 Task: Find a place to stay in Rio Branco do Sul, Brazil from 9th to 16th June for 2 guests, with a price range of ₹8000 to ₹6600+, 1 bedroom, 1 bathroom, self check-in, and house type.
Action: Mouse moved to (415, 122)
Screenshot: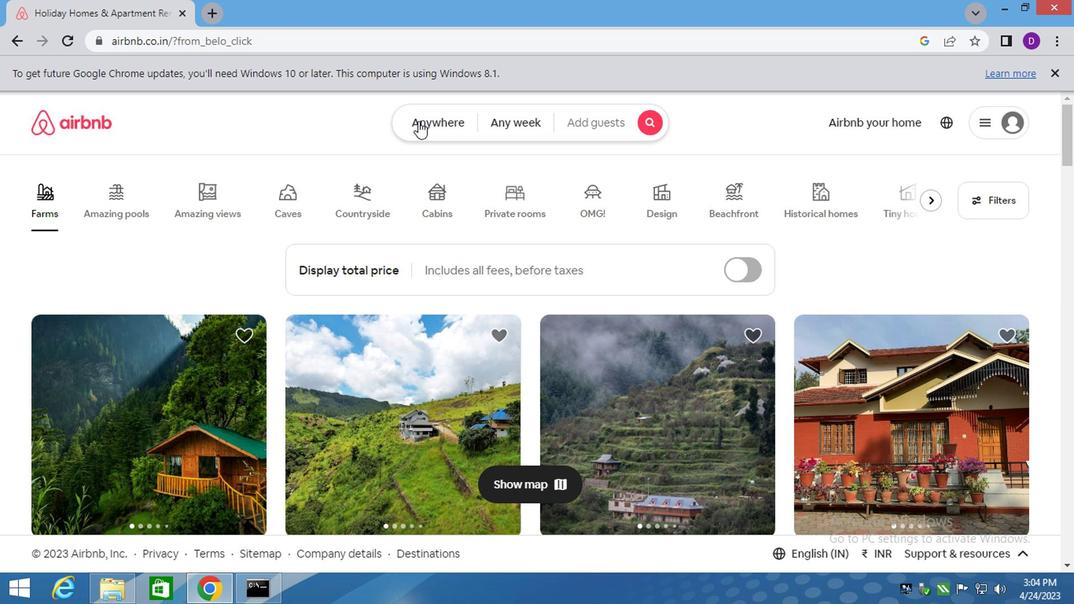 
Action: Mouse pressed left at (415, 122)
Screenshot: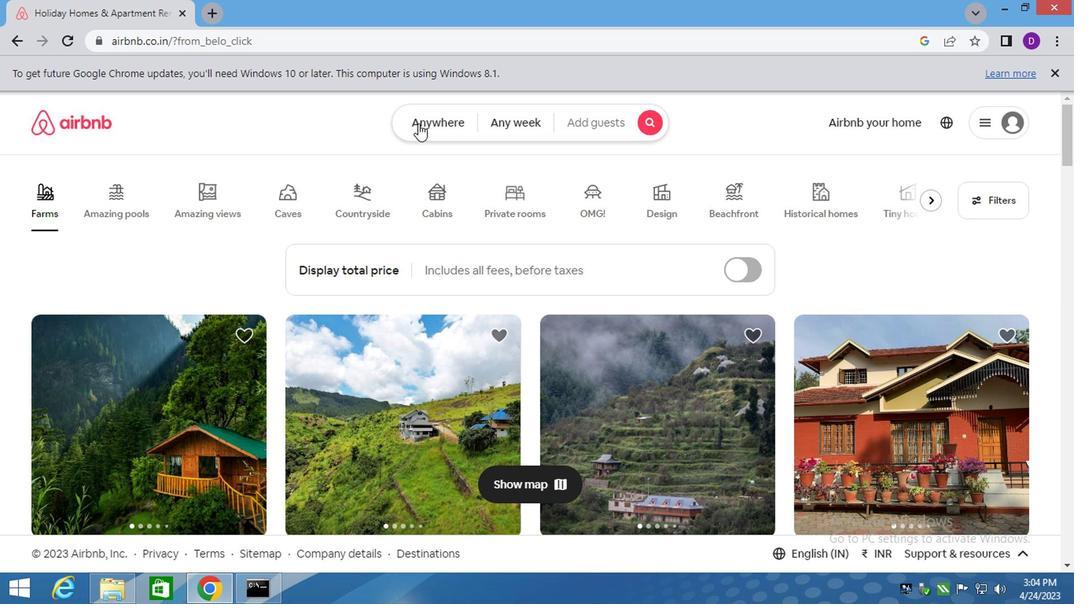 
Action: Mouse moved to (233, 179)
Screenshot: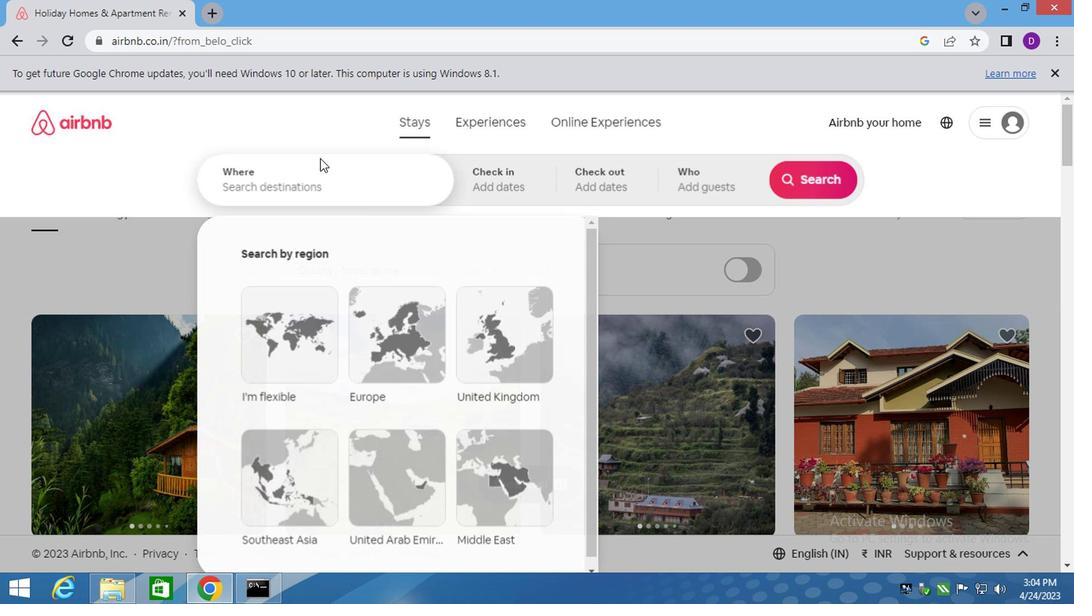 
Action: Mouse pressed left at (233, 179)
Screenshot: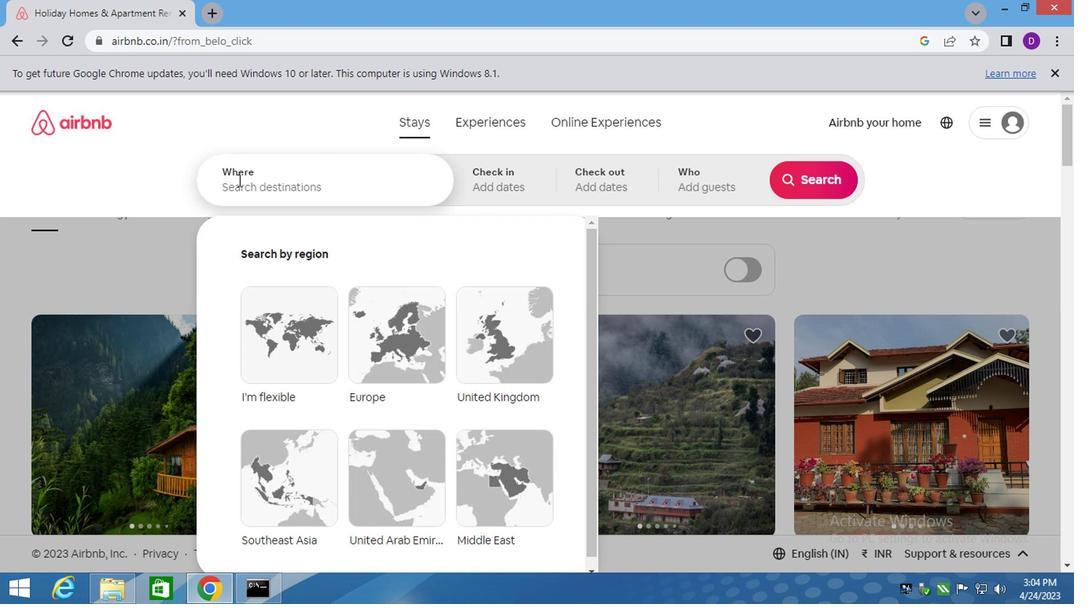 
Action: Key pressed <Key.shift>RIO<Key.space>BRANCO,<Key.space><Key.shift>B<Key.backspace><Key.backspace><Key.backspace><Key.space>DO<Key.space>SUL;,<Key.space>BAR<Key.backspace><Key.backspace><Key.backspace><Key.backspace><Key.backspace><Key.backspace>,<Key.space>B<Key.backspace><Key.shift>BRAZIL<Key.enter>
Screenshot: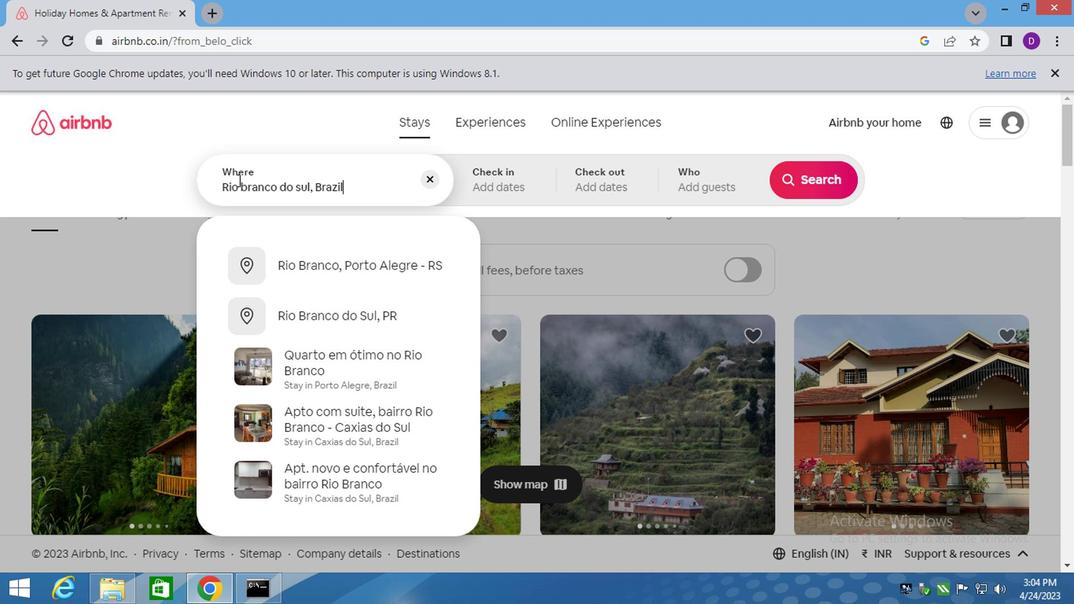 
Action: Mouse moved to (801, 307)
Screenshot: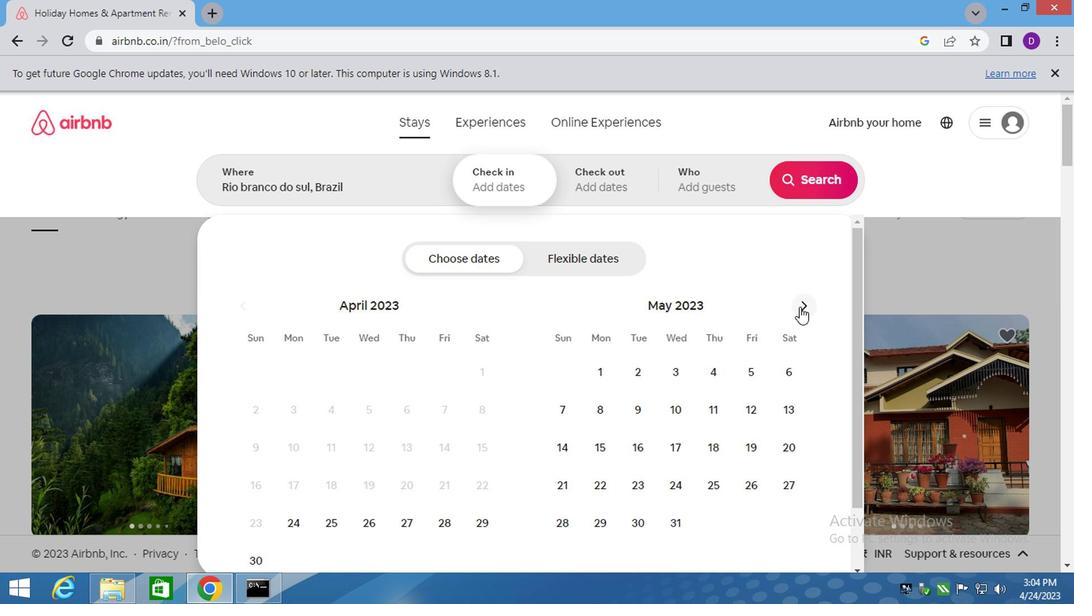
Action: Mouse pressed left at (801, 307)
Screenshot: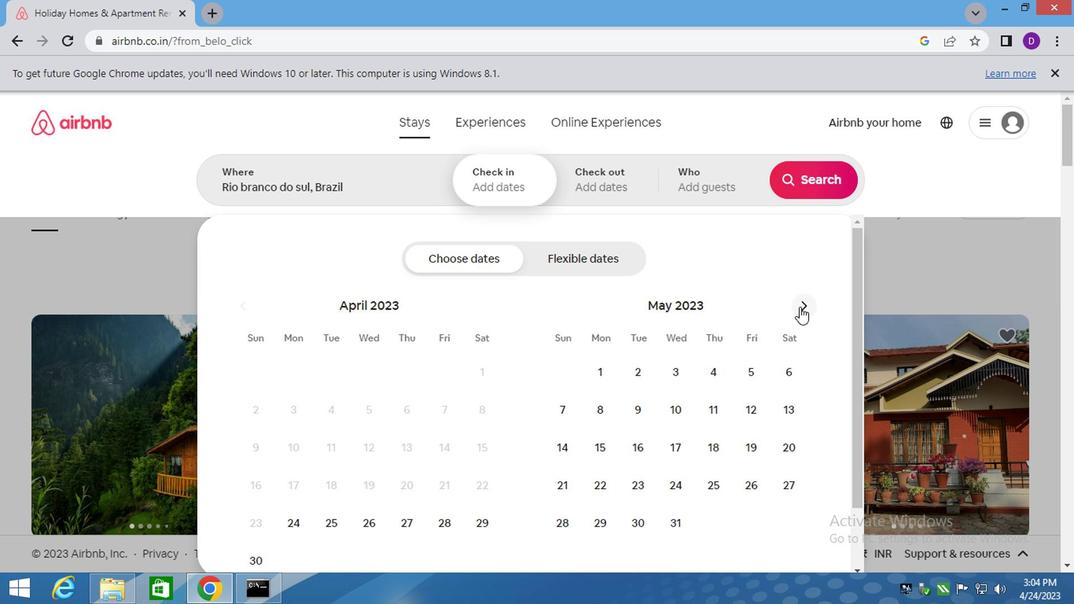 
Action: Mouse moved to (754, 420)
Screenshot: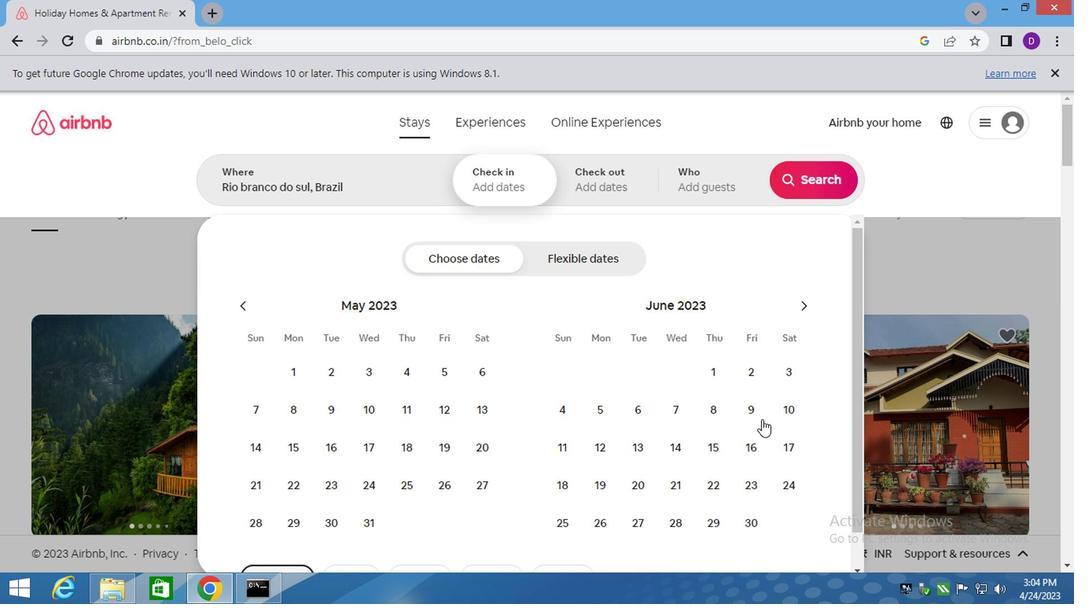 
Action: Mouse pressed left at (754, 420)
Screenshot: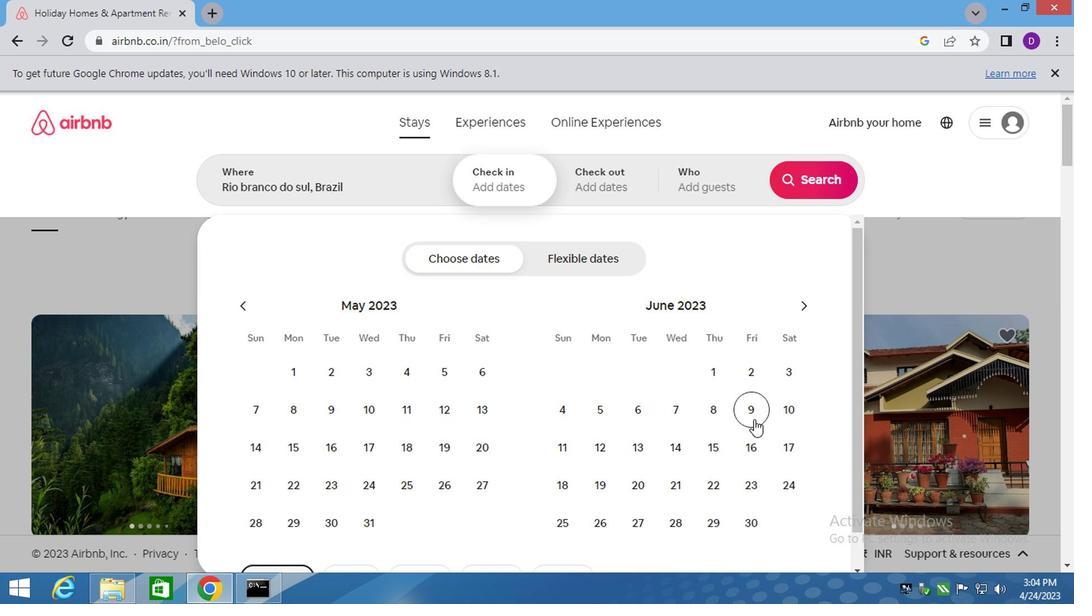 
Action: Mouse moved to (758, 456)
Screenshot: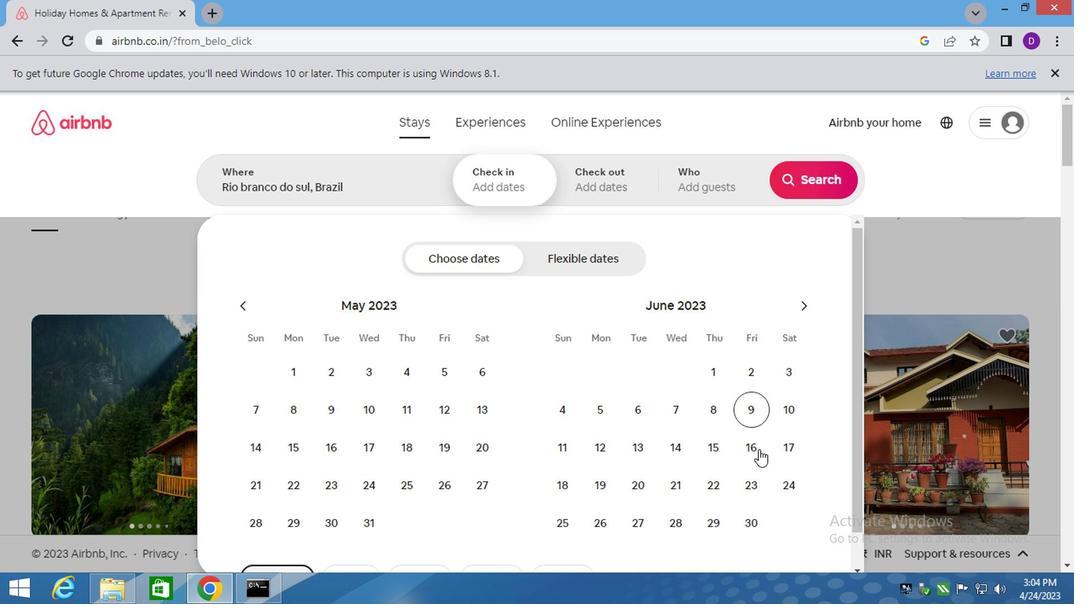 
Action: Mouse pressed left at (758, 456)
Screenshot: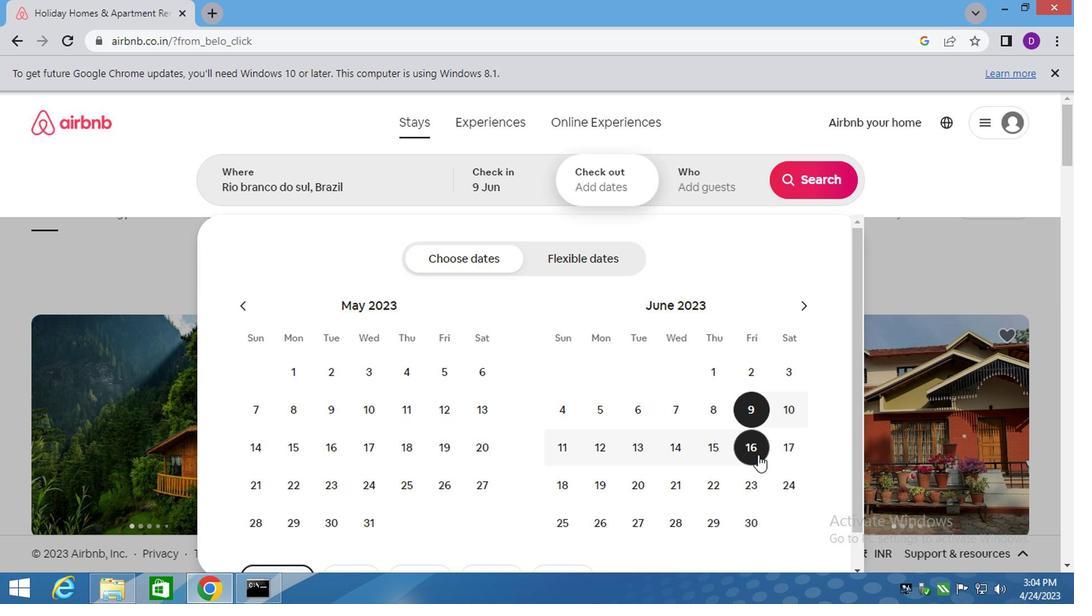 
Action: Mouse moved to (699, 179)
Screenshot: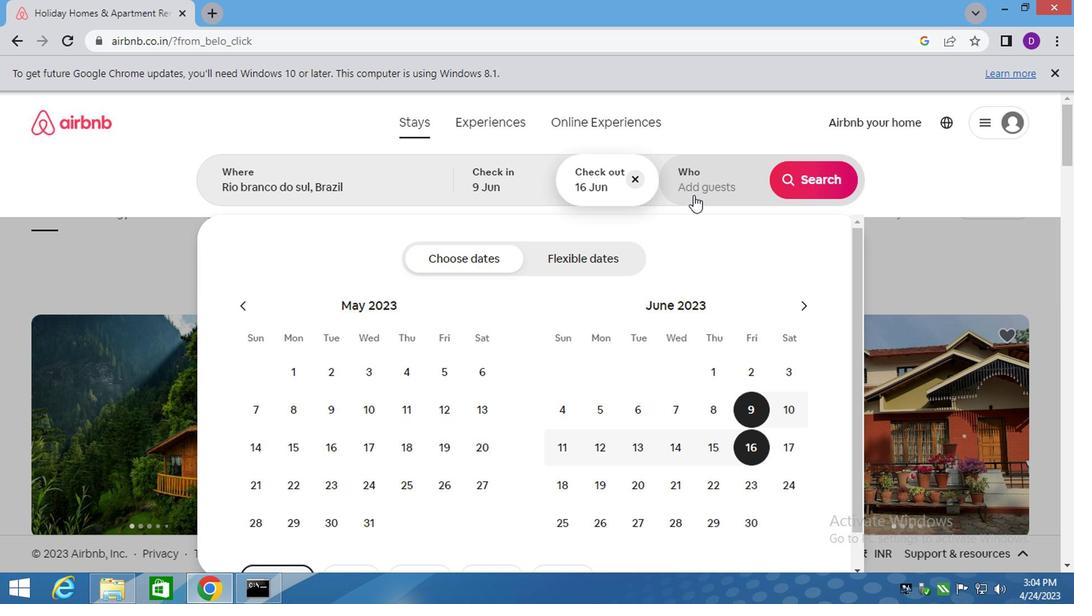 
Action: Mouse pressed left at (699, 179)
Screenshot: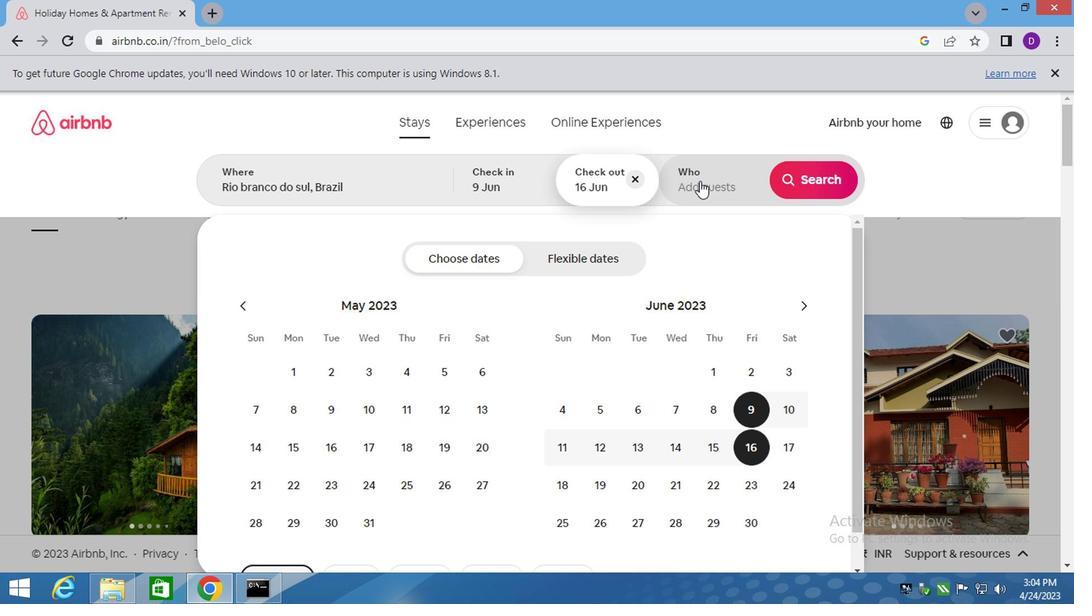 
Action: Mouse moved to (821, 259)
Screenshot: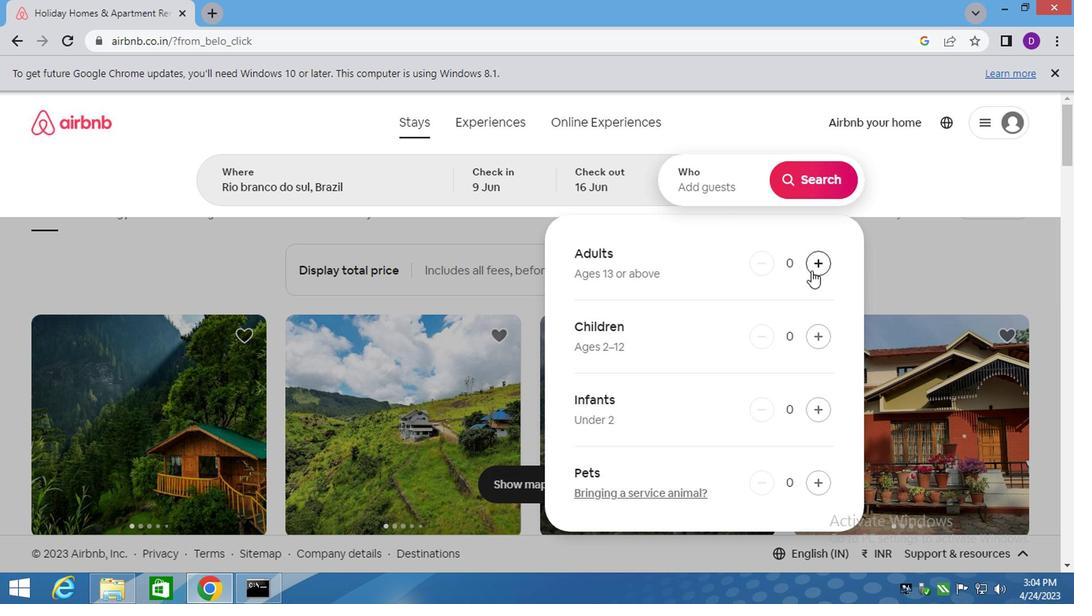 
Action: Mouse pressed left at (821, 259)
Screenshot: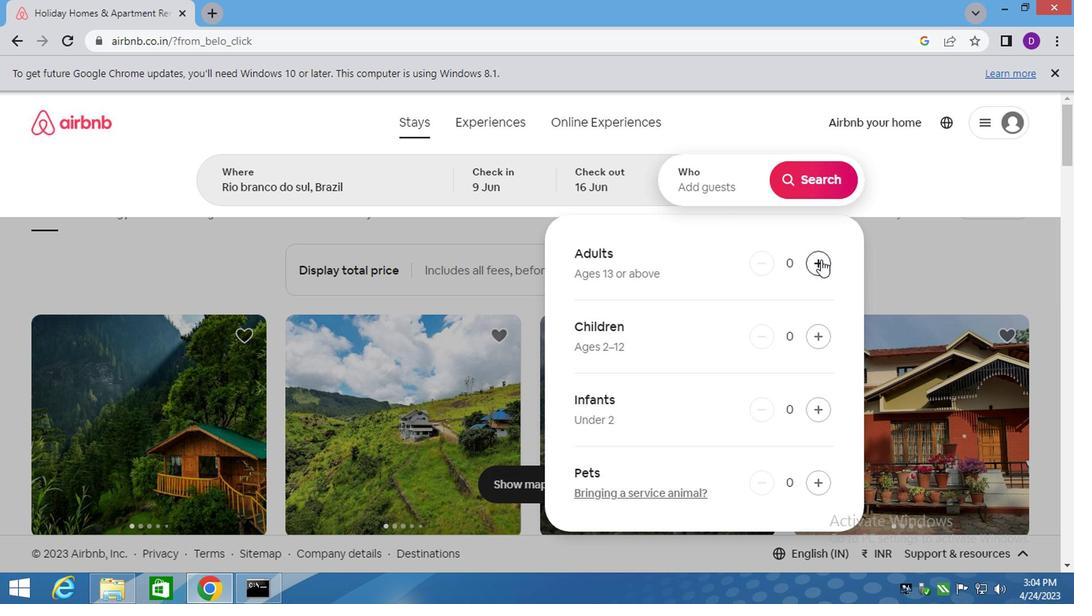 
Action: Mouse pressed left at (821, 259)
Screenshot: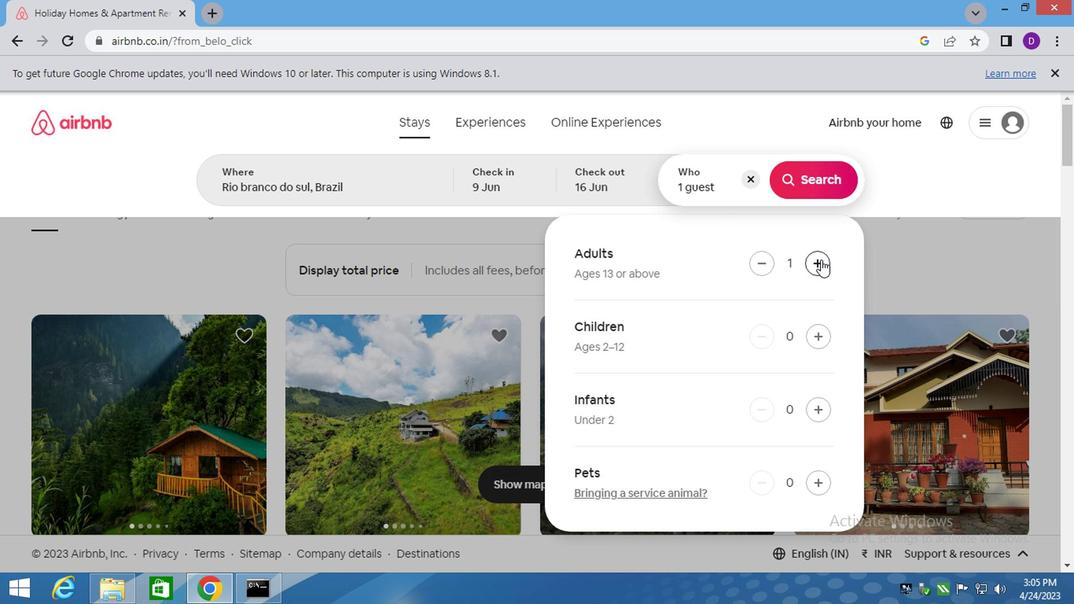 
Action: Mouse moved to (798, 193)
Screenshot: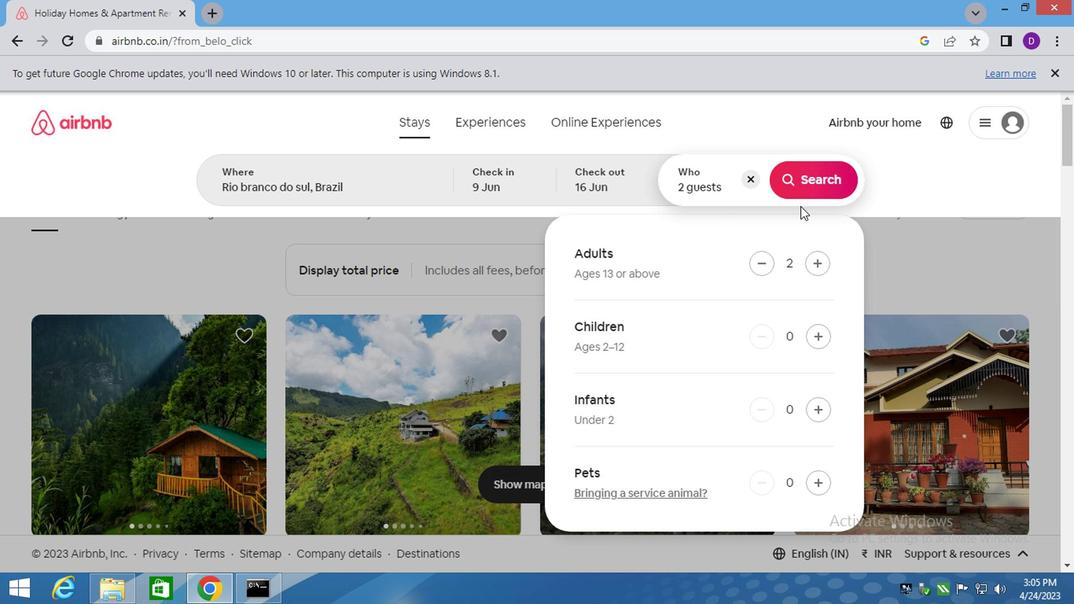 
Action: Mouse pressed left at (798, 193)
Screenshot: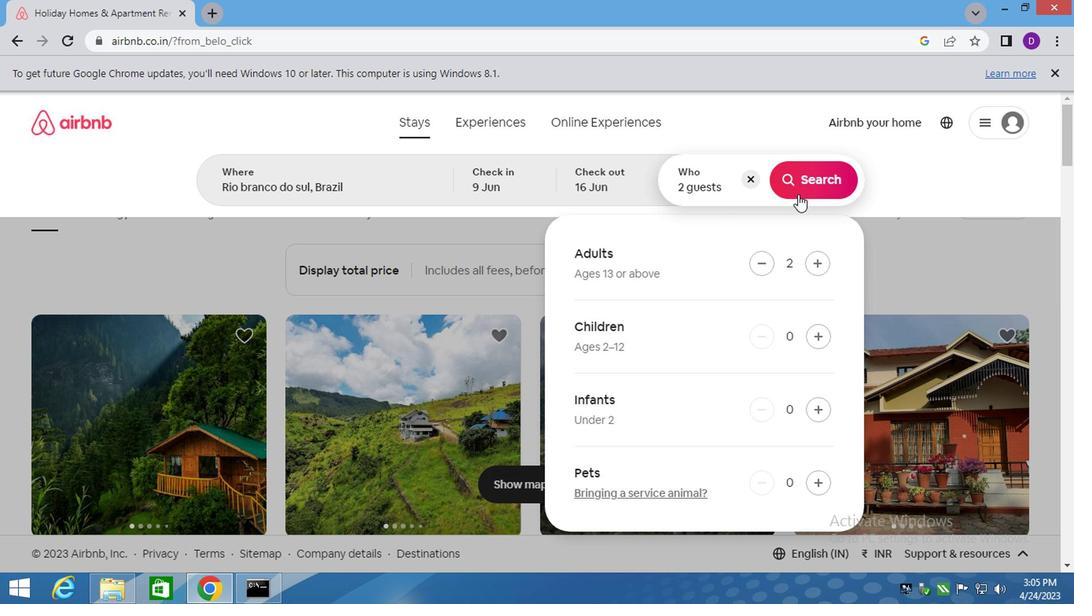 
Action: Mouse moved to (1009, 182)
Screenshot: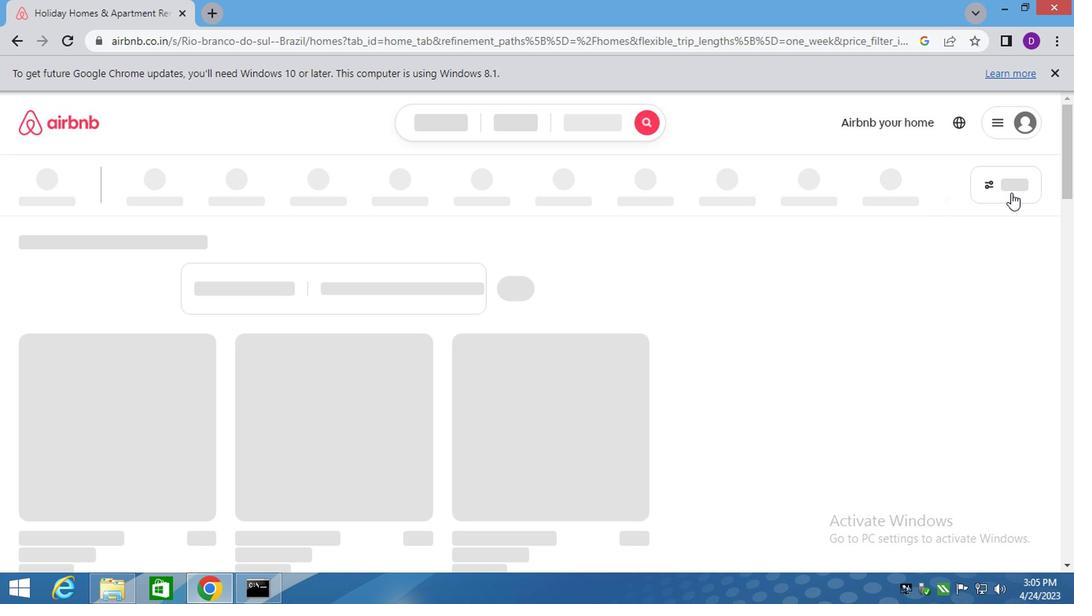 
Action: Mouse pressed left at (1009, 182)
Screenshot: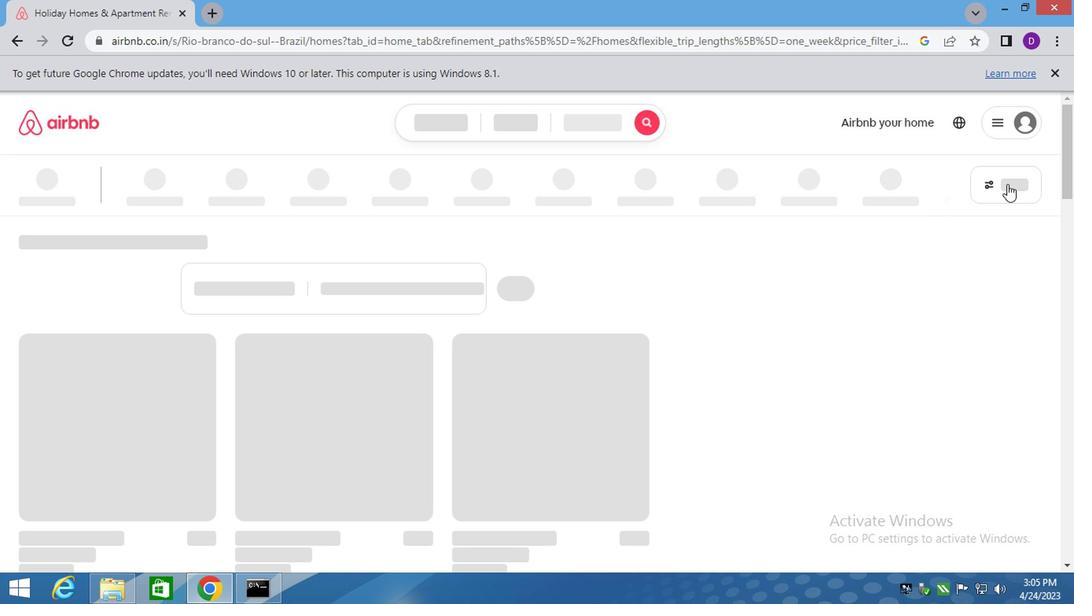 
Action: Mouse moved to (354, 389)
Screenshot: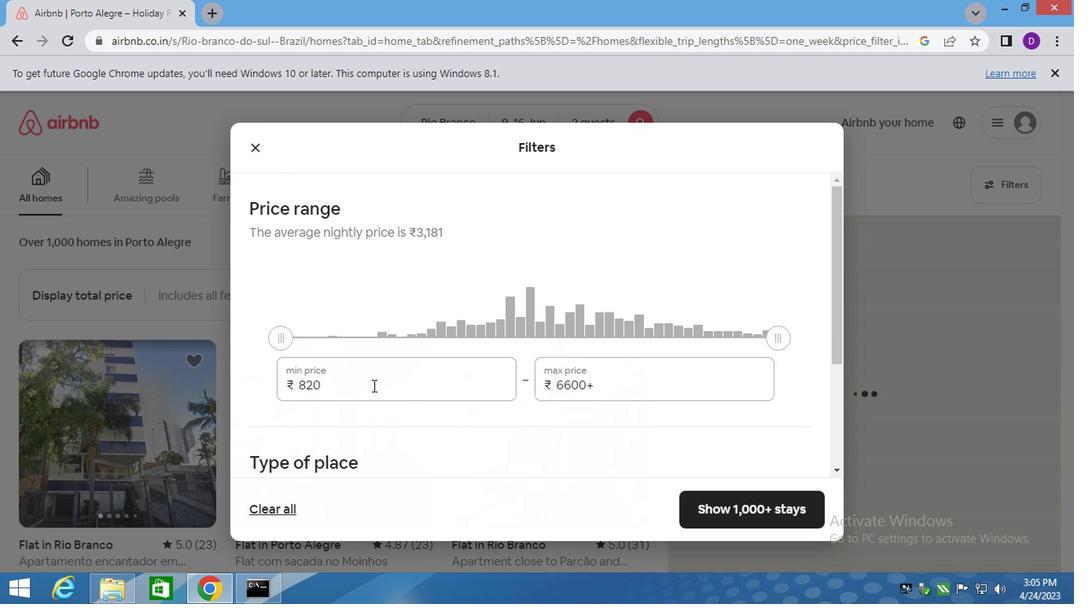
Action: Mouse pressed left at (354, 389)
Screenshot: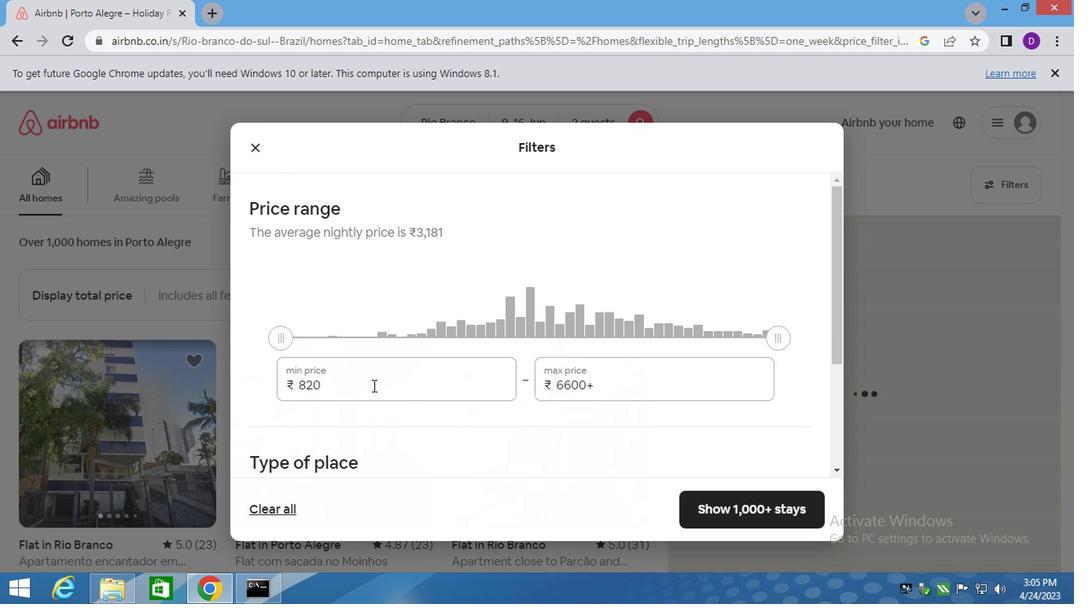 
Action: Mouse pressed left at (354, 389)
Screenshot: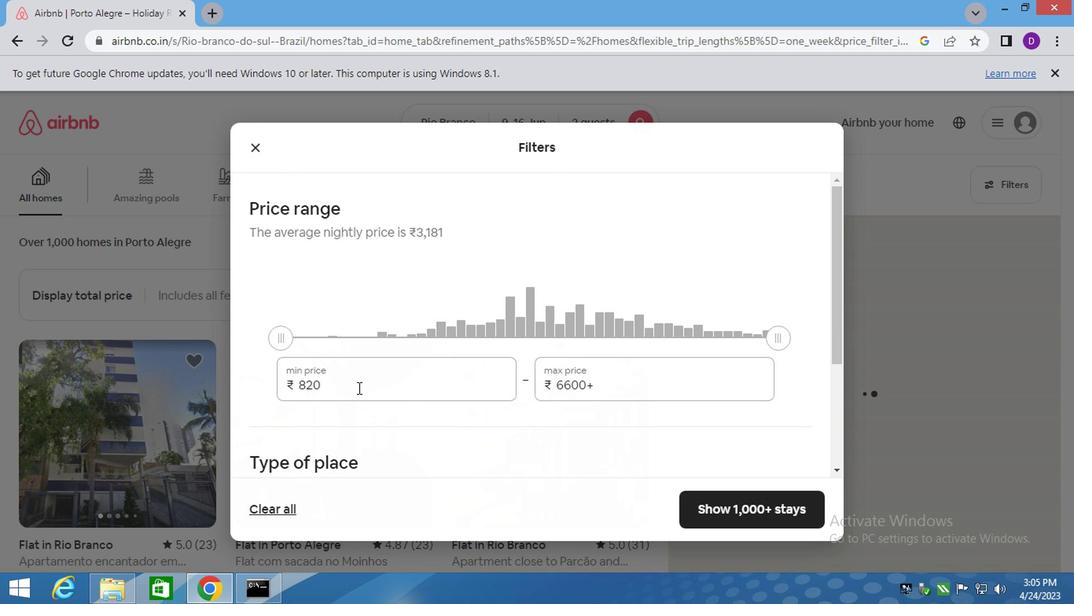 
Action: Mouse pressed left at (354, 389)
Screenshot: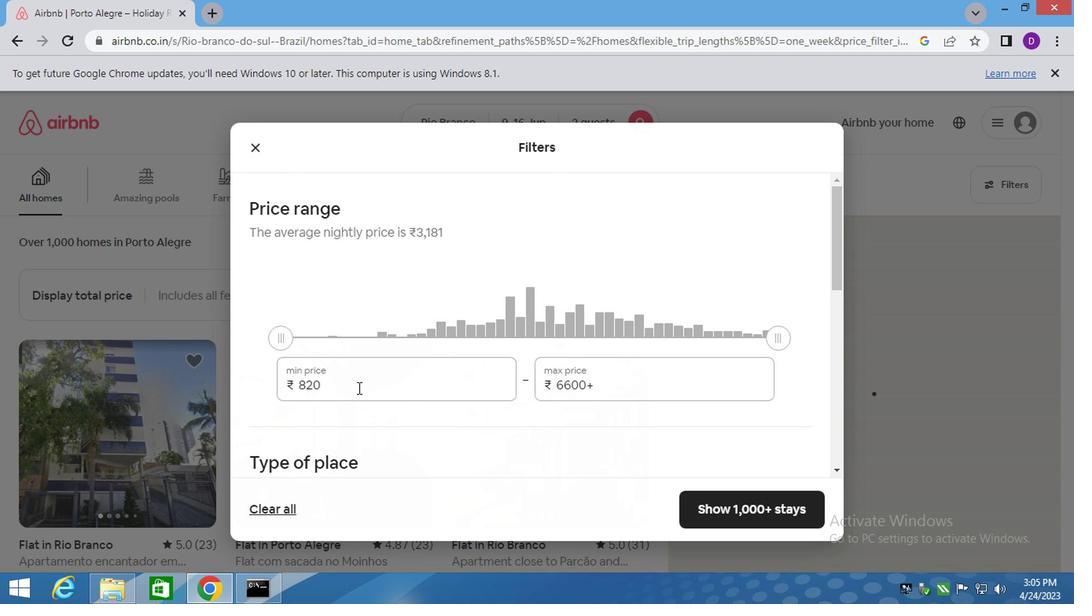 
Action: Key pressed 800
Screenshot: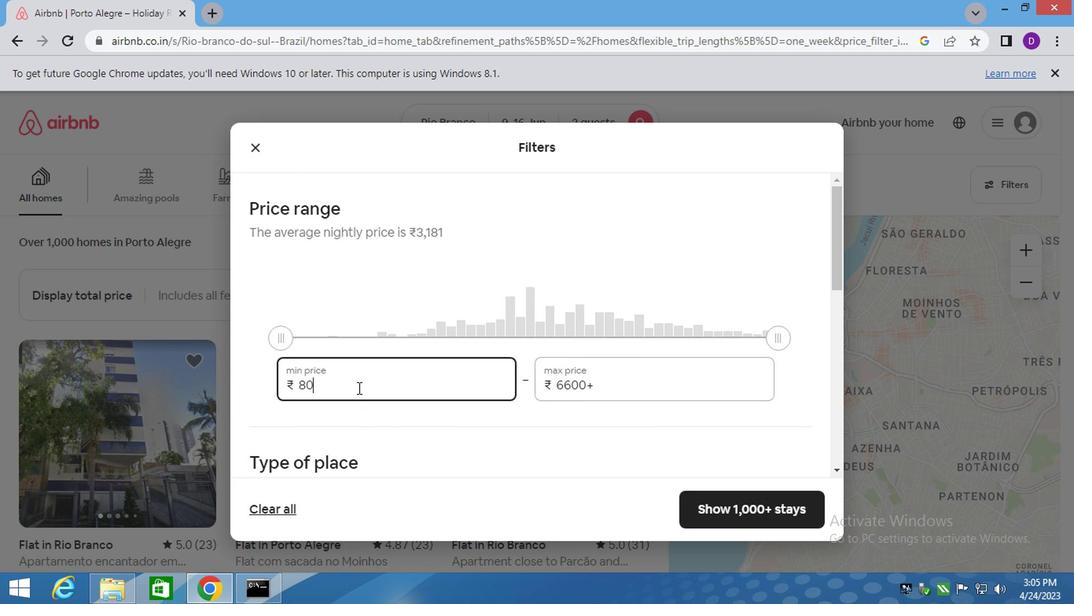
Action: Mouse moved to (374, 386)
Screenshot: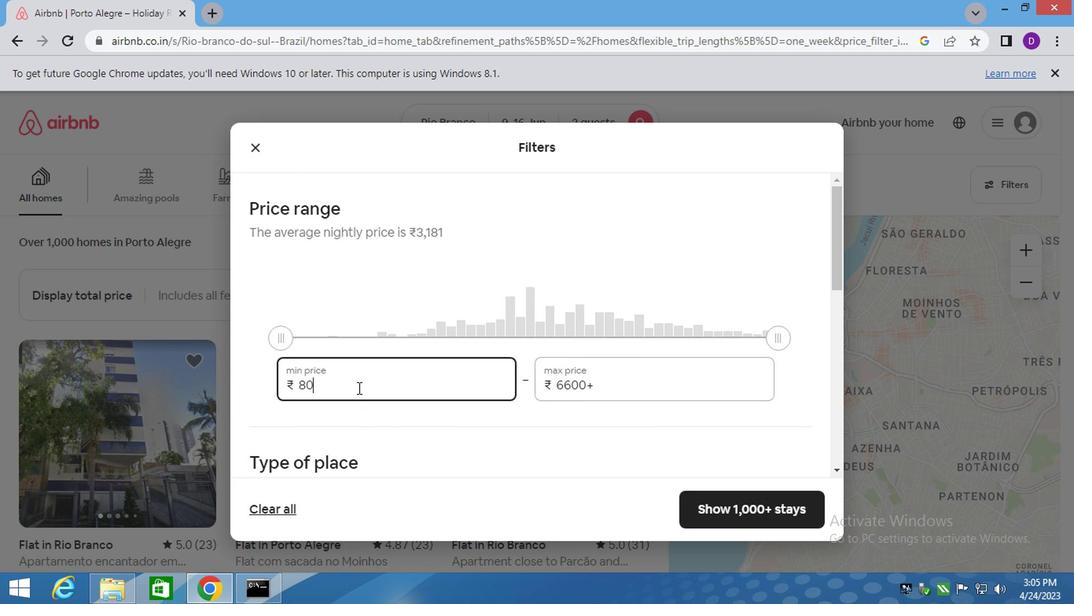 
Action: Key pressed 0
Screenshot: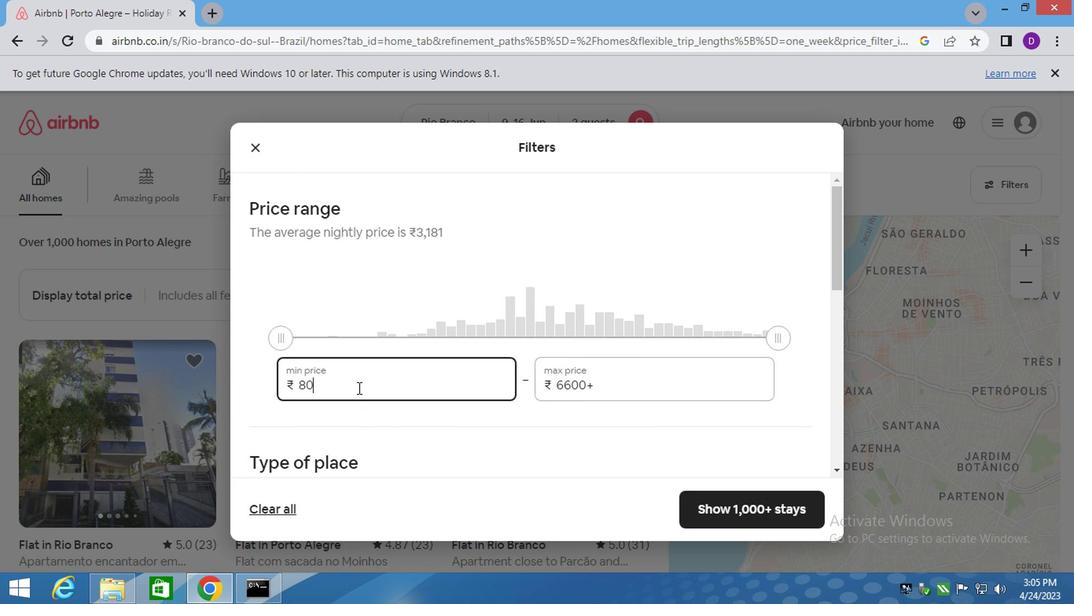 
Action: Mouse moved to (580, 383)
Screenshot: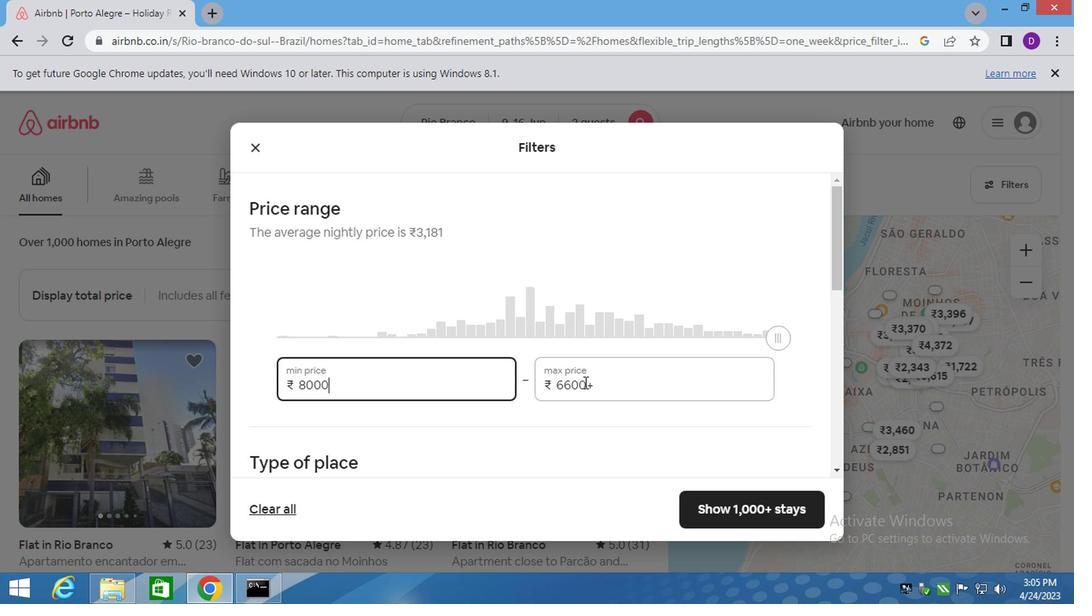 
Action: Mouse pressed left at (580, 383)
Screenshot: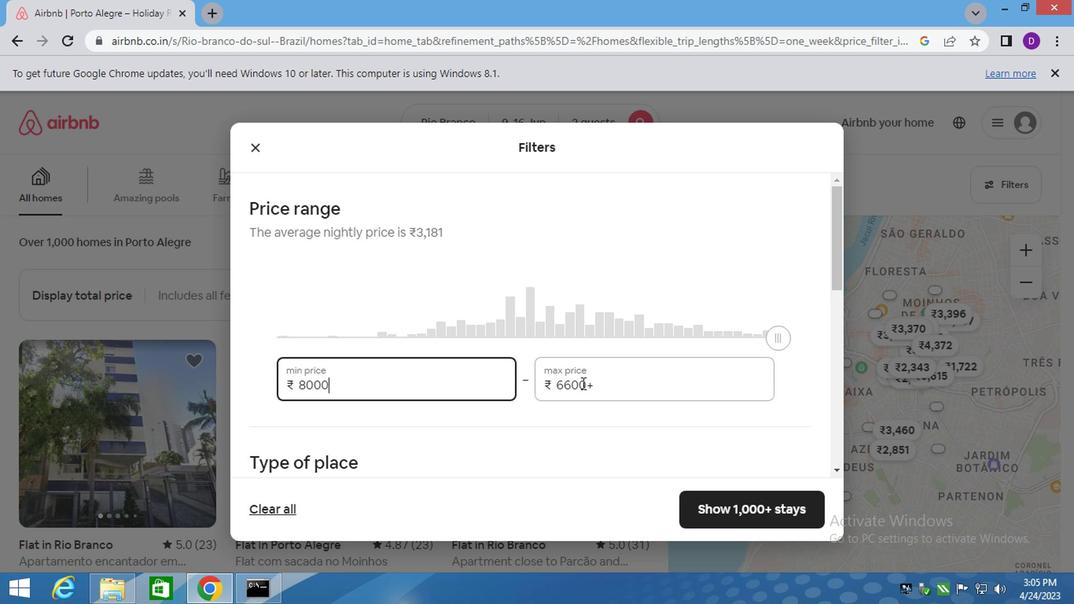 
Action: Mouse pressed left at (580, 383)
Screenshot: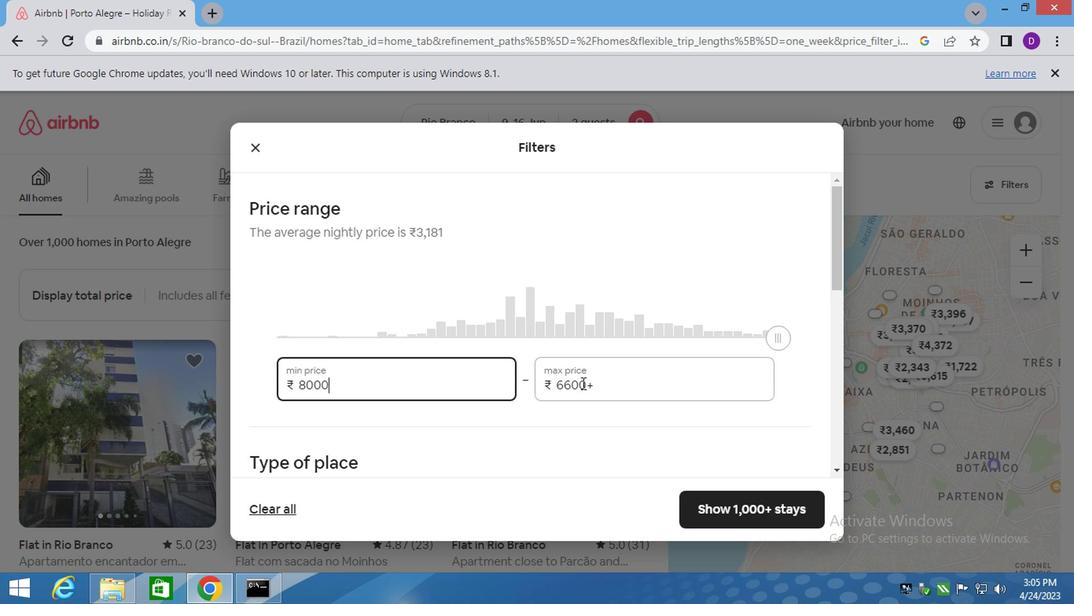 
Action: Mouse pressed left at (580, 383)
Screenshot: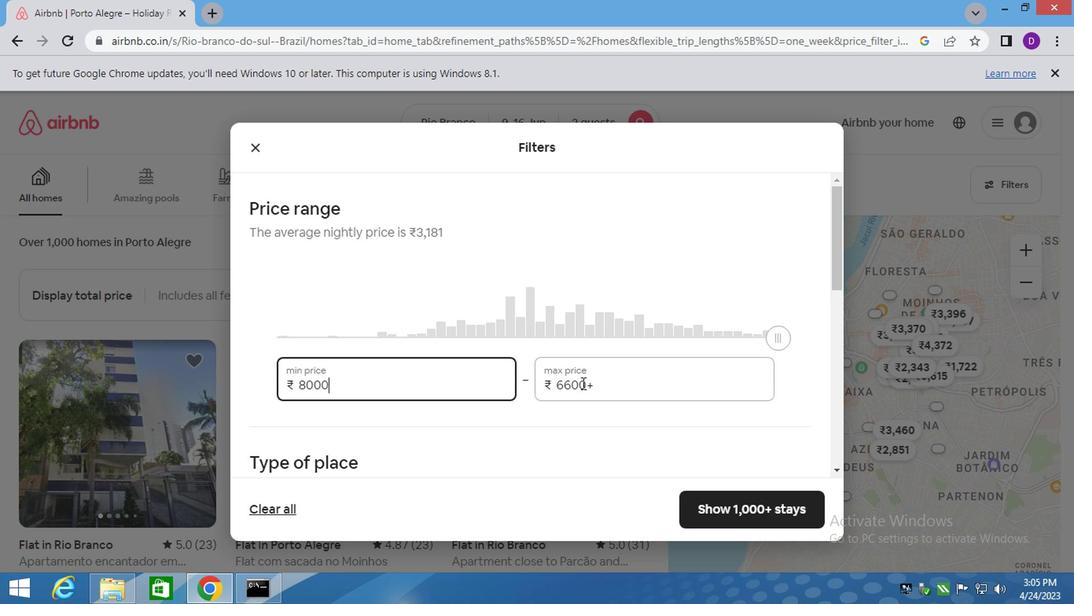 
Action: Mouse moved to (319, 382)
Screenshot: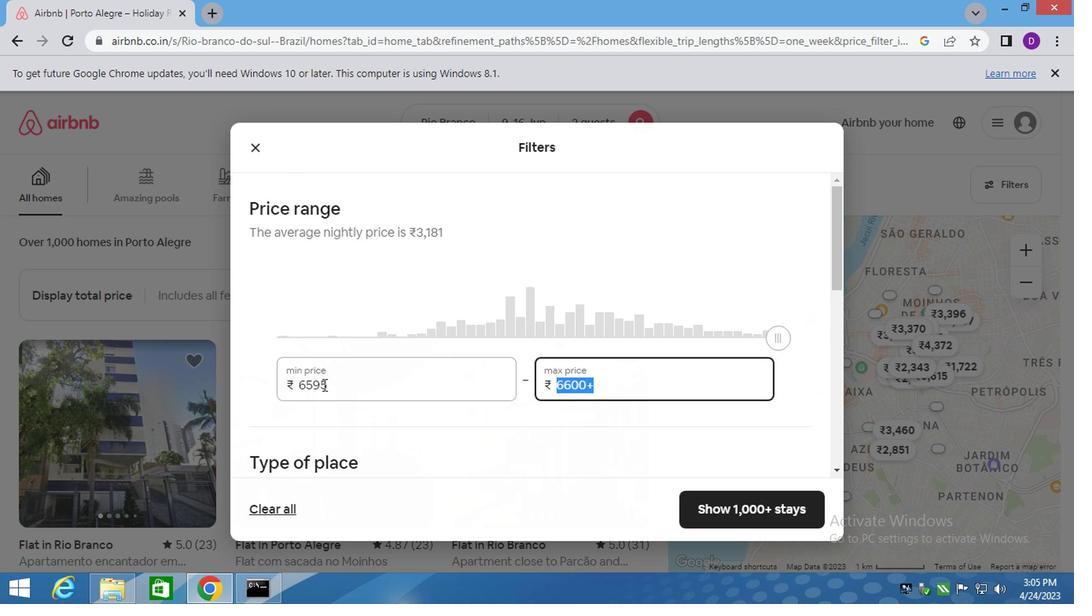 
Action: Mouse pressed left at (319, 382)
Screenshot: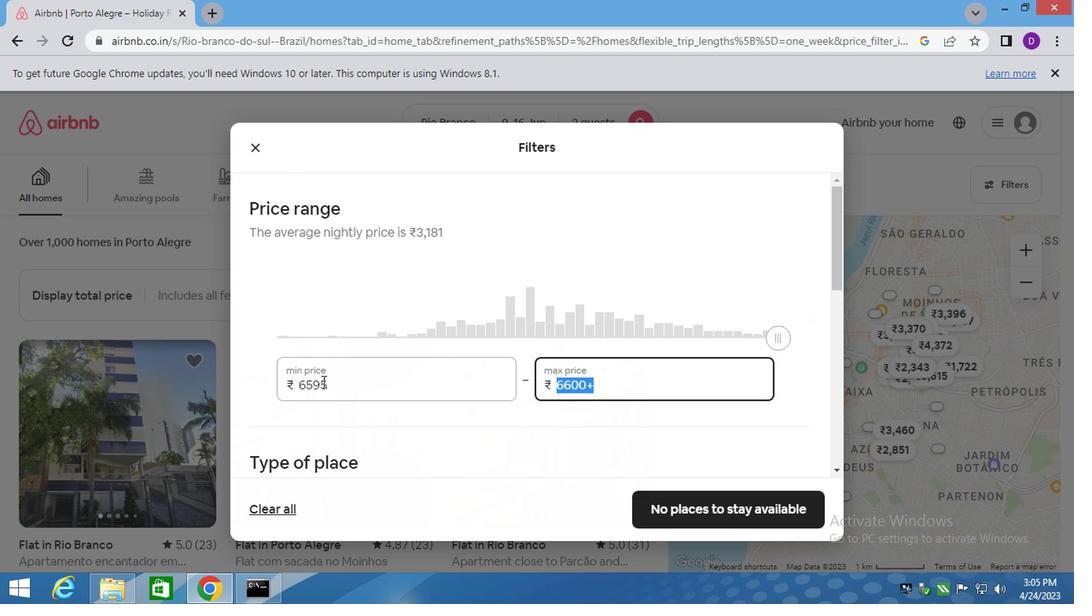 
Action: Mouse pressed left at (319, 382)
Screenshot: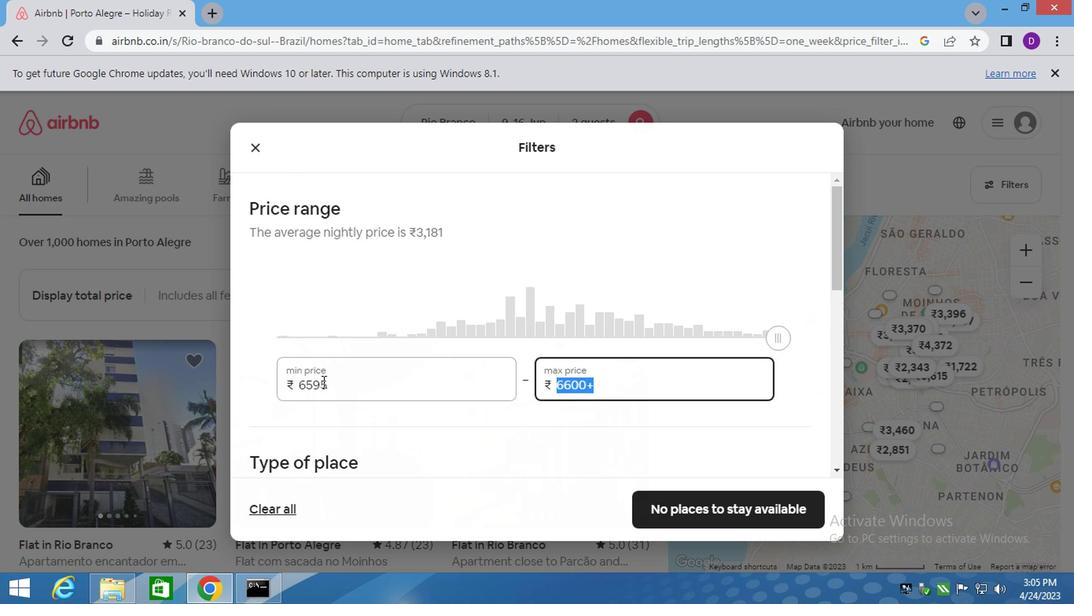 
Action: Mouse pressed left at (319, 382)
Screenshot: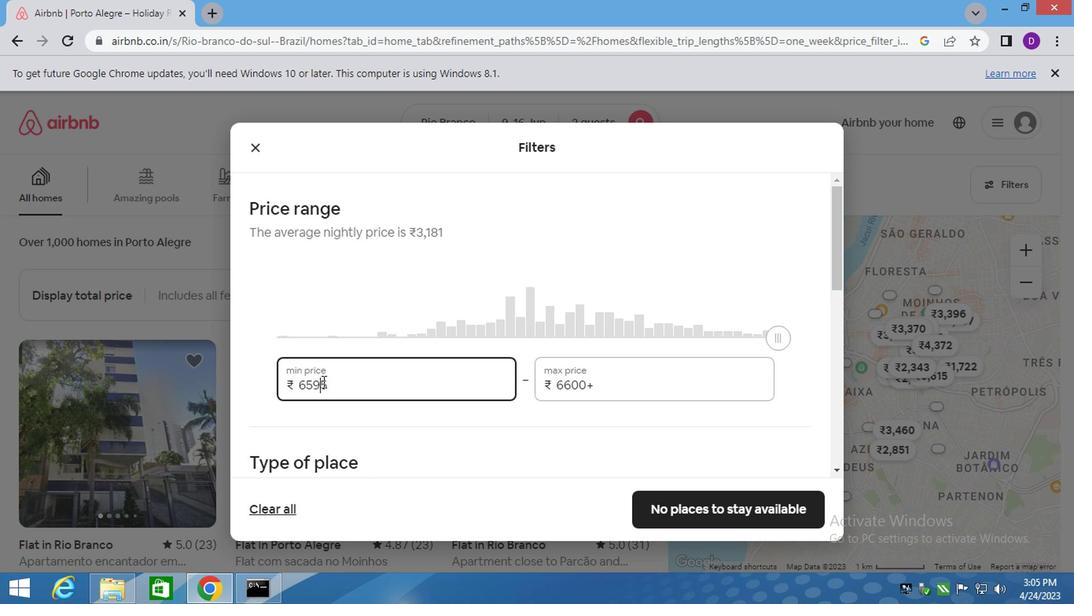 
Action: Key pressed 8000
Screenshot: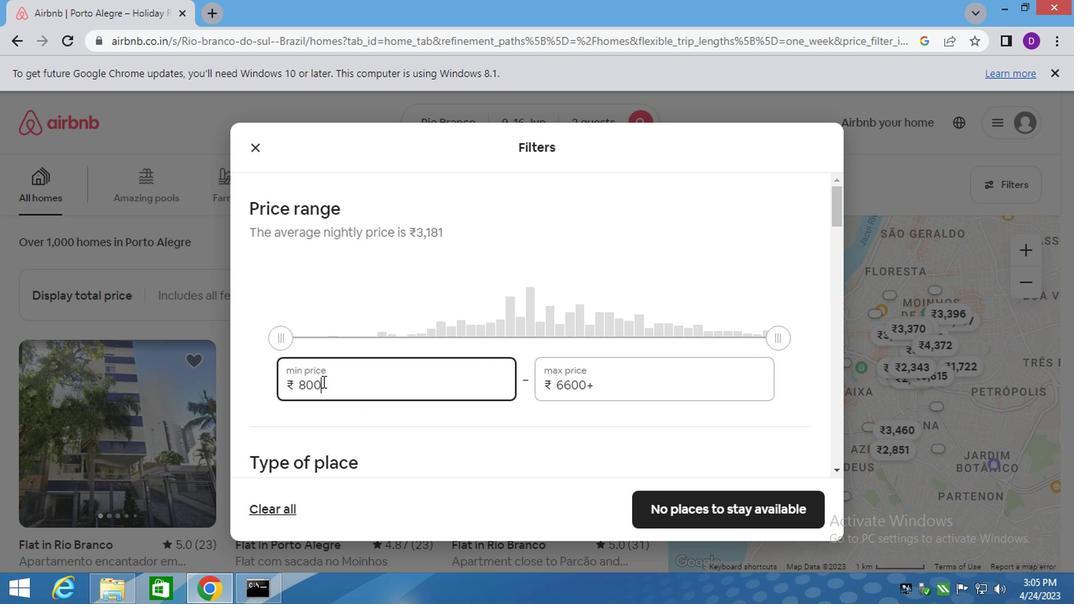 
Action: Mouse moved to (559, 385)
Screenshot: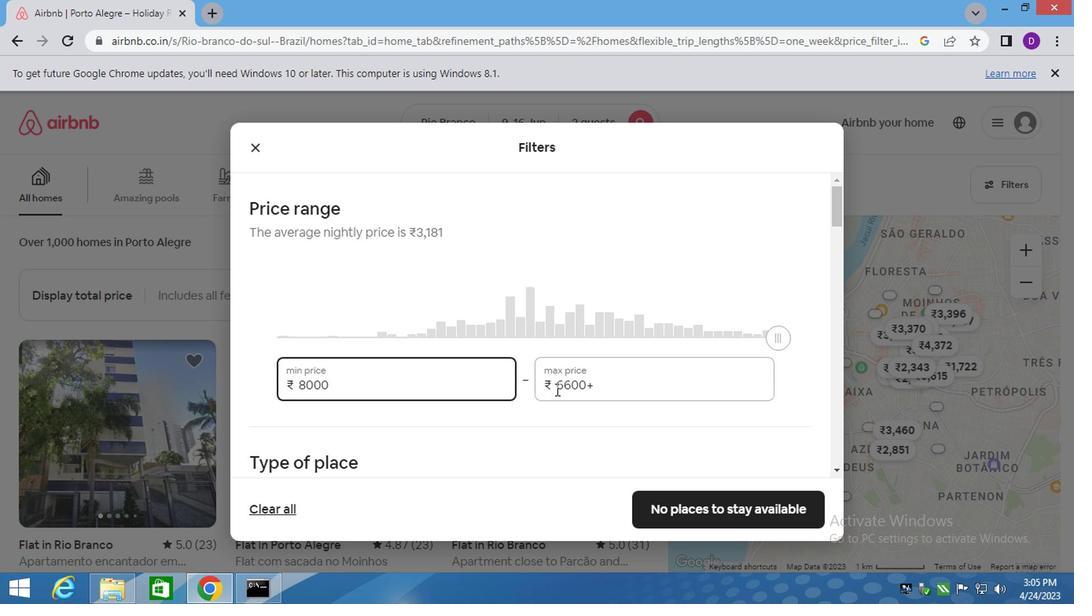 
Action: Mouse pressed left at (559, 385)
Screenshot: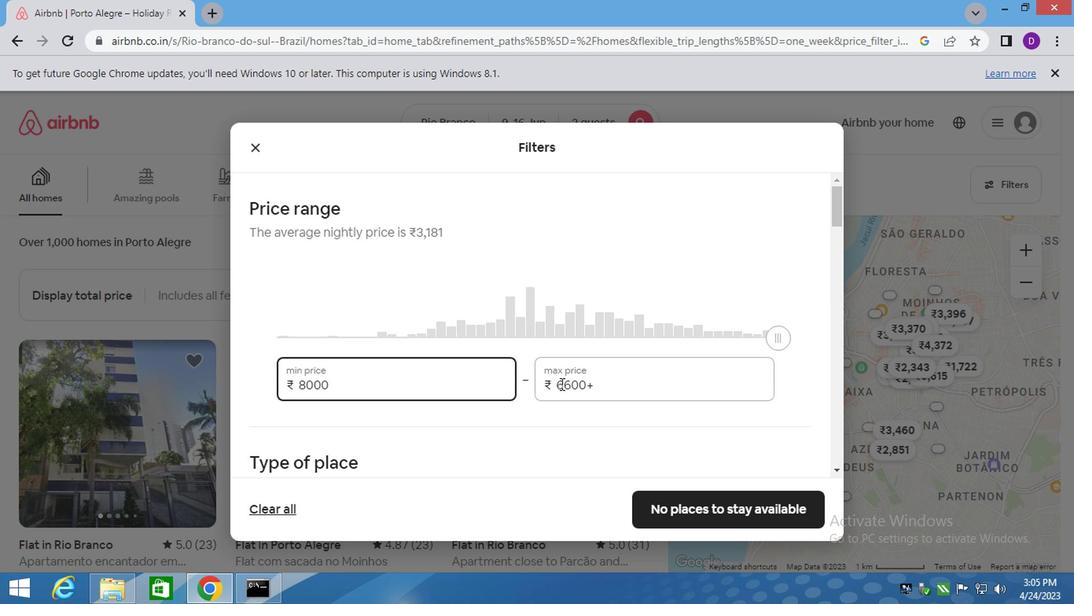 
Action: Mouse pressed left at (559, 385)
Screenshot: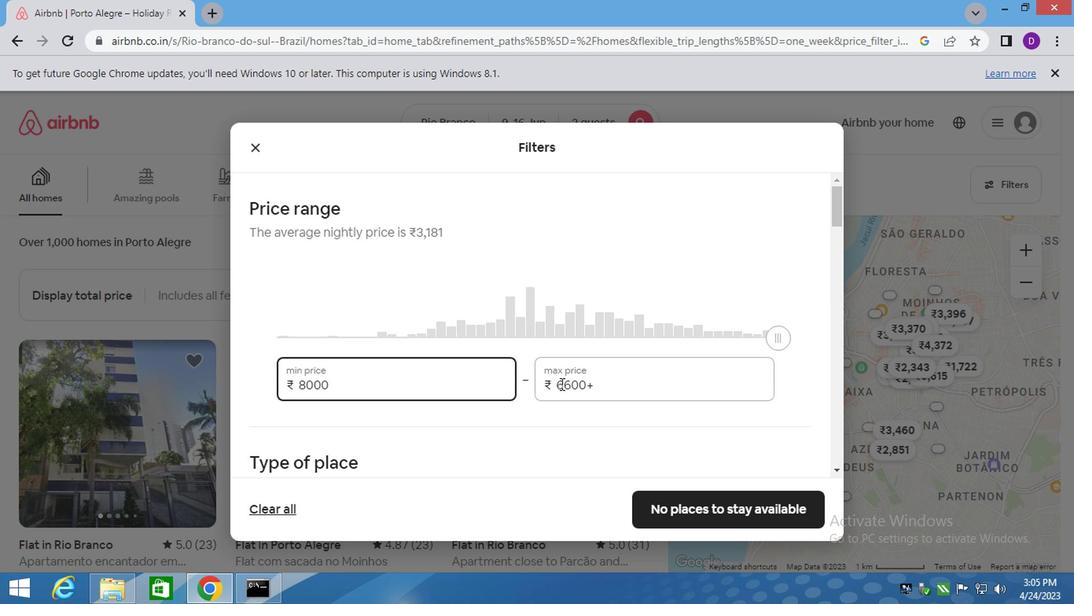 
Action: Mouse pressed left at (559, 385)
Screenshot: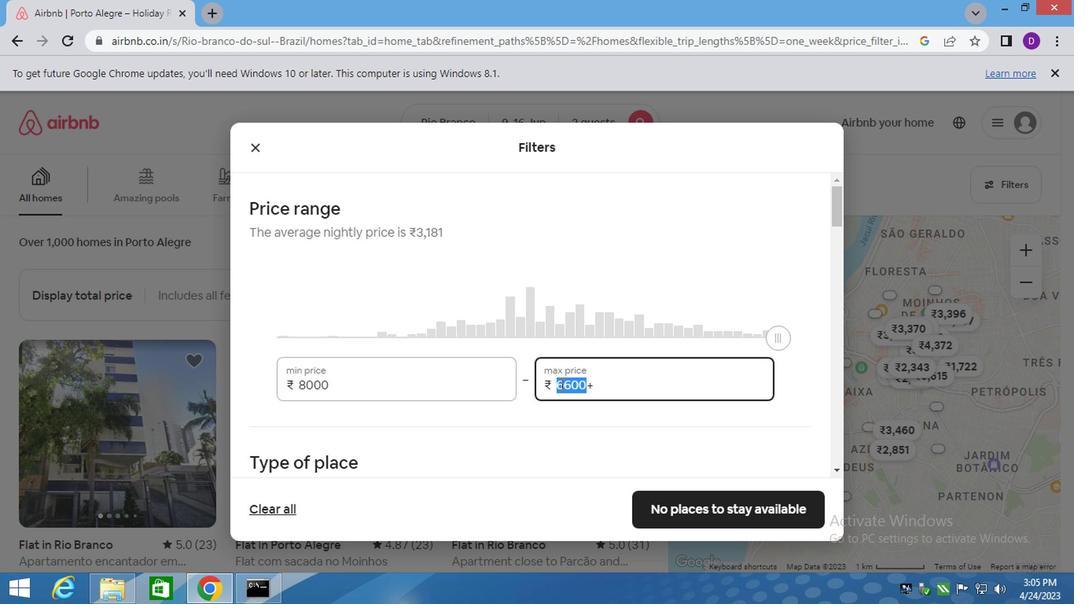 
Action: Mouse moved to (560, 385)
Screenshot: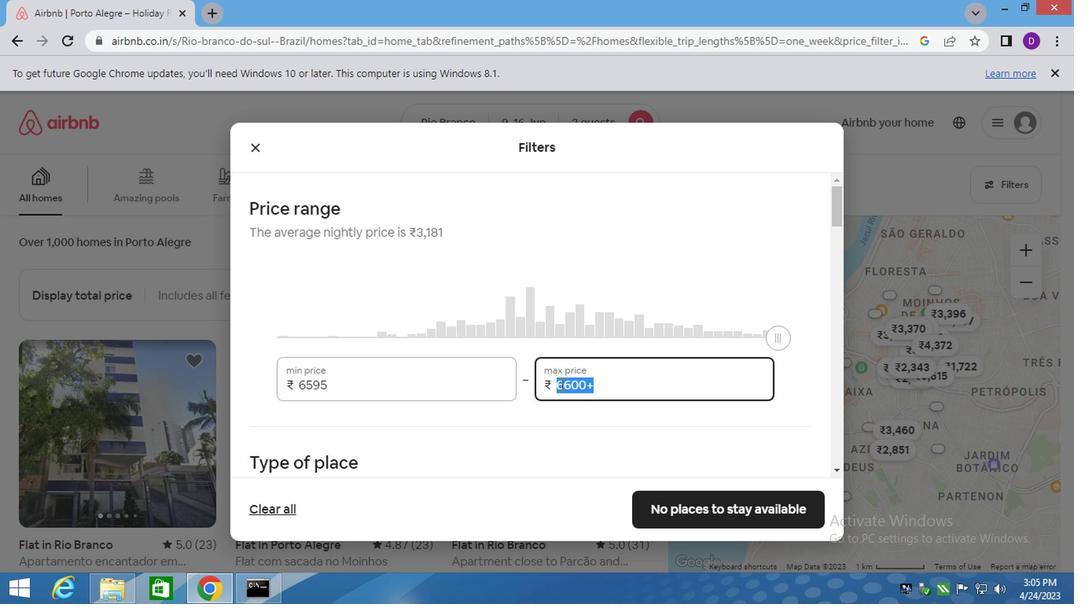 
Action: Key pressed 16000
Screenshot: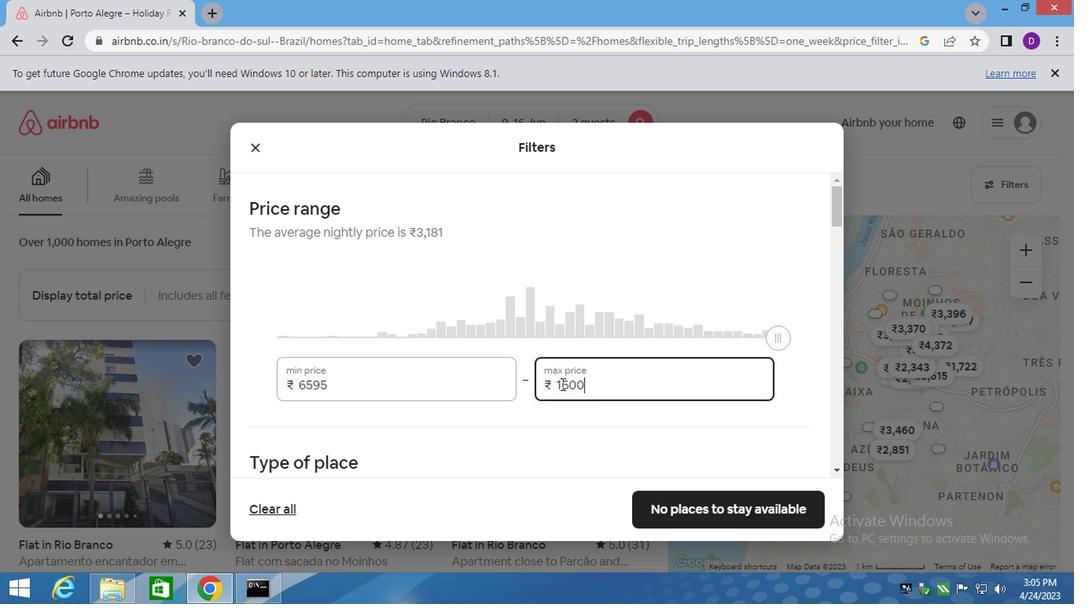 
Action: Mouse moved to (560, 383)
Screenshot: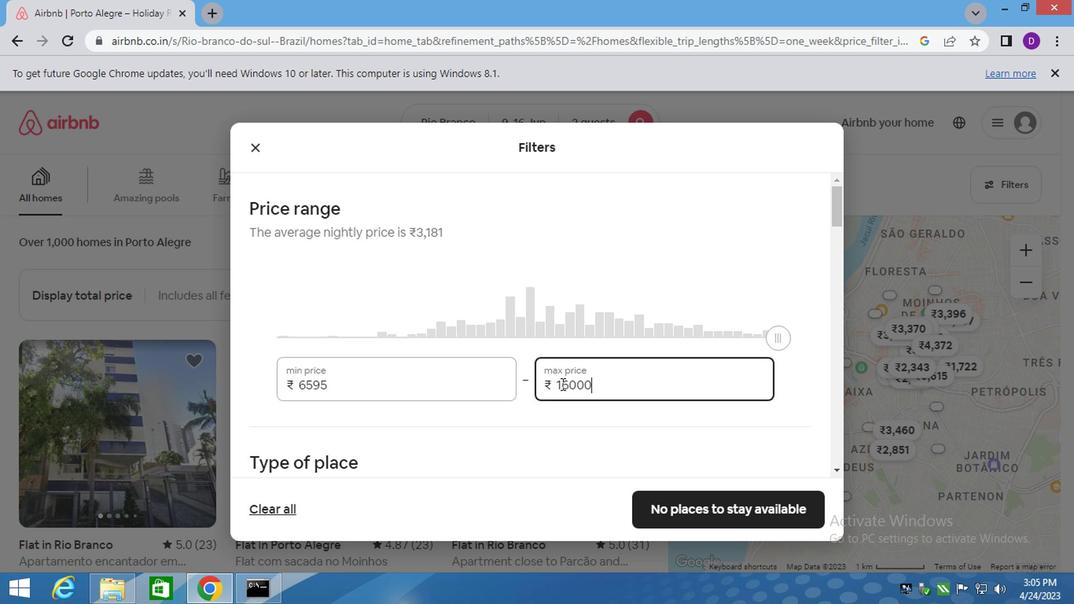 
Action: Mouse scrolled (560, 383) with delta (0, 0)
Screenshot: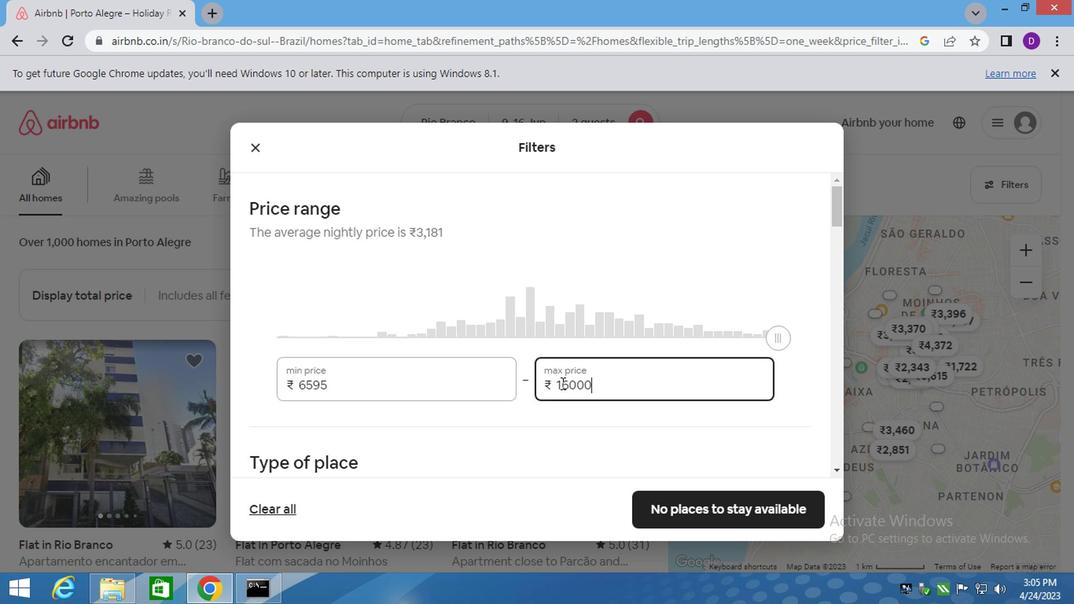 
Action: Mouse moved to (331, 430)
Screenshot: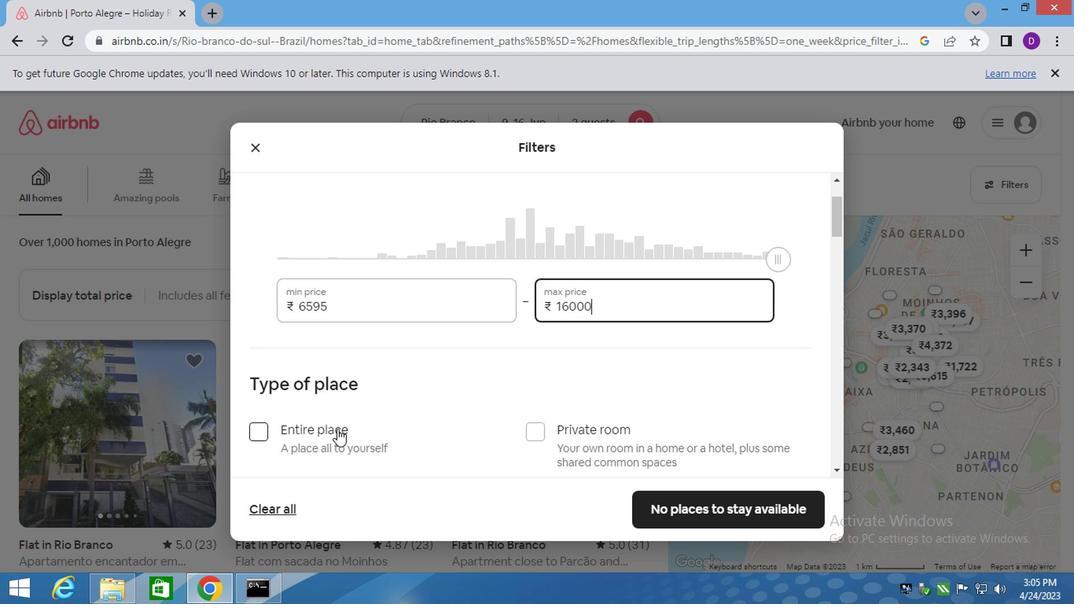 
Action: Mouse pressed left at (331, 430)
Screenshot: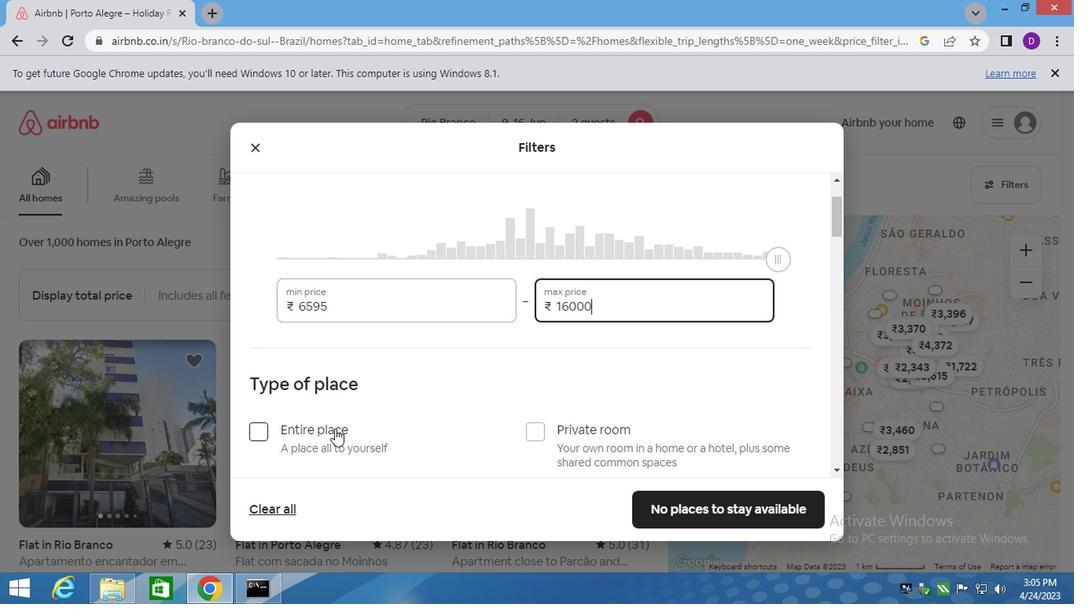 
Action: Mouse moved to (469, 364)
Screenshot: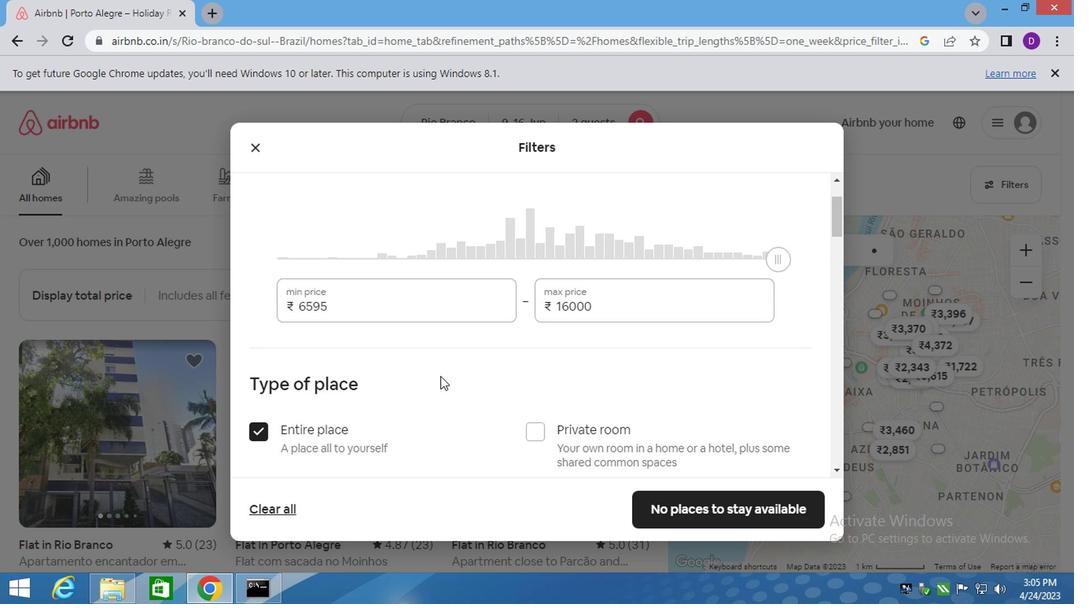 
Action: Mouse scrolled (469, 364) with delta (0, 0)
Screenshot: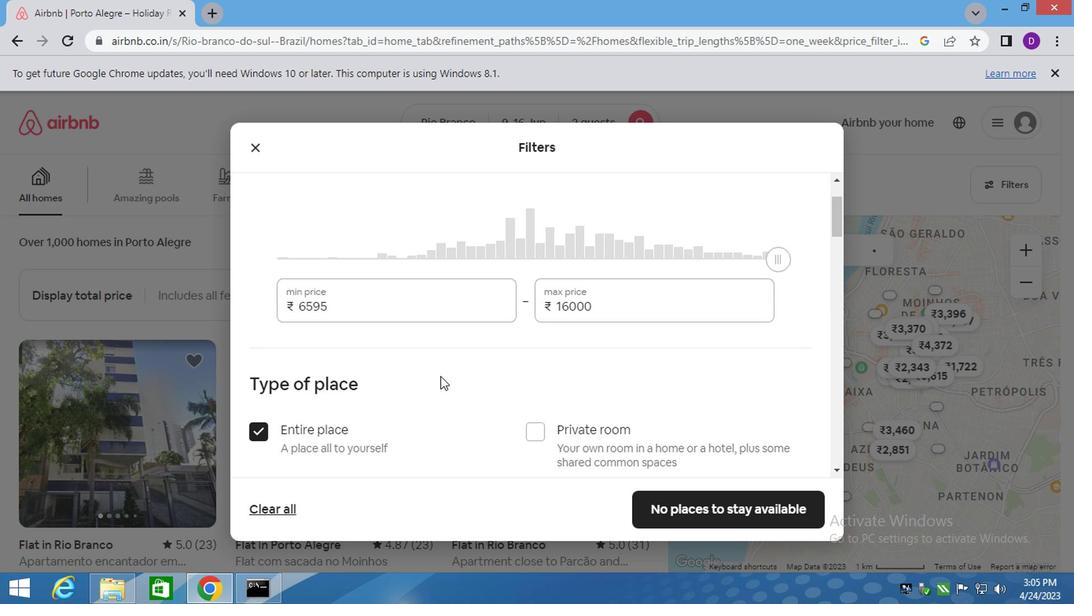 
Action: Mouse scrolled (469, 364) with delta (0, 0)
Screenshot: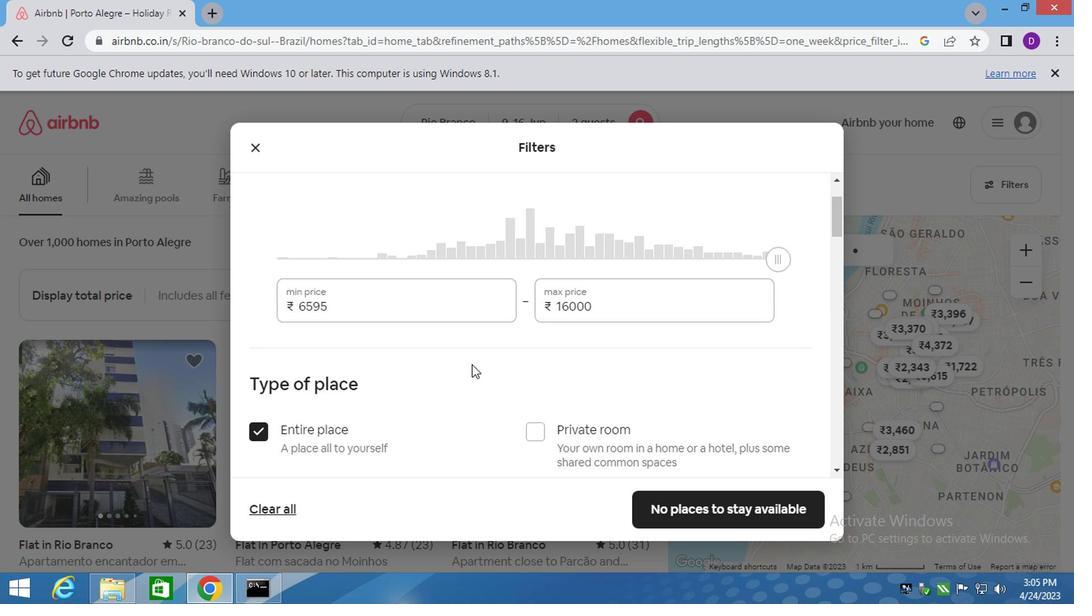 
Action: Mouse scrolled (469, 364) with delta (0, 0)
Screenshot: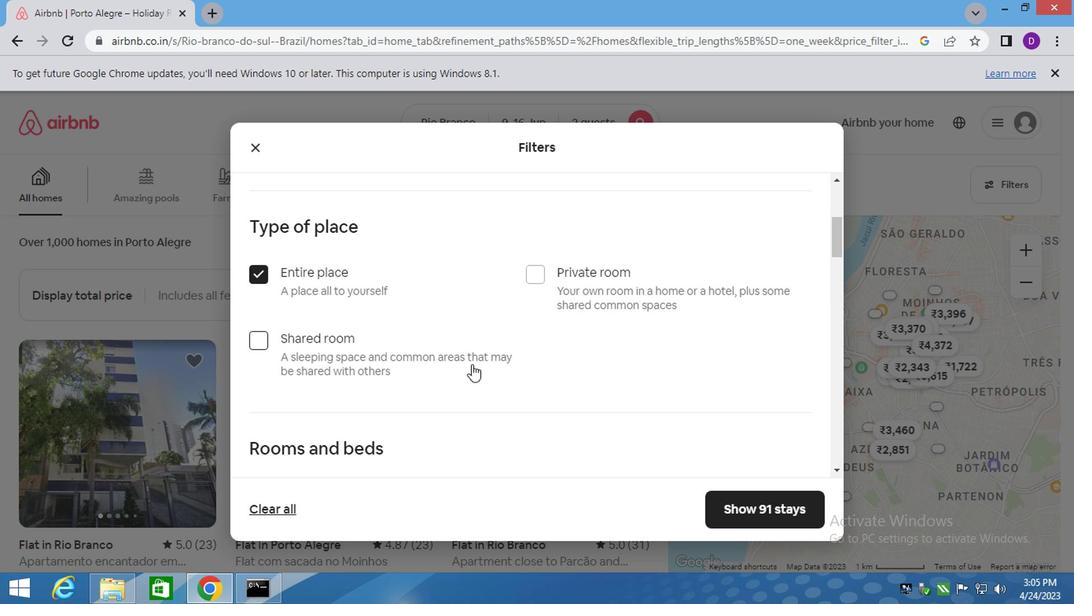 
Action: Mouse scrolled (469, 364) with delta (0, 0)
Screenshot: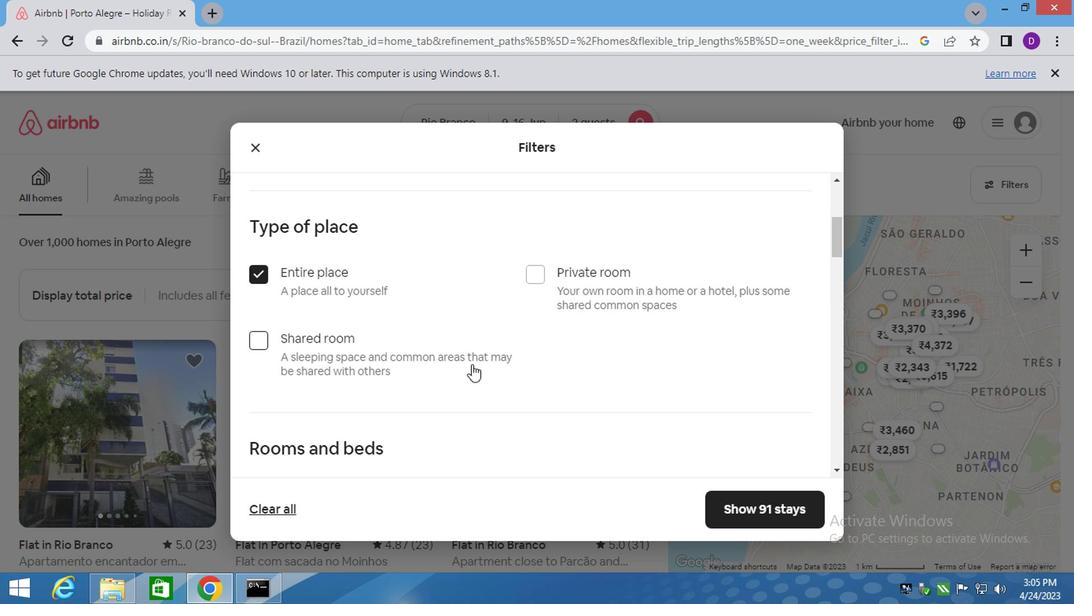 
Action: Mouse scrolled (469, 364) with delta (0, 0)
Screenshot: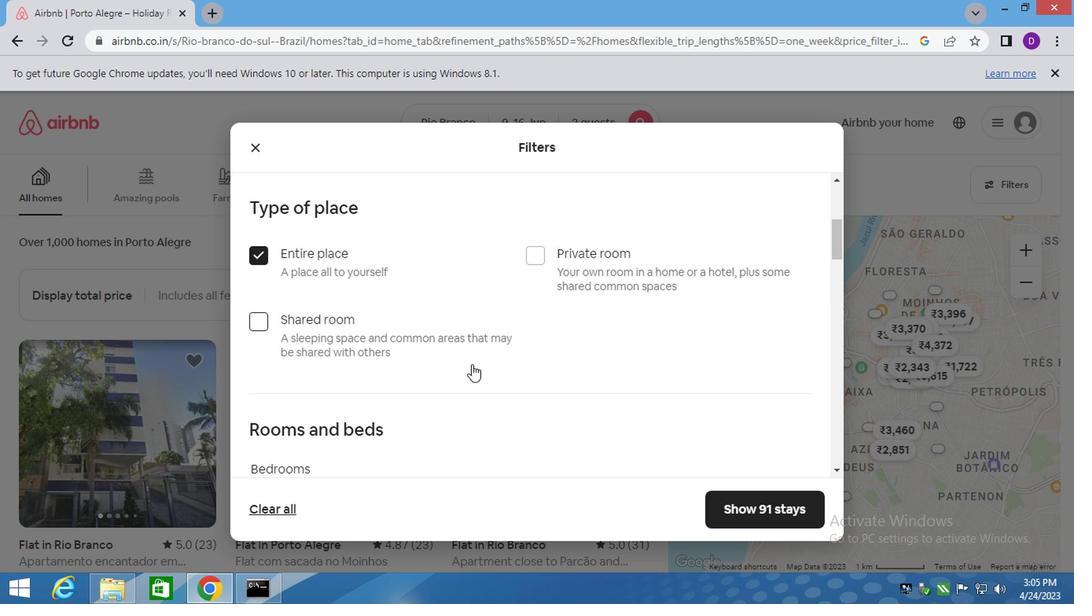 
Action: Mouse scrolled (469, 364) with delta (0, 0)
Screenshot: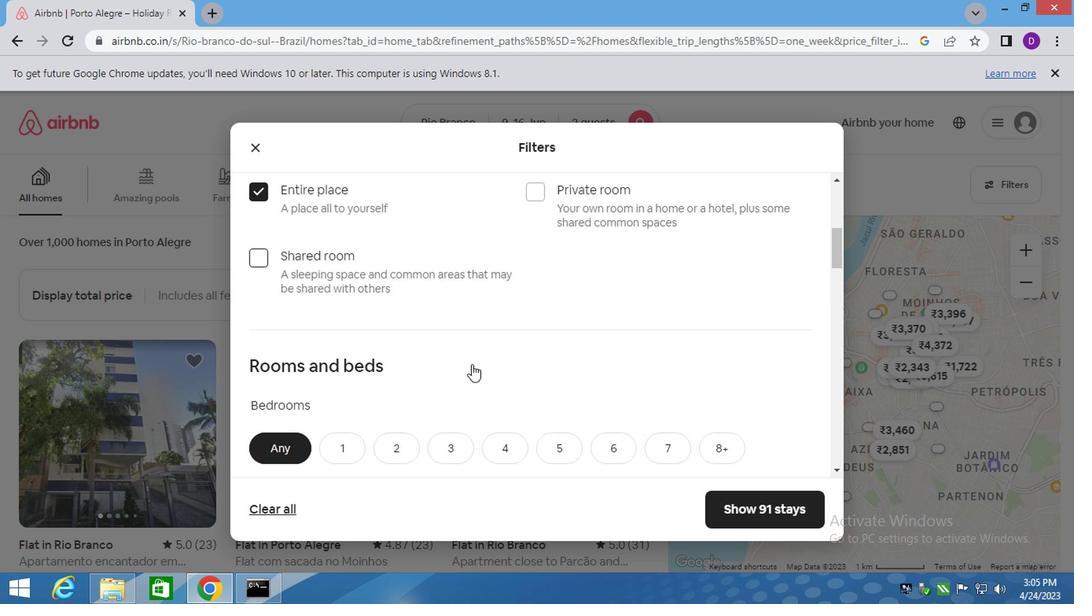 
Action: Mouse moved to (366, 216)
Screenshot: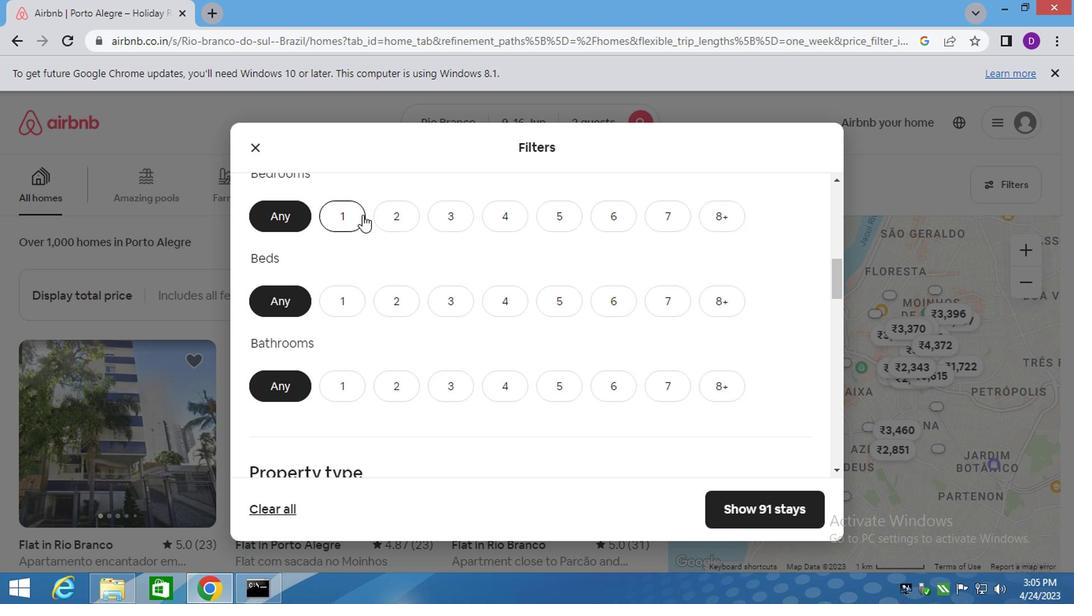 
Action: Mouse pressed left at (366, 216)
Screenshot: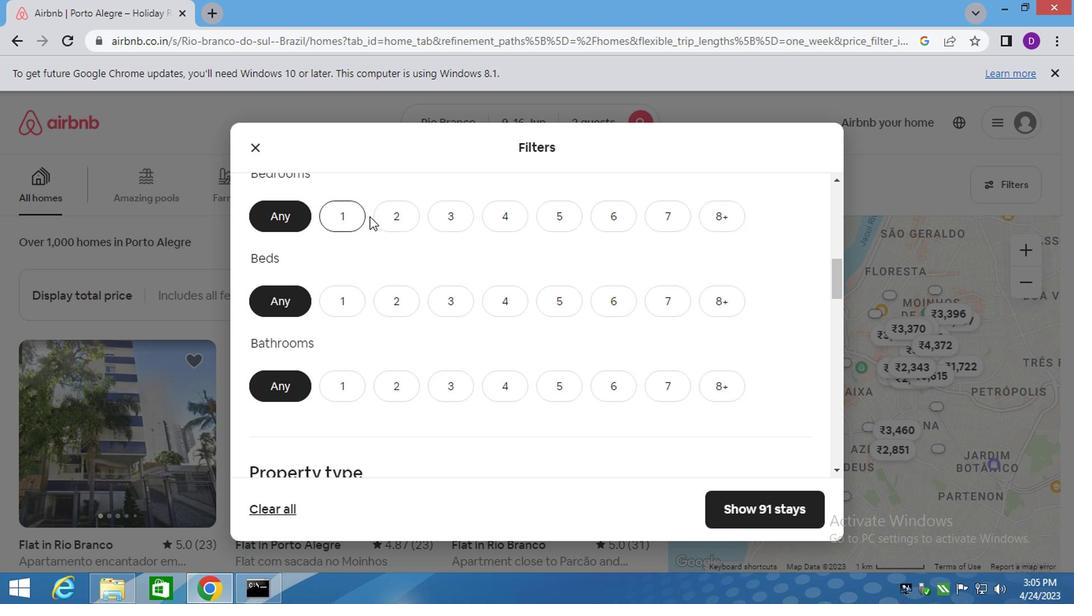 
Action: Mouse moved to (391, 222)
Screenshot: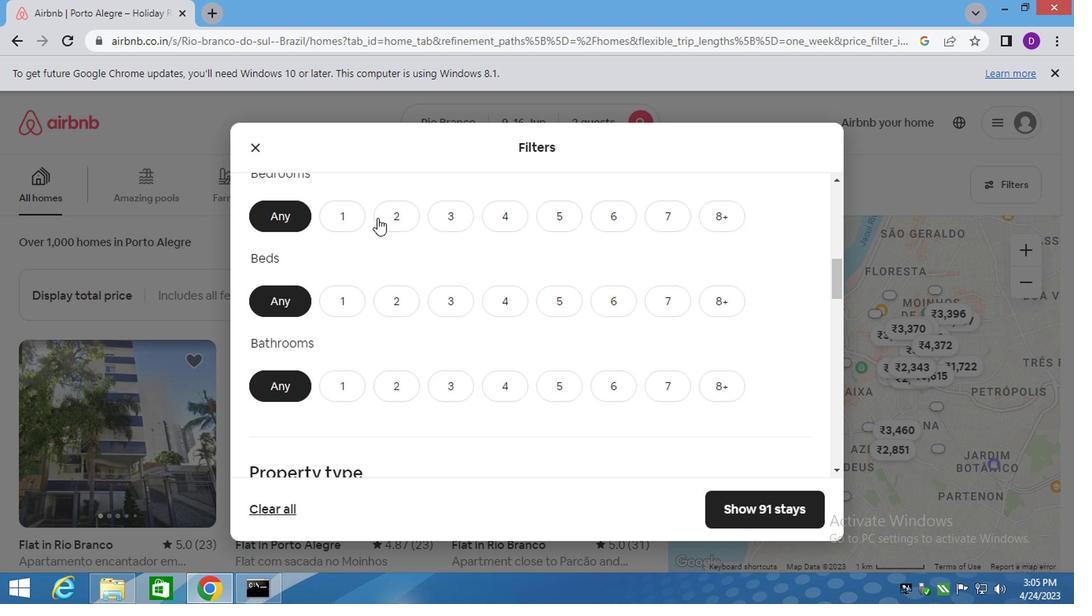 
Action: Mouse pressed left at (391, 222)
Screenshot: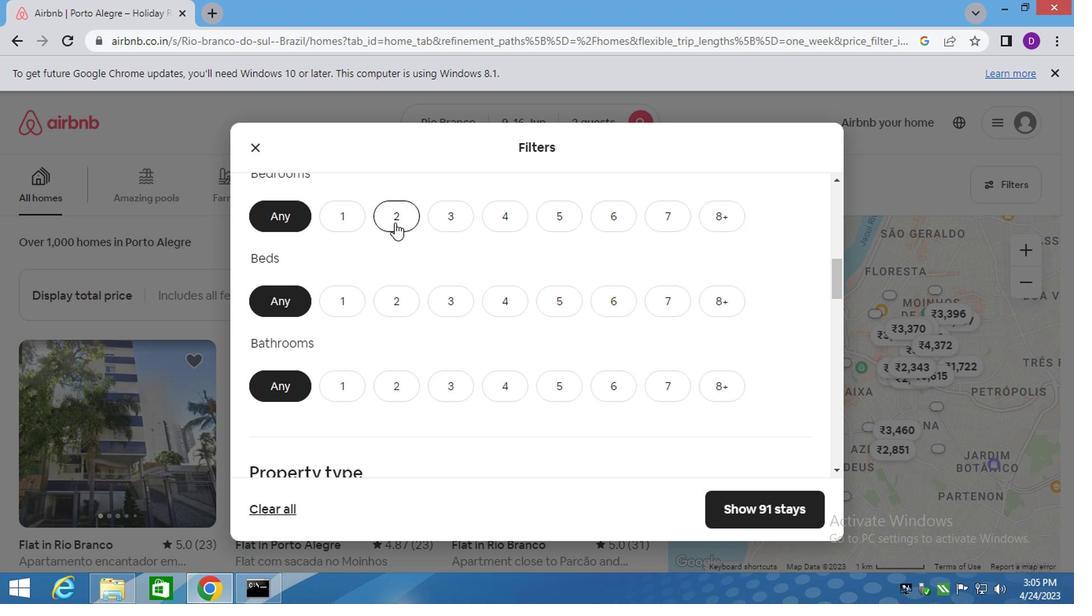 
Action: Mouse moved to (405, 306)
Screenshot: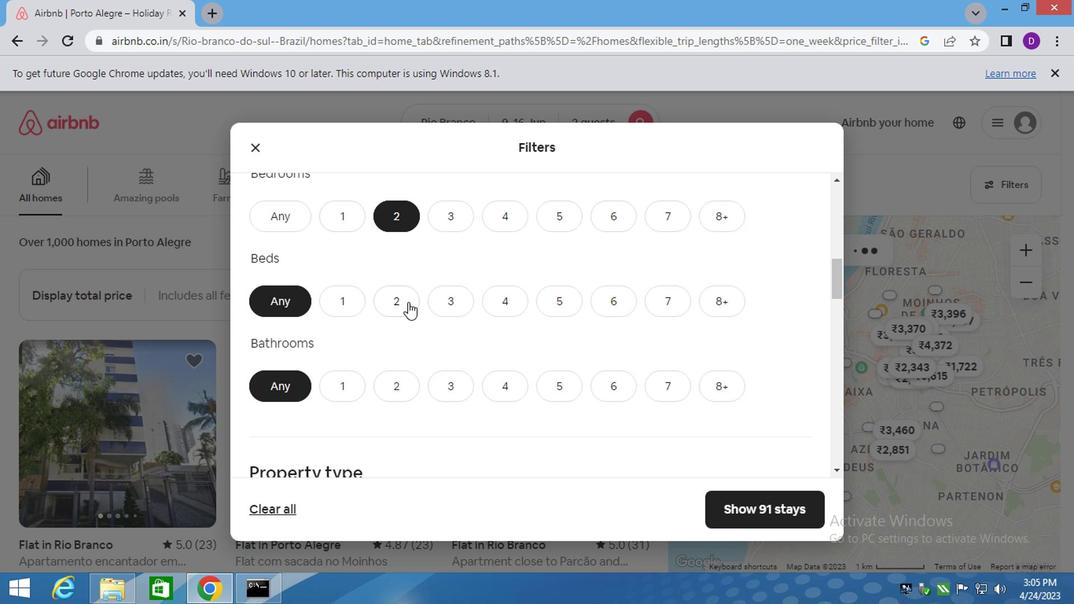 
Action: Mouse pressed left at (405, 306)
Screenshot: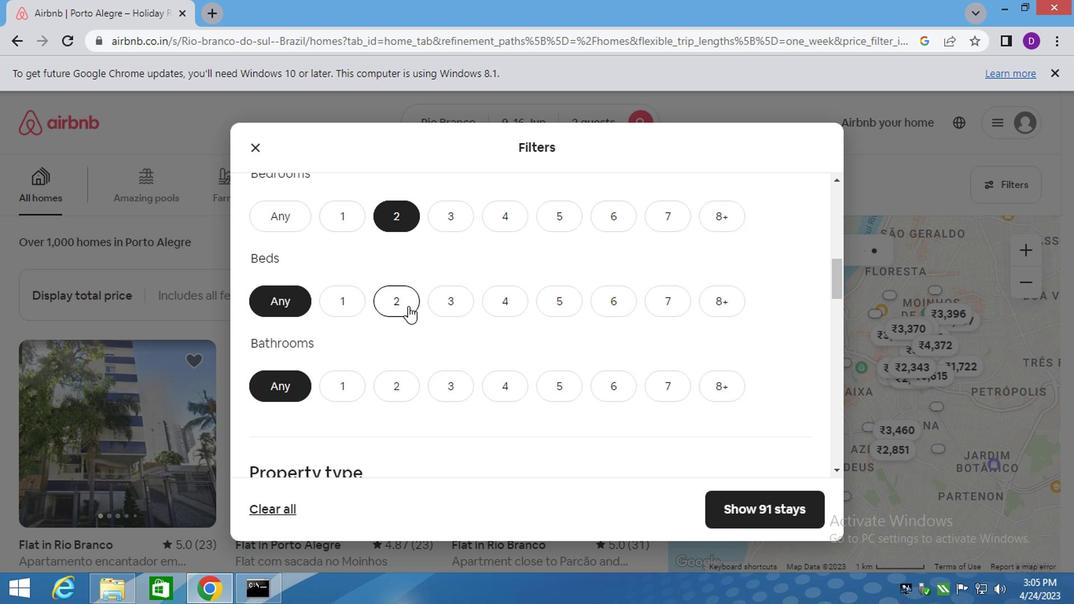 
Action: Mouse moved to (336, 383)
Screenshot: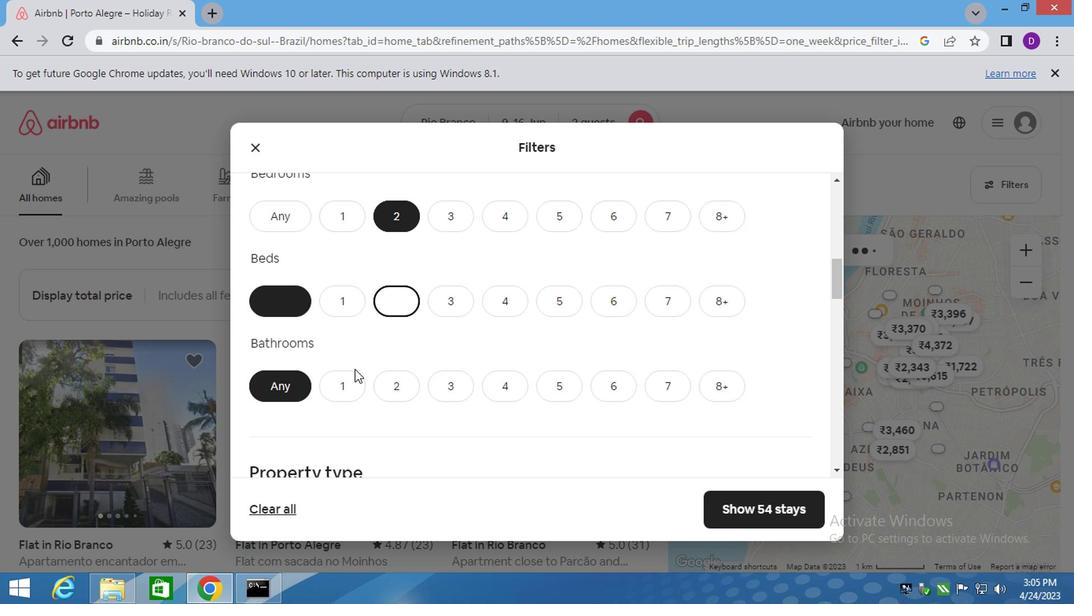 
Action: Mouse pressed left at (336, 383)
Screenshot: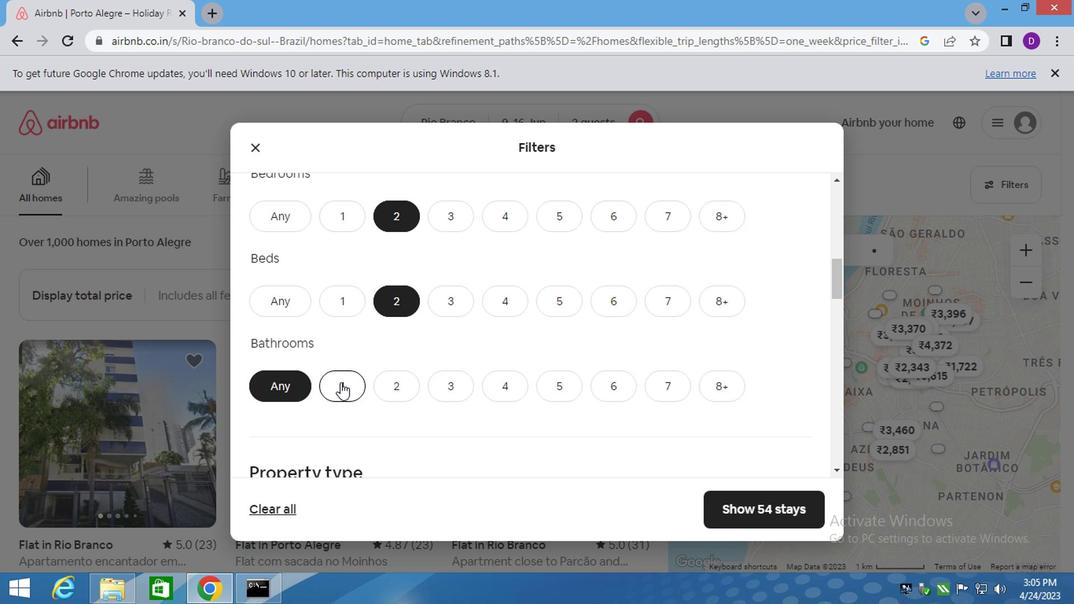 
Action: Mouse scrolled (336, 382) with delta (0, 0)
Screenshot: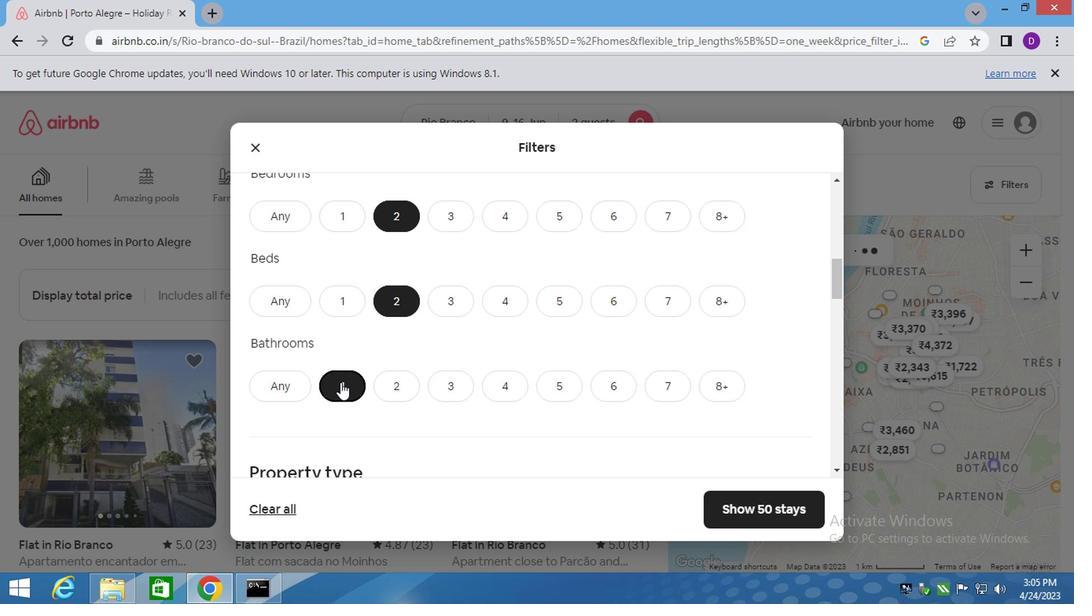 
Action: Mouse scrolled (336, 382) with delta (0, 0)
Screenshot: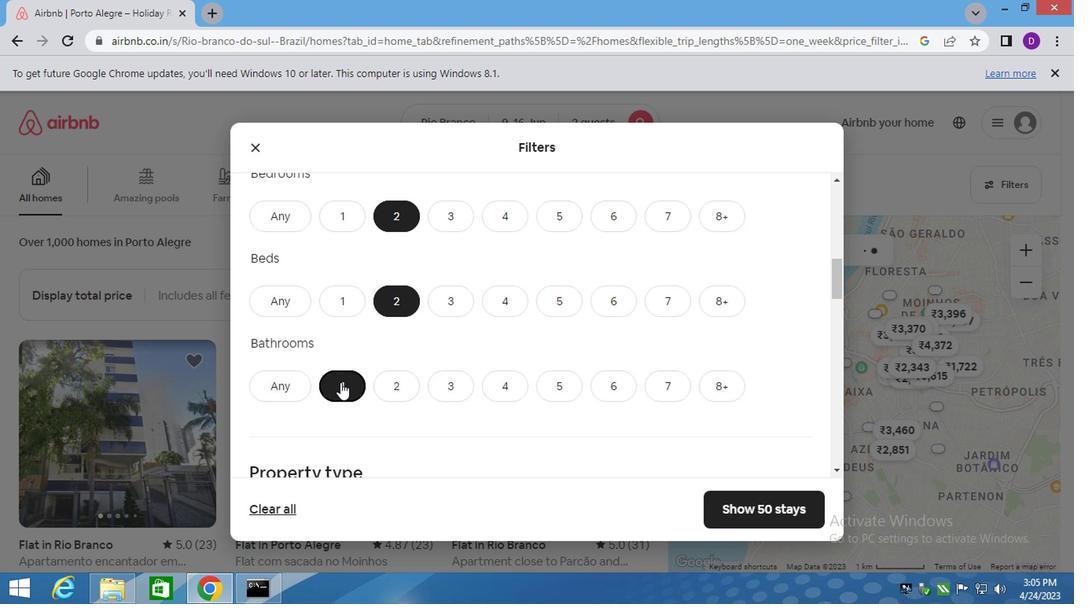 
Action: Mouse moved to (322, 383)
Screenshot: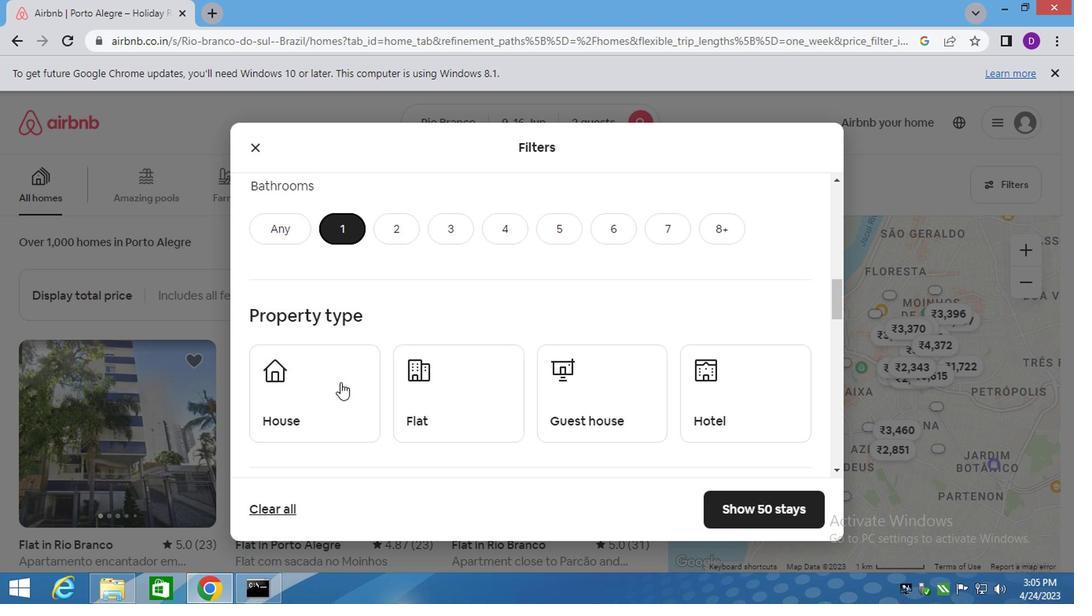 
Action: Mouse pressed left at (322, 383)
Screenshot: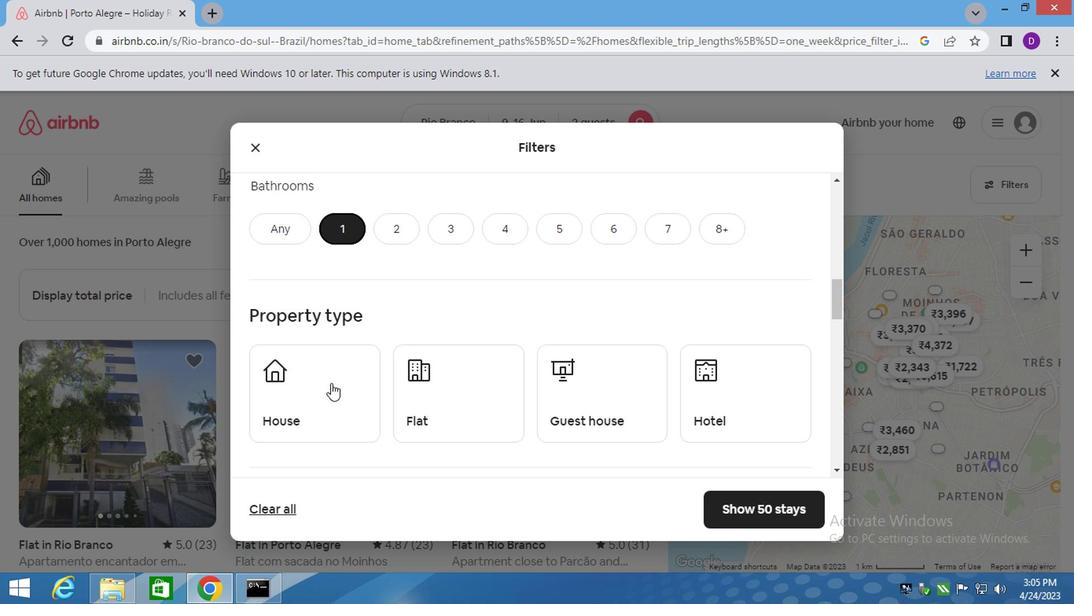 
Action: Mouse moved to (431, 392)
Screenshot: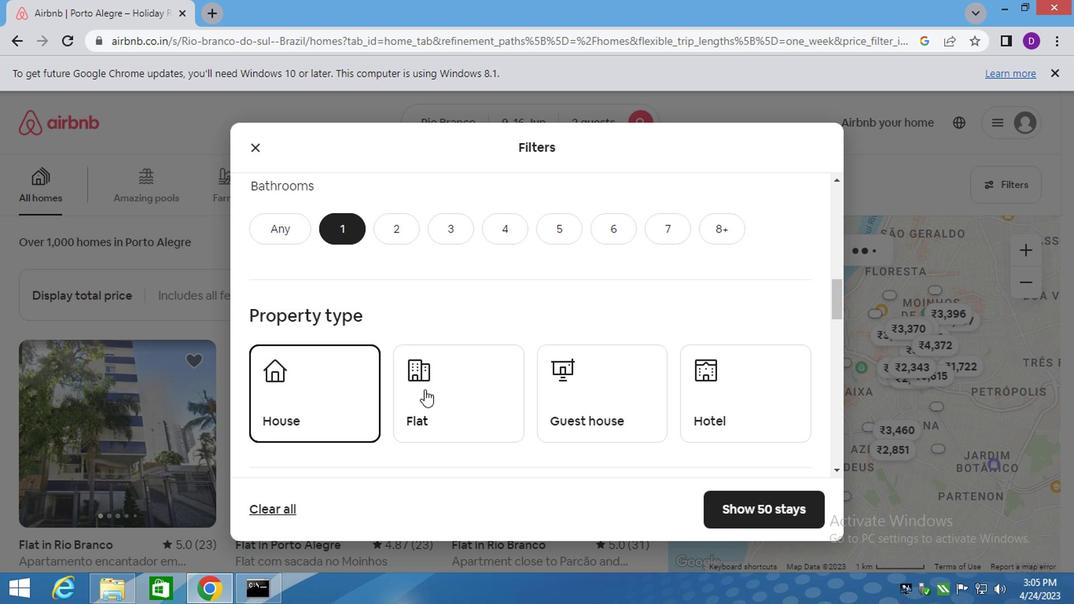
Action: Mouse pressed left at (431, 392)
Screenshot: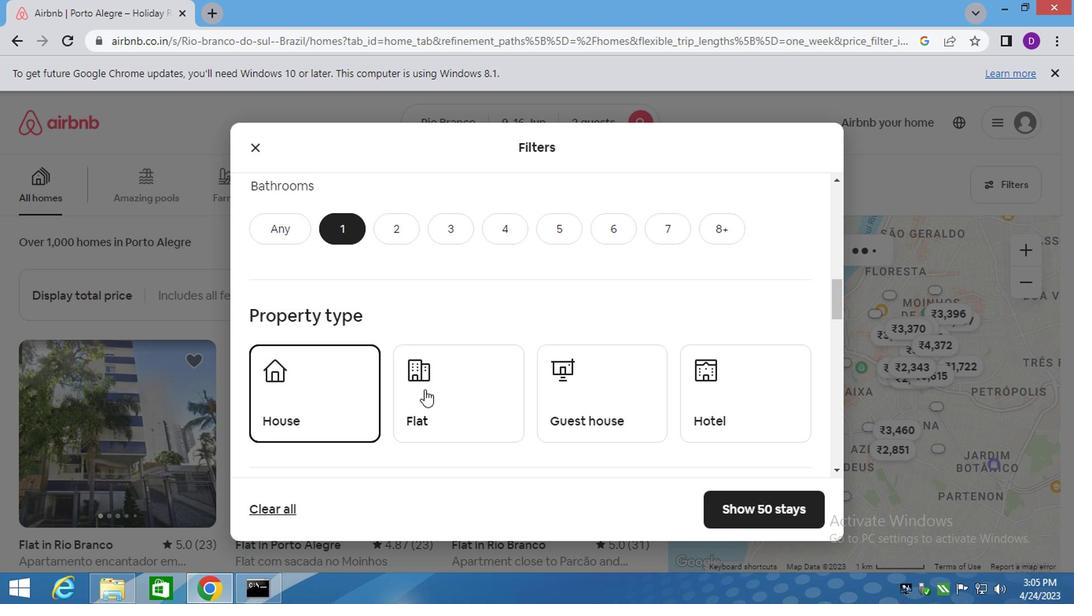 
Action: Mouse moved to (564, 404)
Screenshot: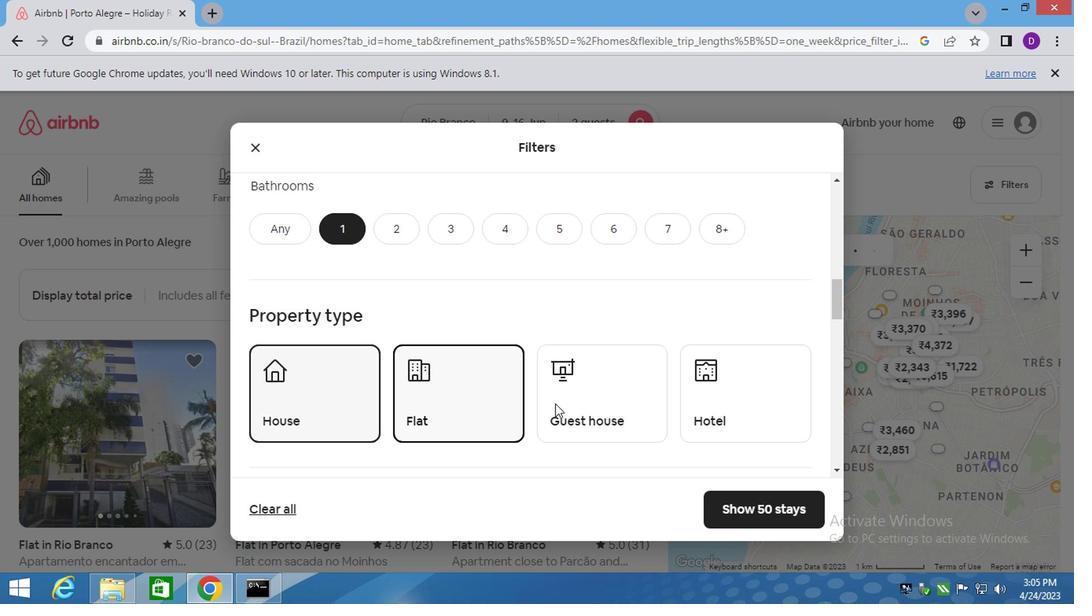 
Action: Mouse pressed left at (564, 404)
Screenshot: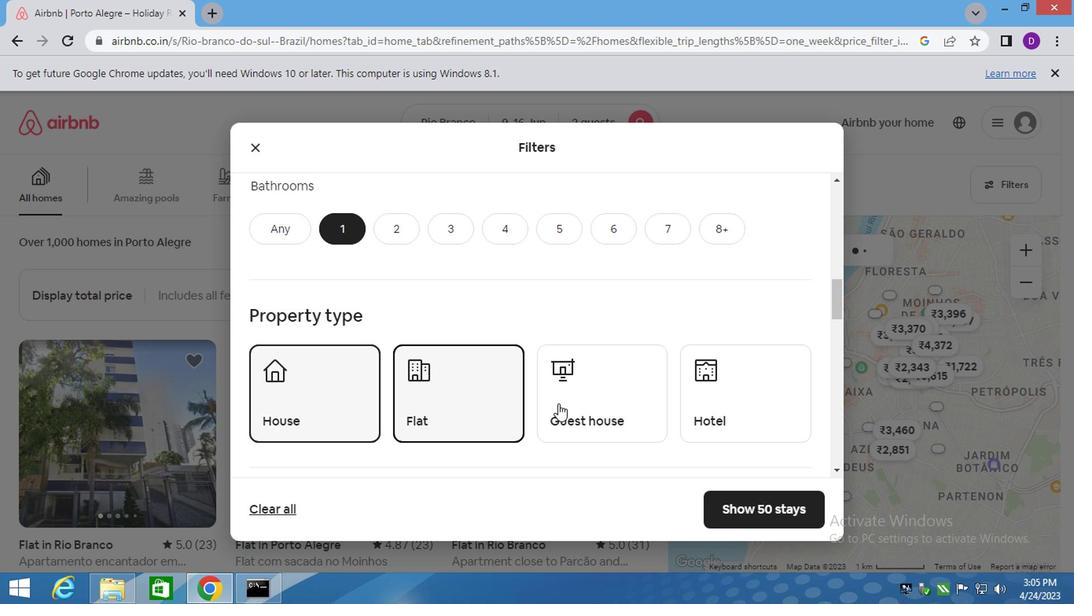 
Action: Mouse scrolled (564, 404) with delta (0, 0)
Screenshot: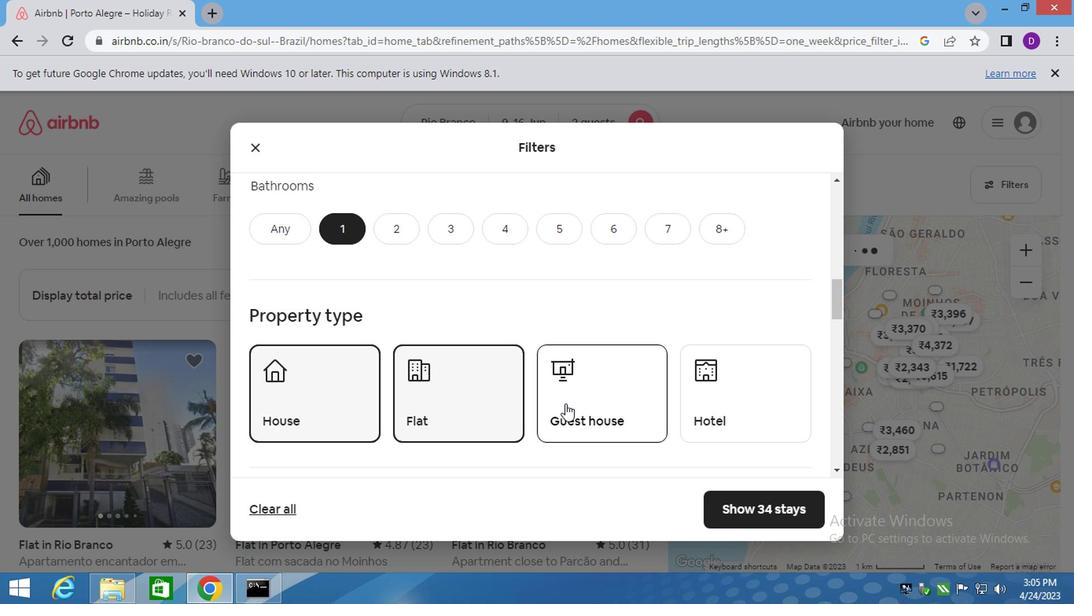 
Action: Mouse scrolled (564, 404) with delta (0, 0)
Screenshot: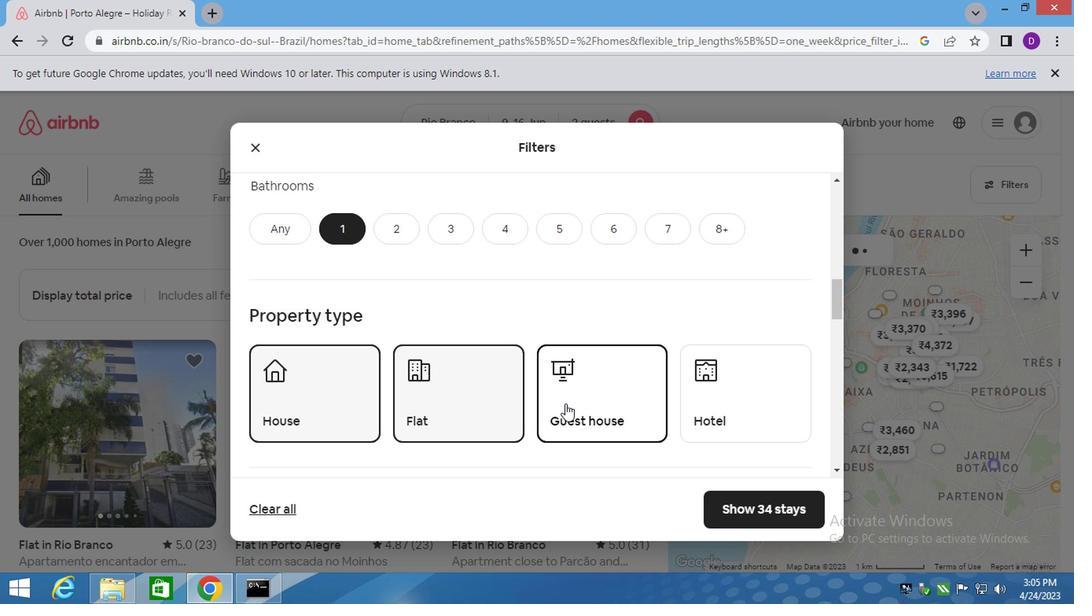 
Action: Mouse scrolled (564, 404) with delta (0, 0)
Screenshot: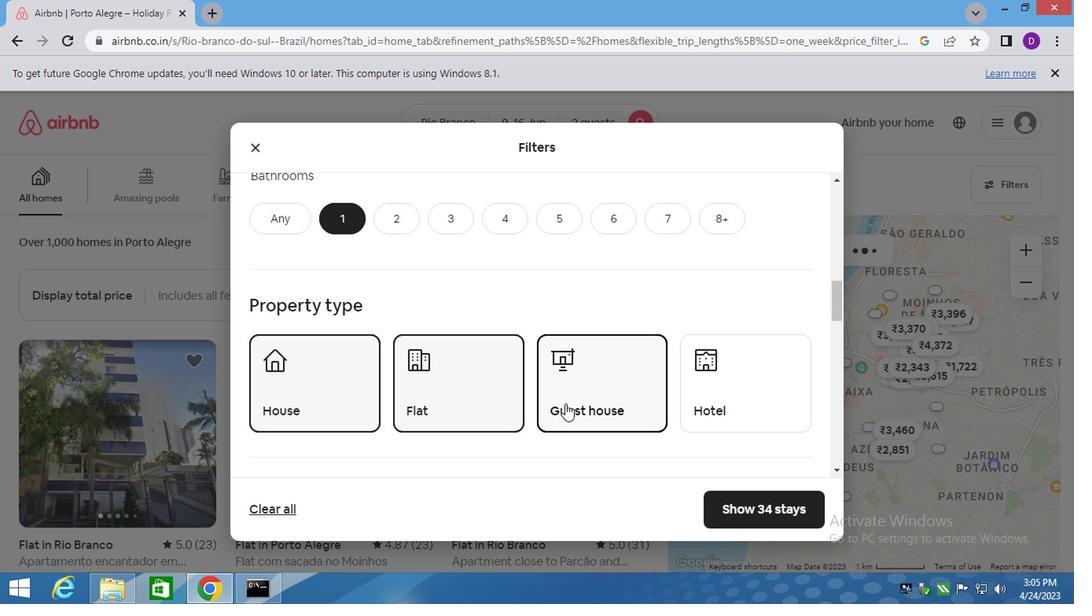 
Action: Mouse scrolled (564, 404) with delta (0, 0)
Screenshot: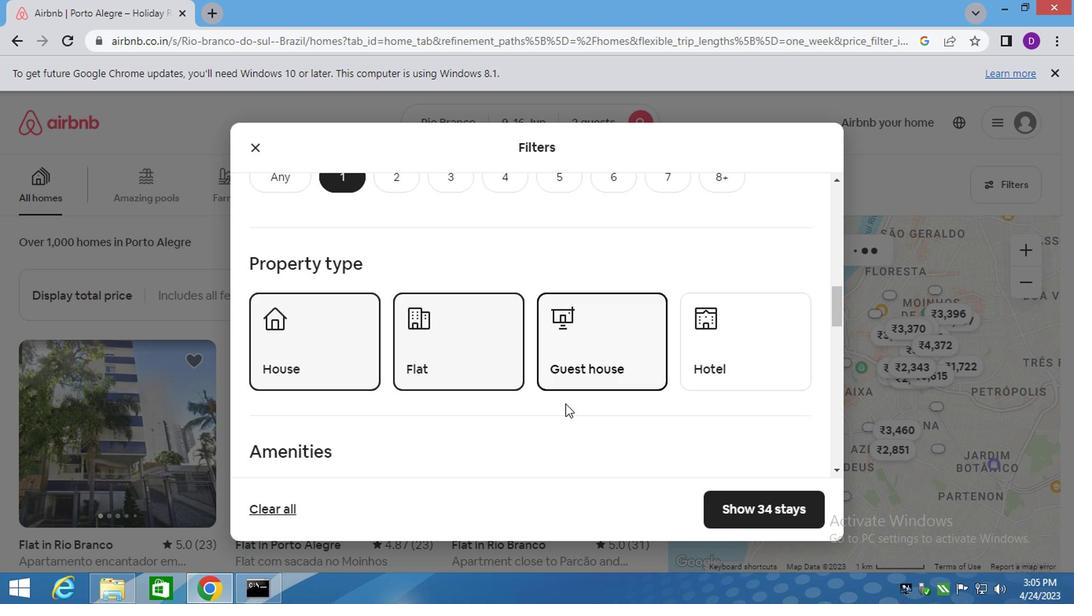 
Action: Mouse moved to (591, 402)
Screenshot: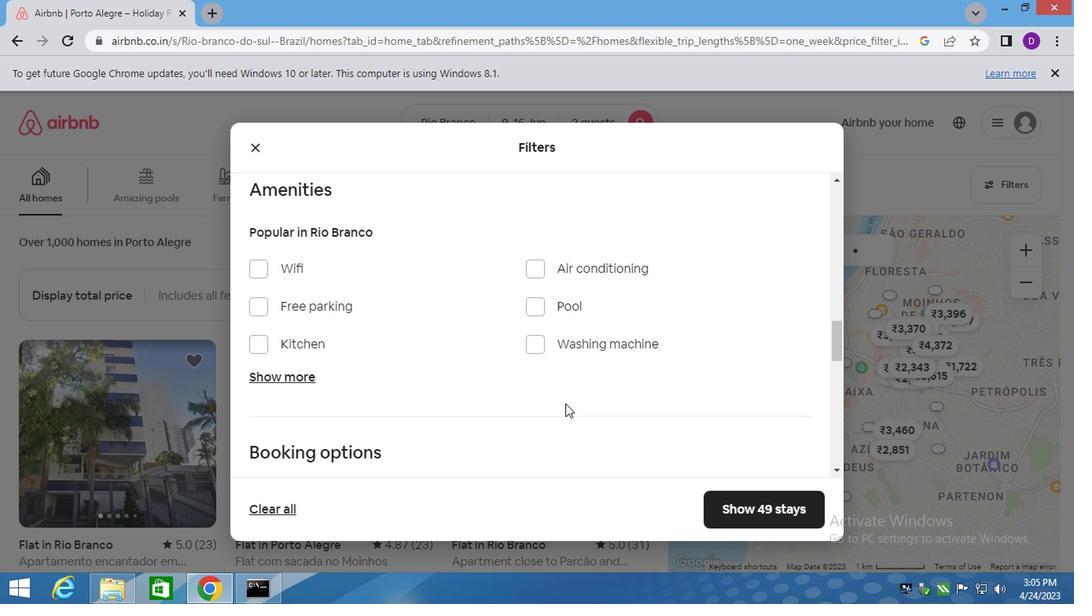 
Action: Mouse scrolled (587, 401) with delta (0, 0)
Screenshot: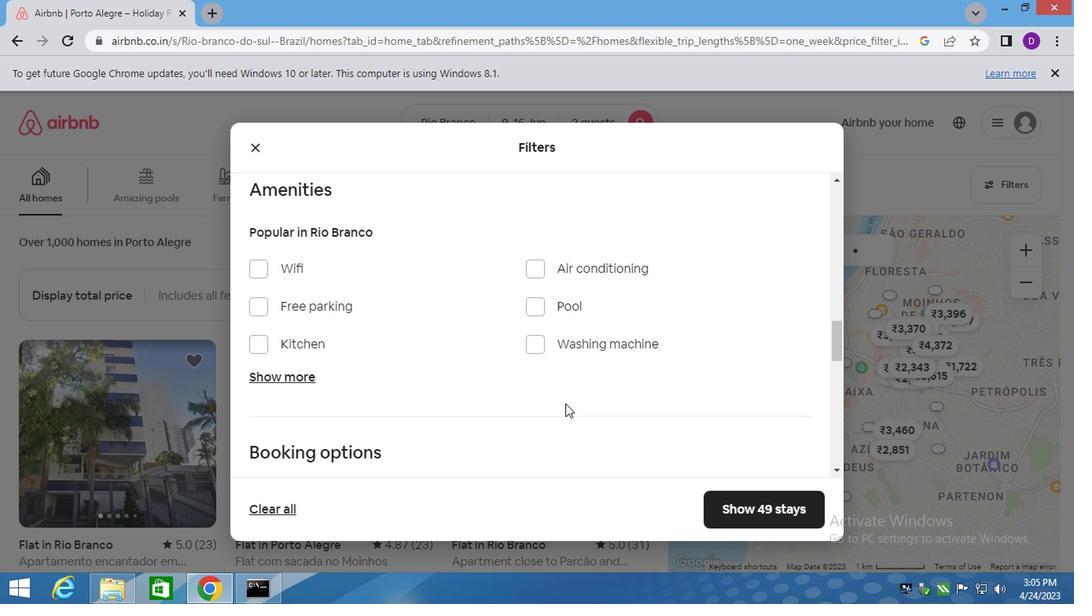 
Action: Mouse moved to (594, 402)
Screenshot: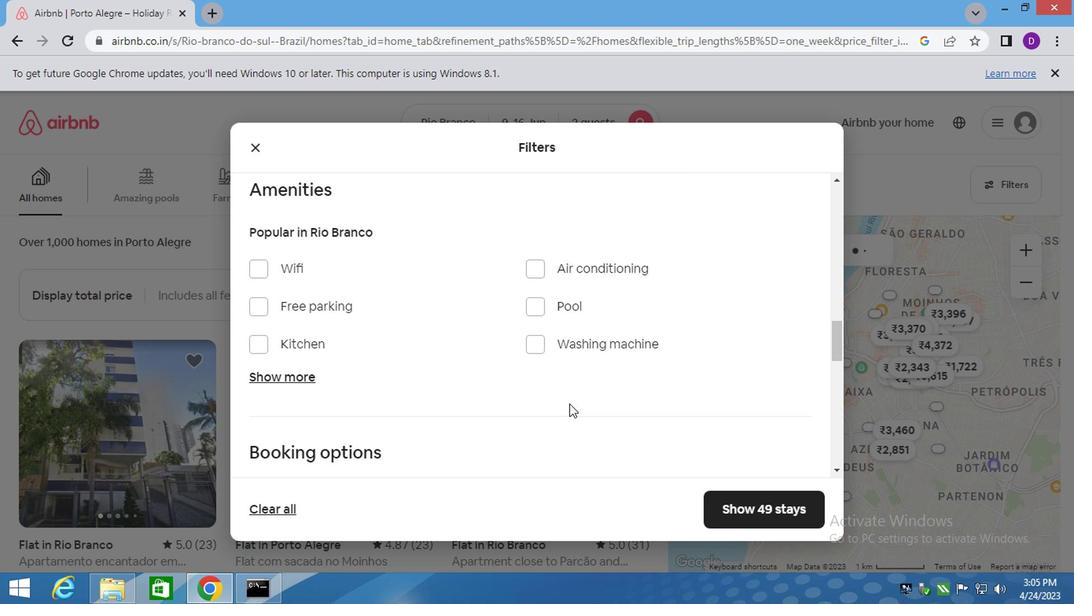 
Action: Mouse scrolled (594, 401) with delta (0, 0)
Screenshot: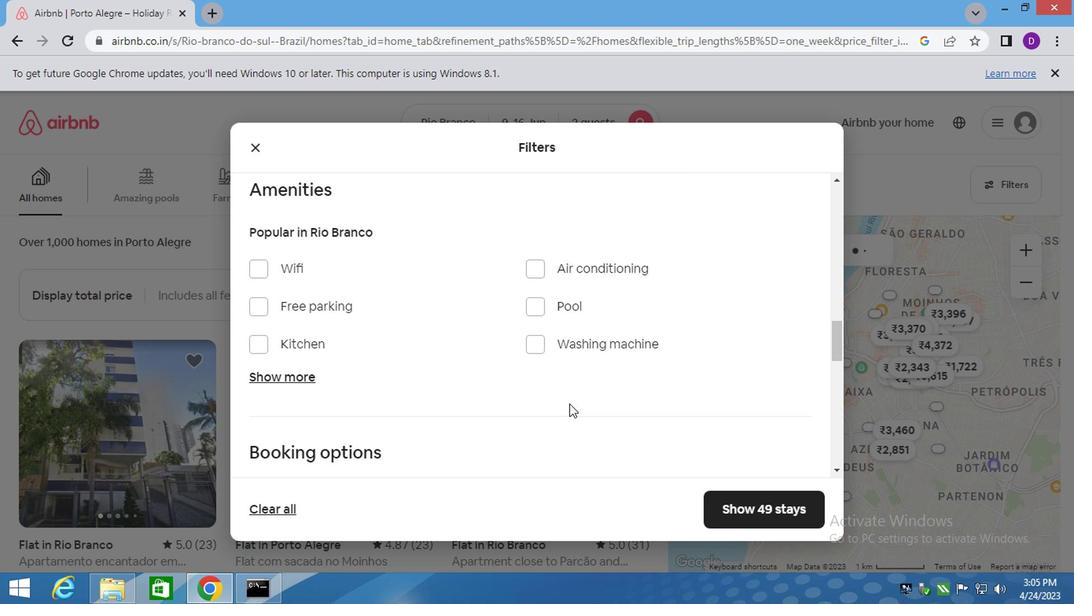 
Action: Mouse scrolled (594, 401) with delta (0, 0)
Screenshot: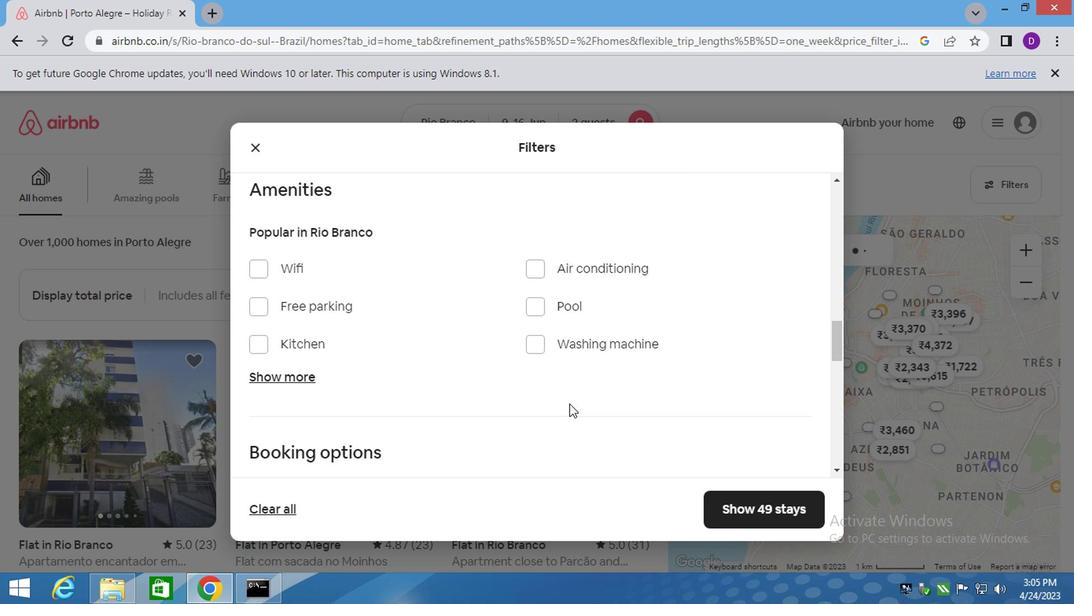 
Action: Mouse scrolled (594, 401) with delta (0, 0)
Screenshot: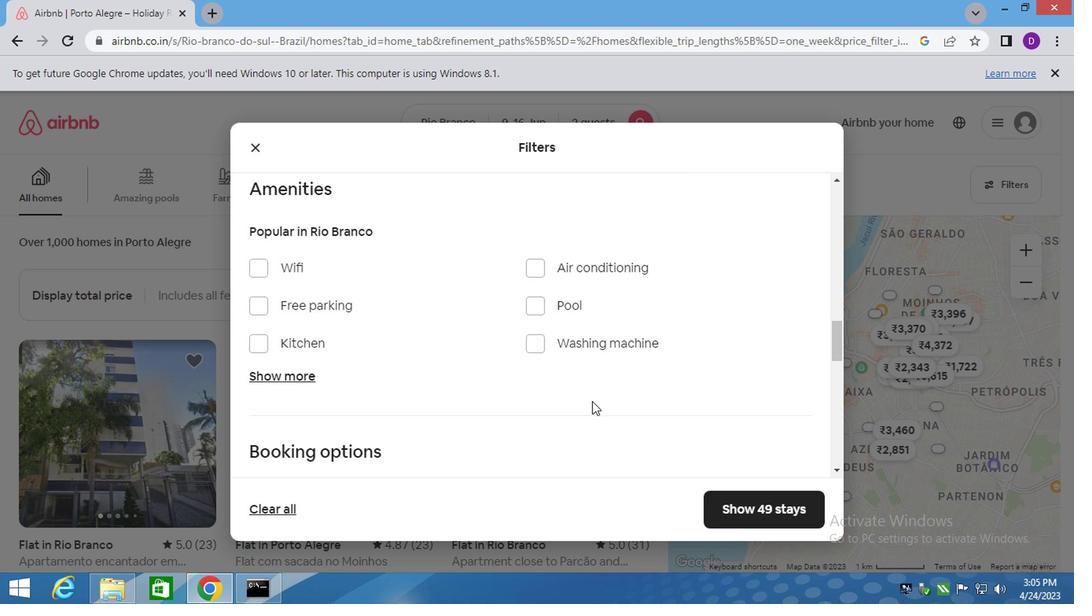 
Action: Mouse moved to (778, 245)
Screenshot: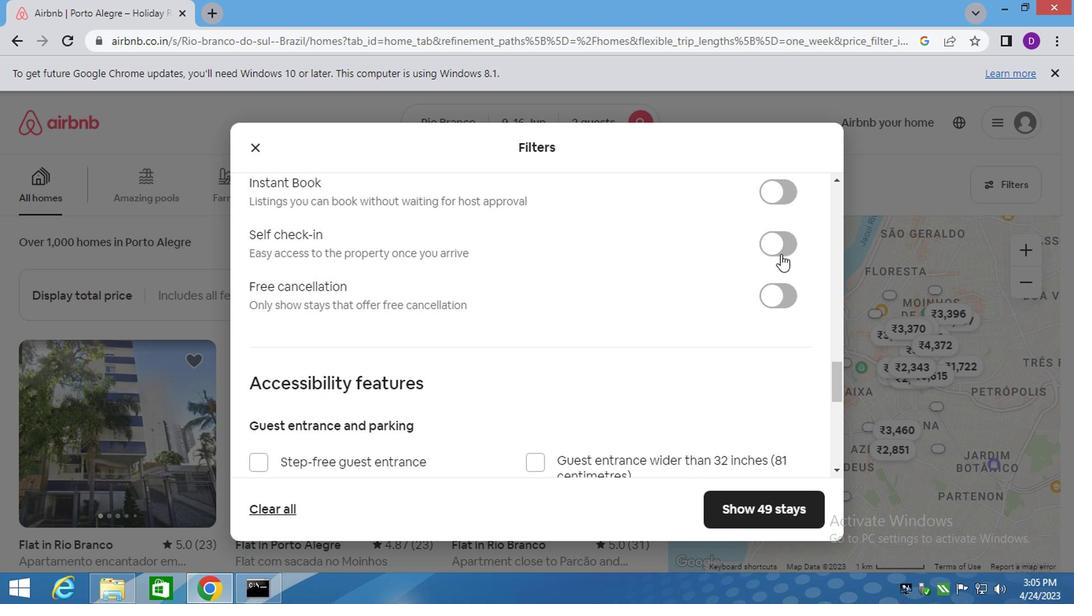 
Action: Mouse pressed left at (778, 245)
Screenshot: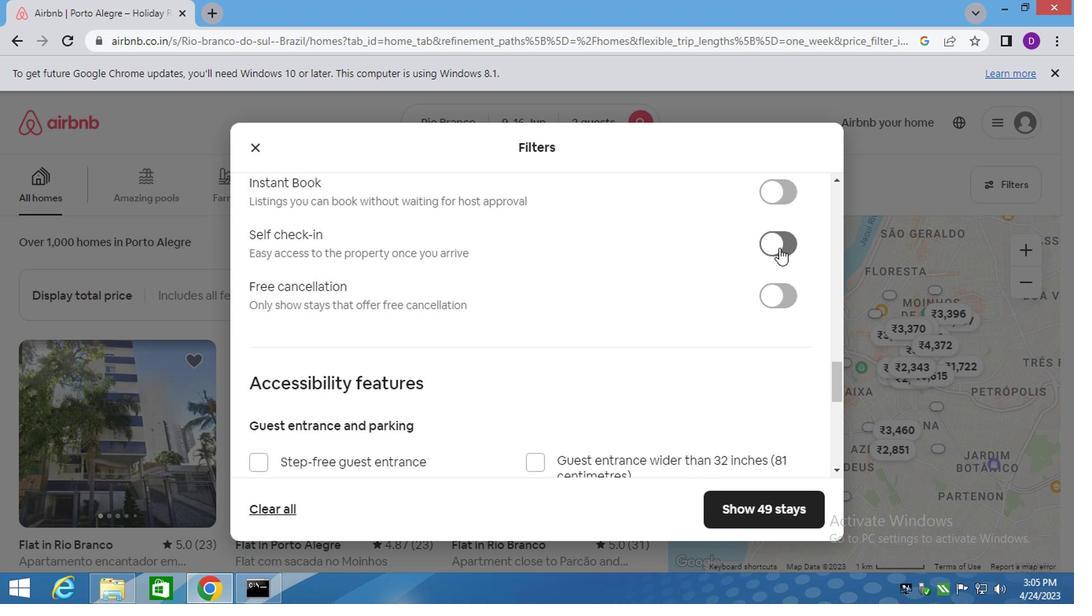 
Action: Mouse moved to (739, 334)
Screenshot: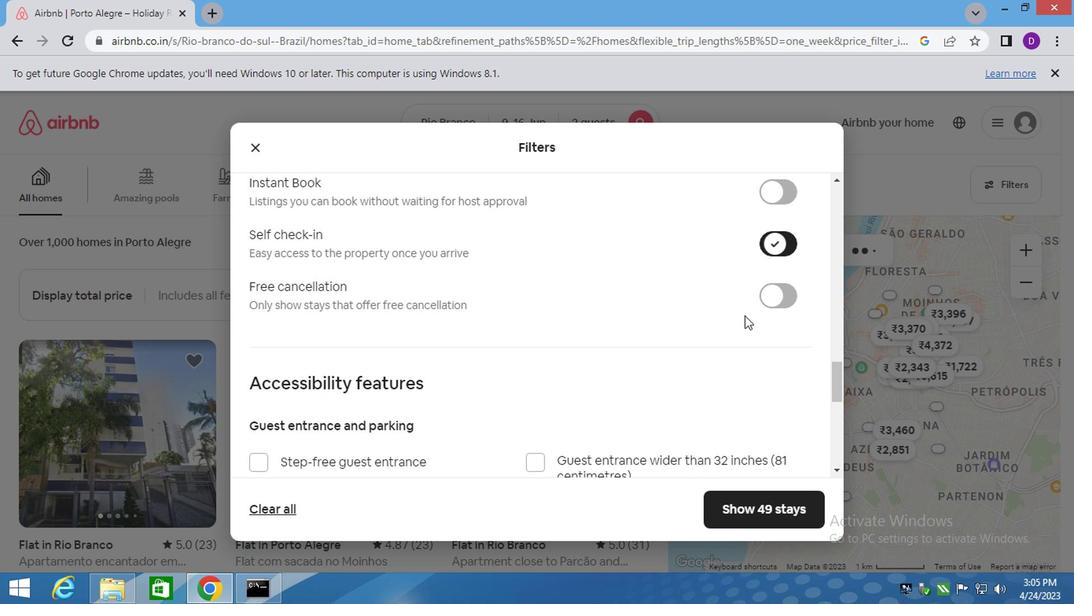 
Action: Mouse scrolled (739, 334) with delta (0, 0)
Screenshot: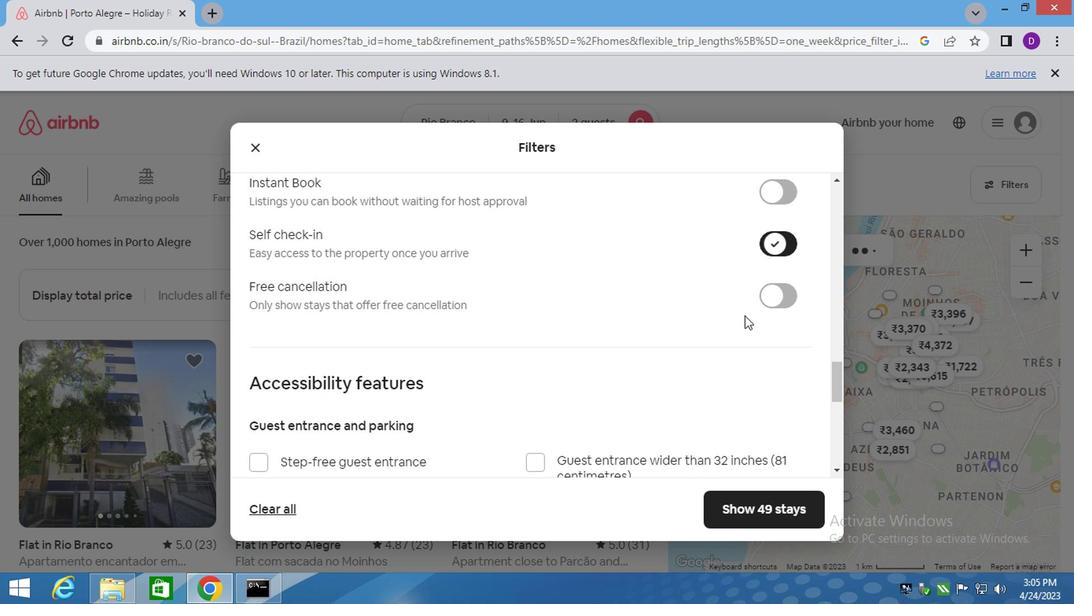 
Action: Mouse moved to (737, 341)
Screenshot: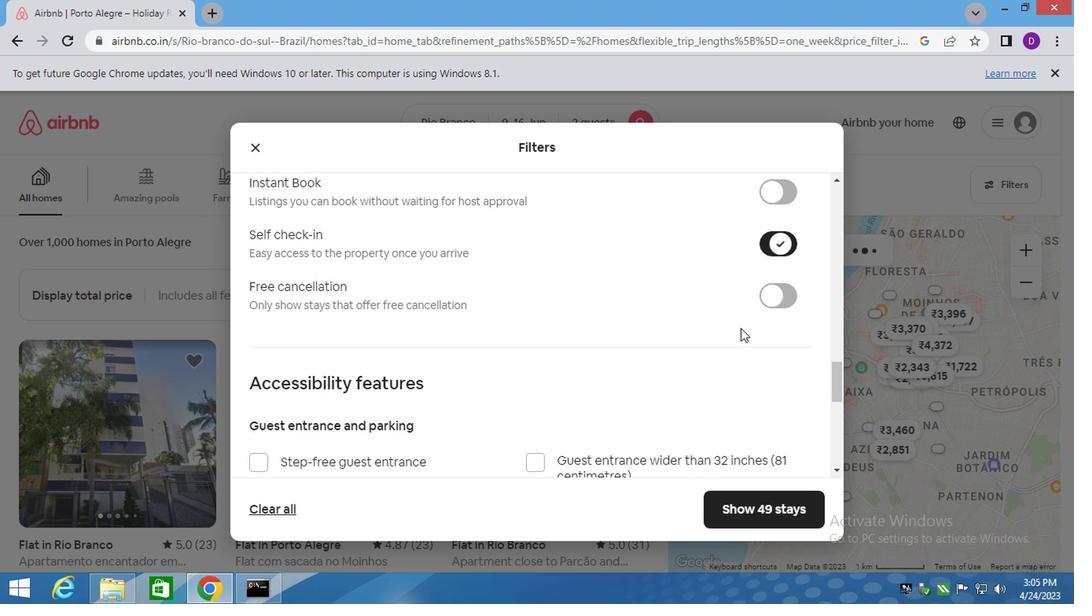 
Action: Mouse scrolled (737, 341) with delta (0, 0)
Screenshot: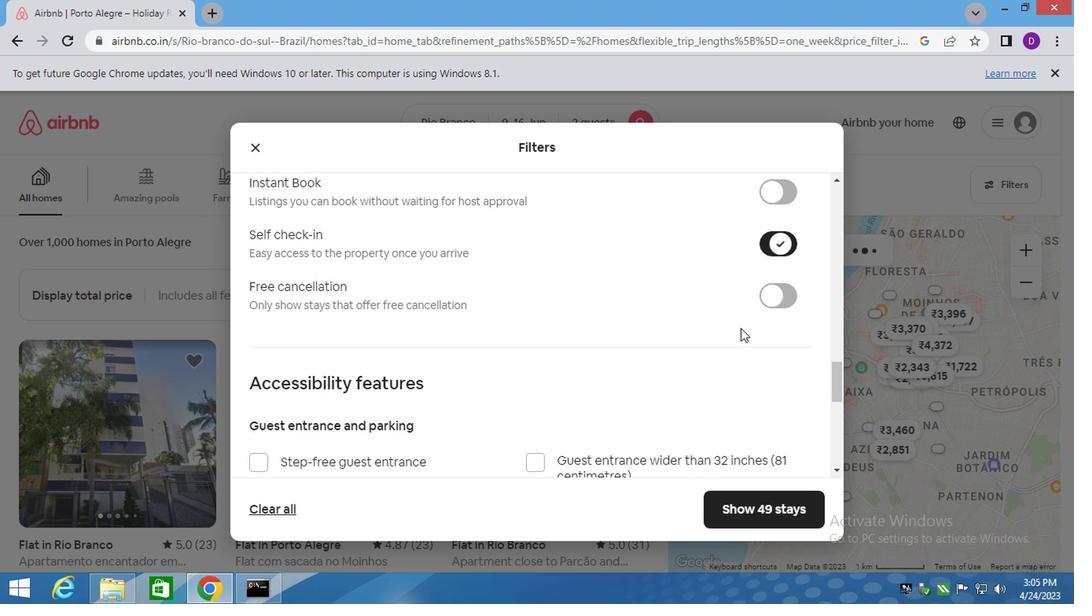 
Action: Mouse moved to (737, 345)
Screenshot: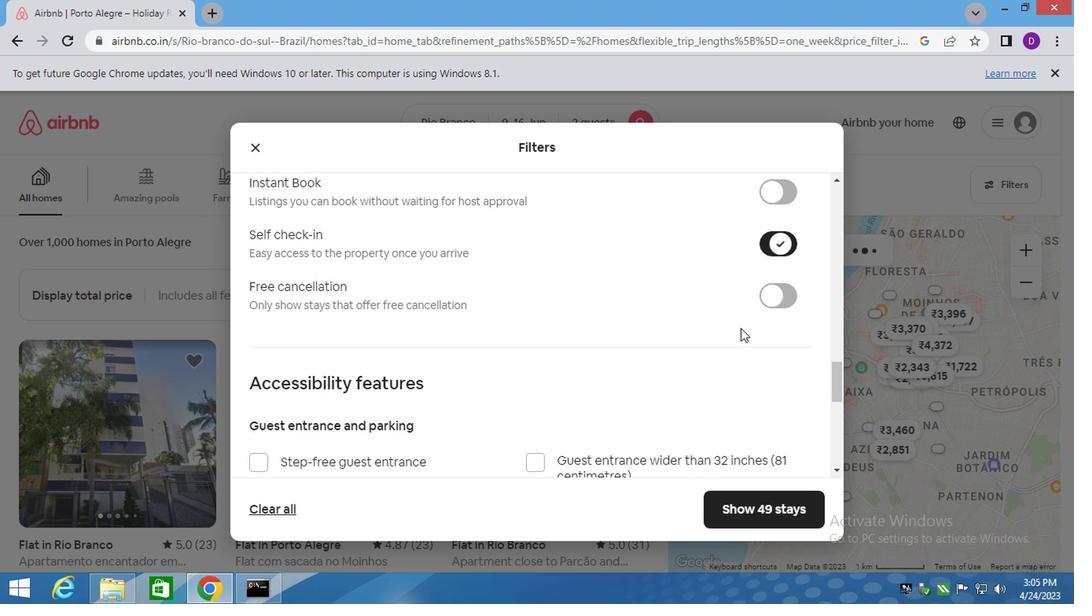 
Action: Mouse scrolled (737, 344) with delta (0, -1)
Screenshot: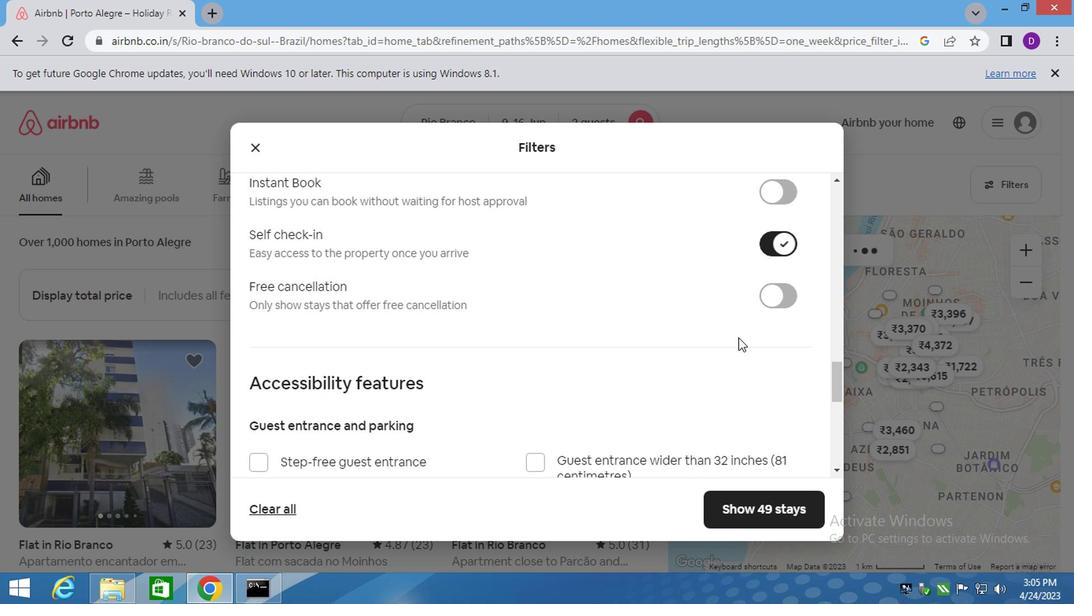 
Action: Mouse moved to (733, 353)
Screenshot: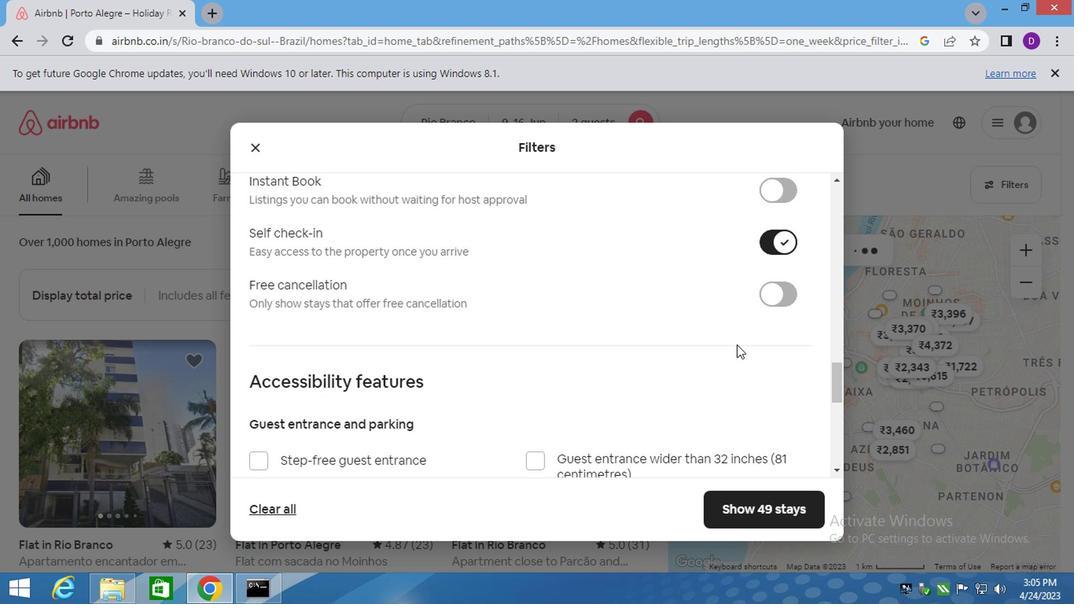 
Action: Mouse scrolled (735, 347) with delta (0, 0)
Screenshot: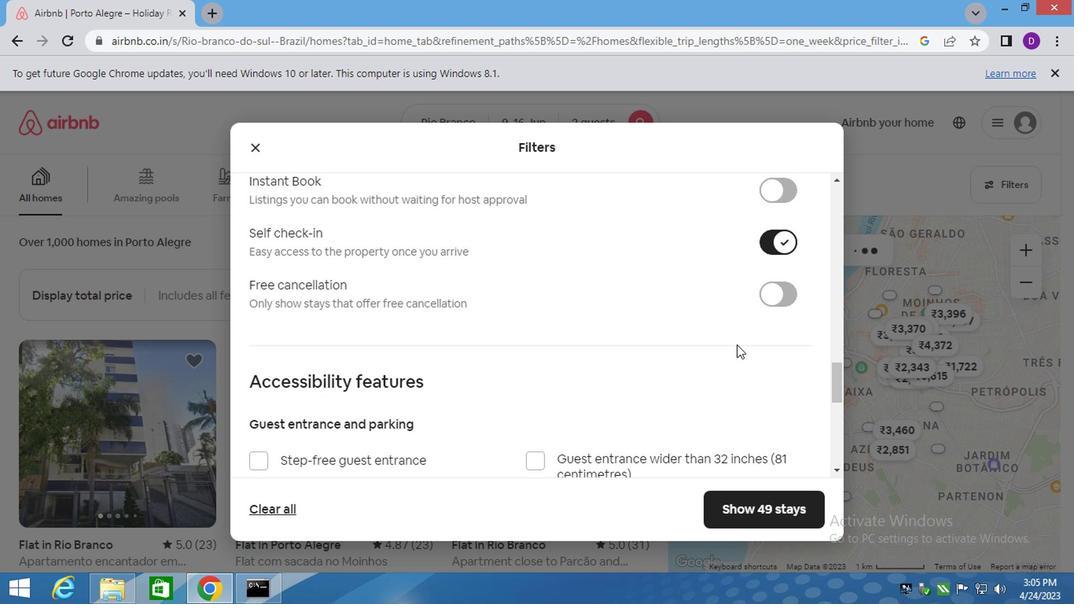 
Action: Mouse moved to (717, 379)
Screenshot: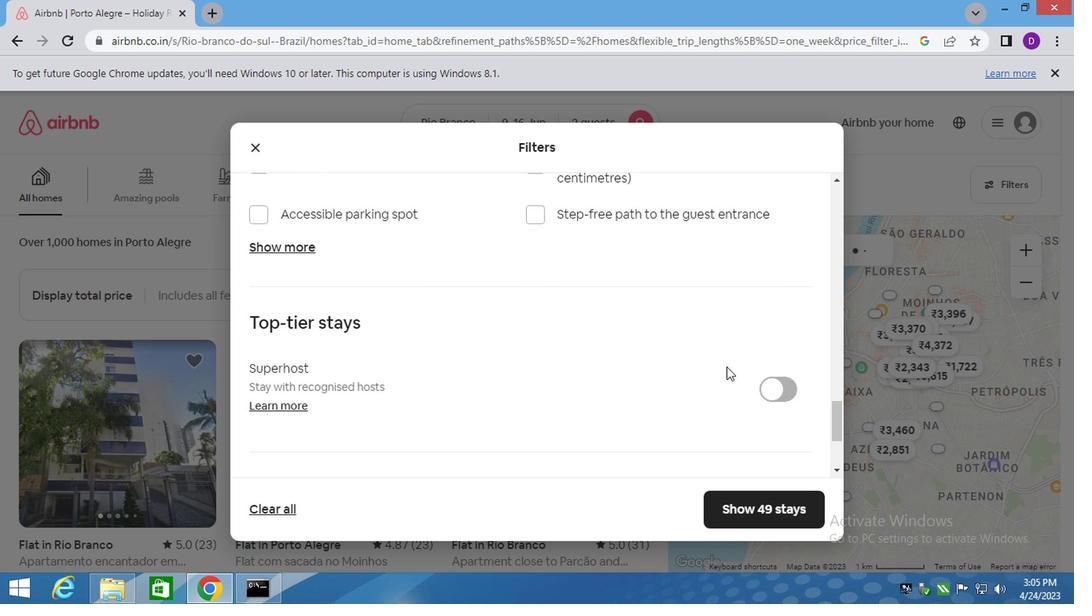 
Action: Mouse scrolled (717, 378) with delta (0, -1)
Screenshot: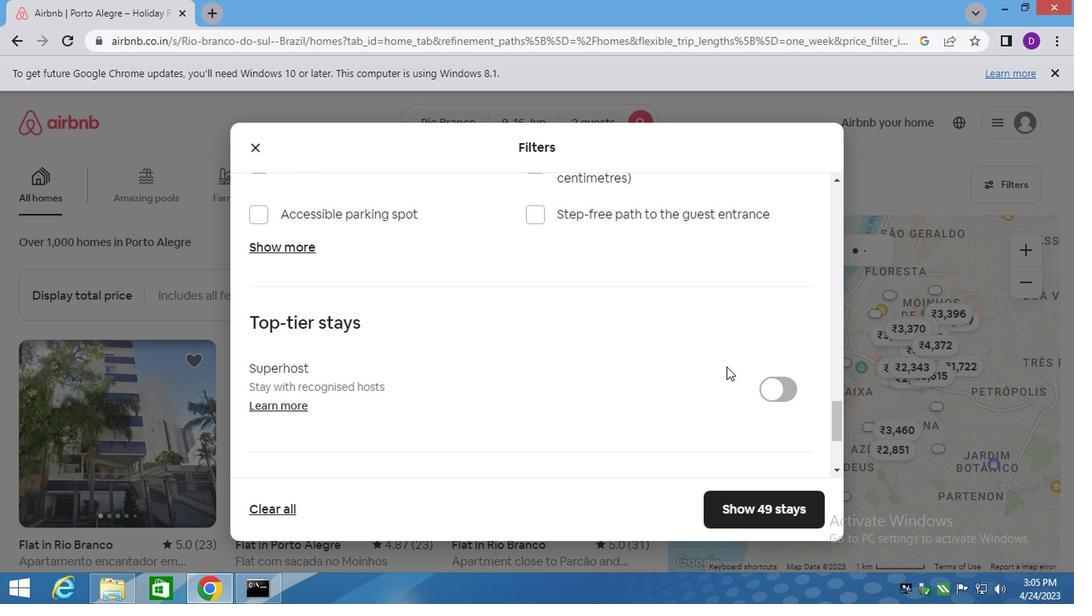 
Action: Mouse moved to (717, 380)
Screenshot: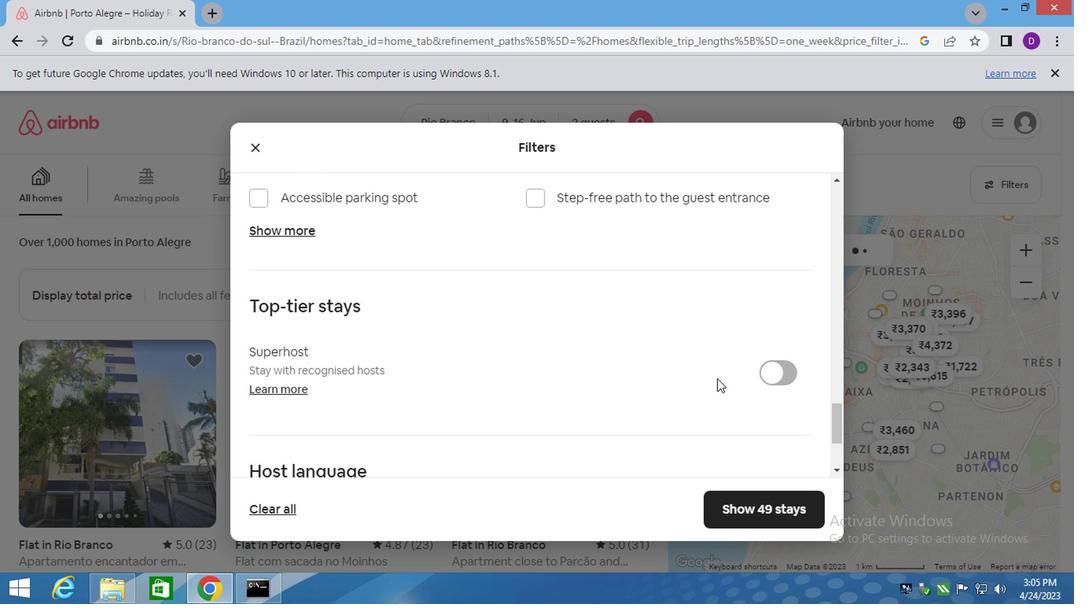 
Action: Mouse scrolled (717, 378) with delta (0, -1)
Screenshot: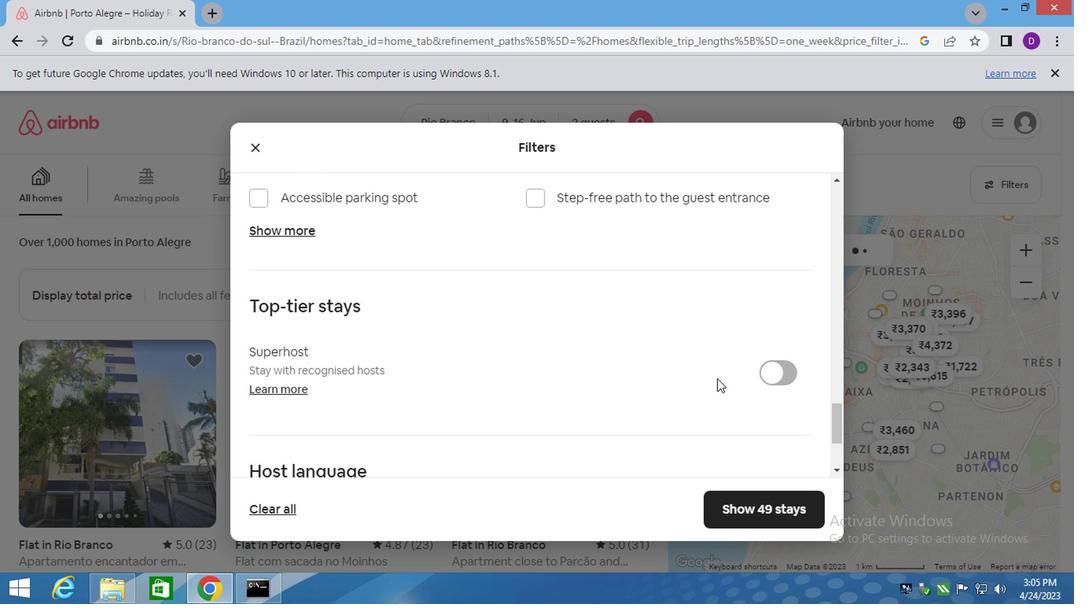 
Action: Mouse moved to (716, 381)
Screenshot: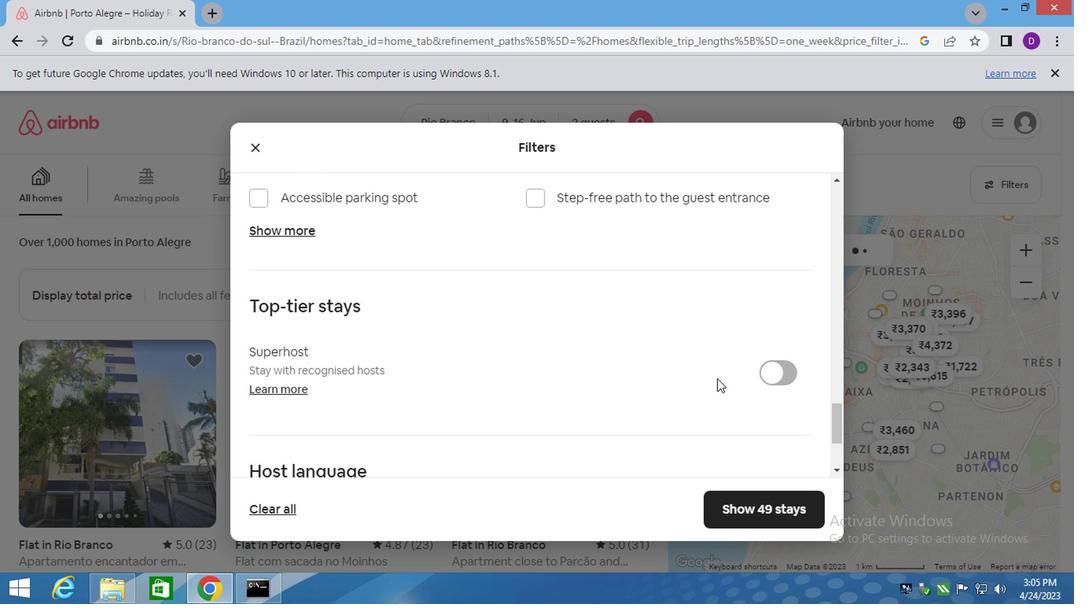 
Action: Mouse scrolled (717, 378) with delta (0, -1)
Screenshot: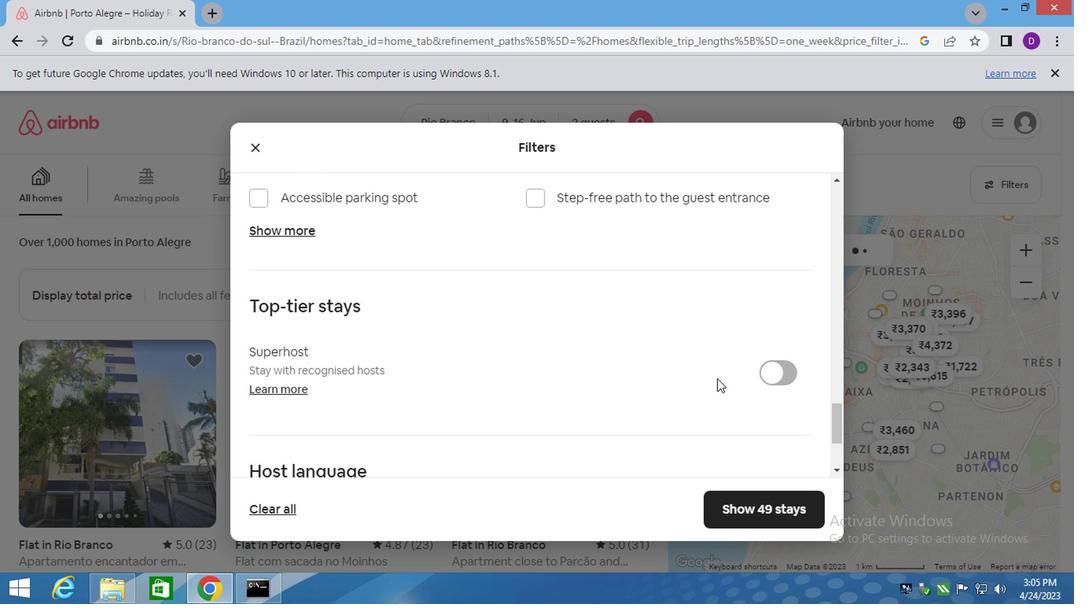 
Action: Mouse scrolled (716, 380) with delta (0, -1)
Screenshot: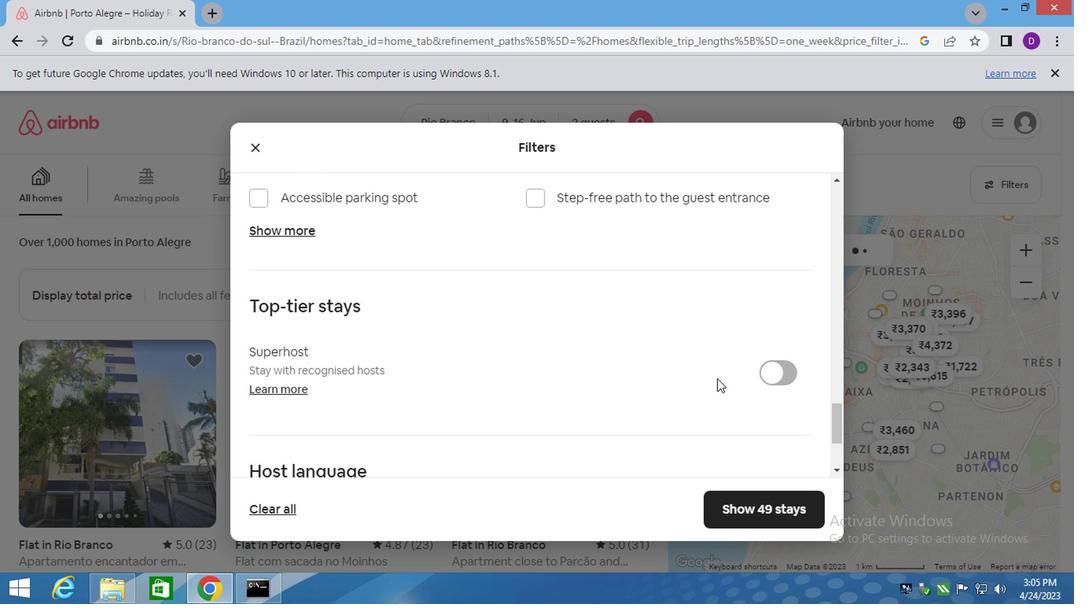 
Action: Mouse moved to (557, 409)
Screenshot: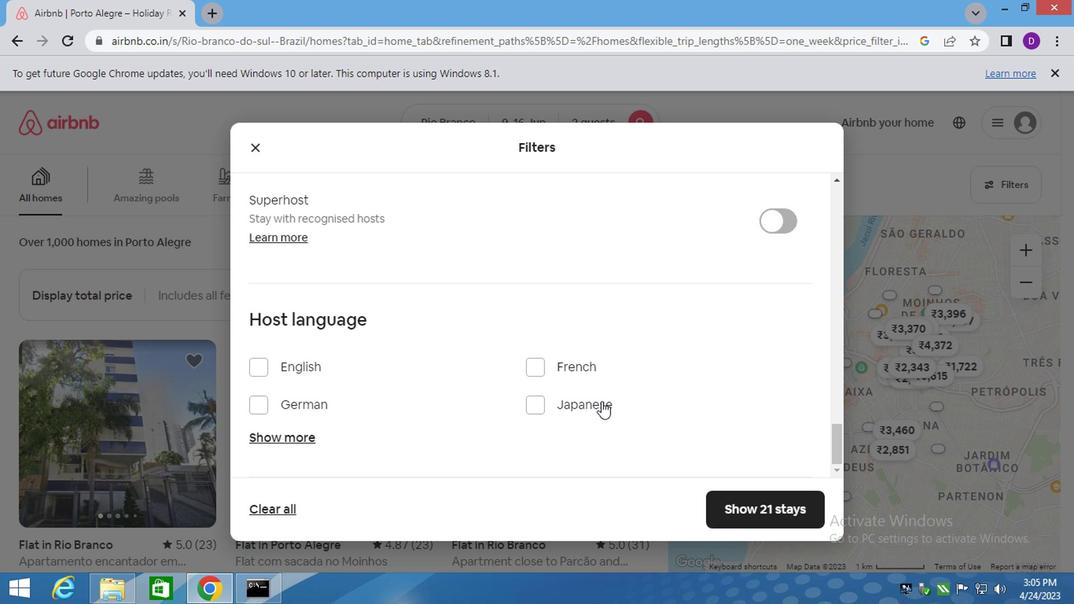 
Action: Mouse scrolled (557, 408) with delta (0, -1)
Screenshot: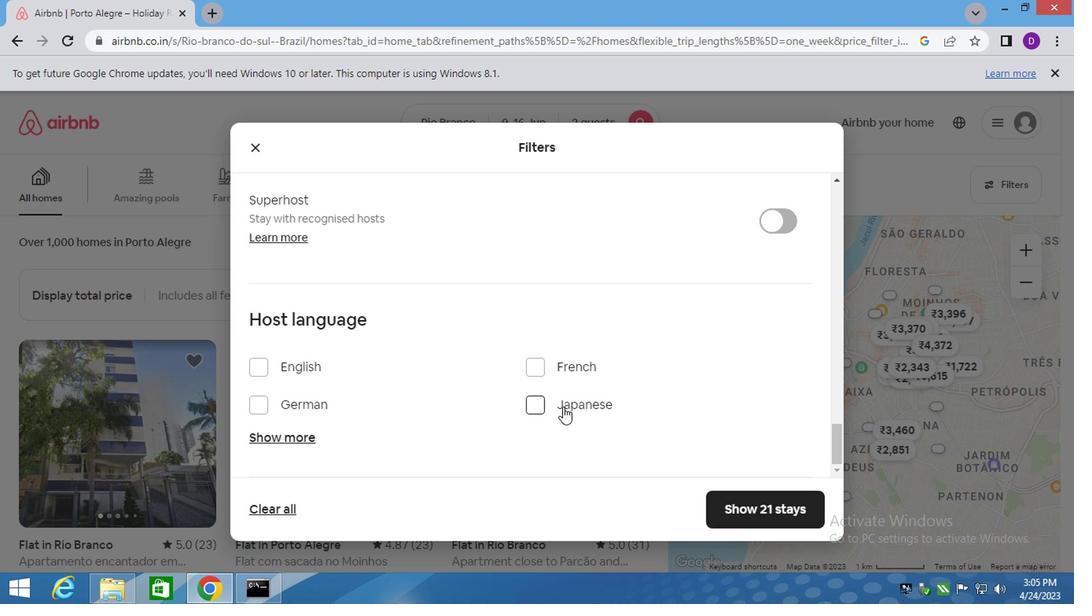 
Action: Mouse scrolled (557, 408) with delta (0, -1)
Screenshot: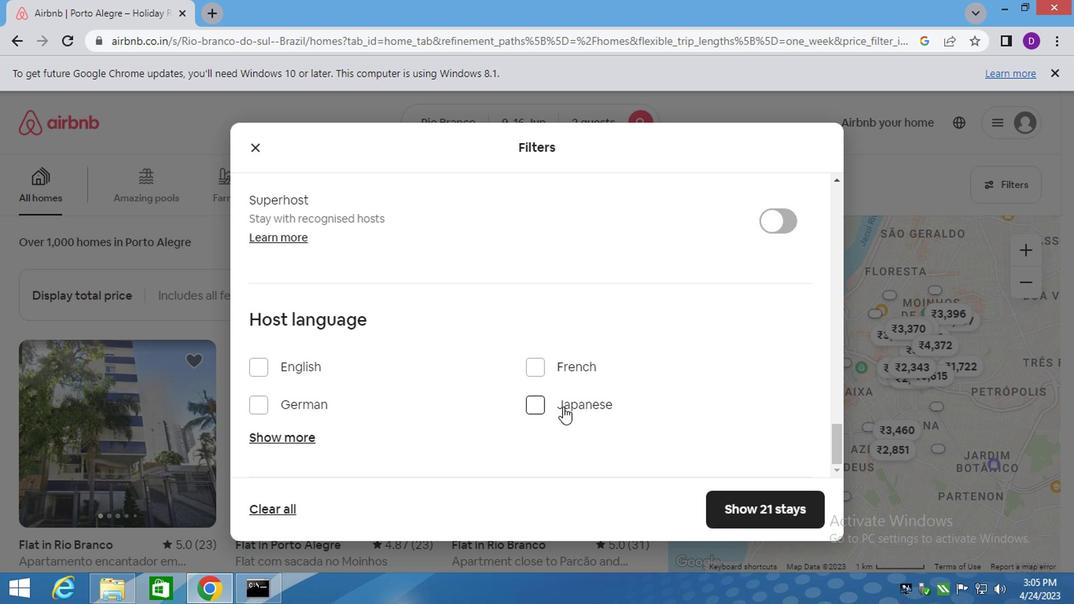
Action: Mouse scrolled (557, 408) with delta (0, -1)
Screenshot: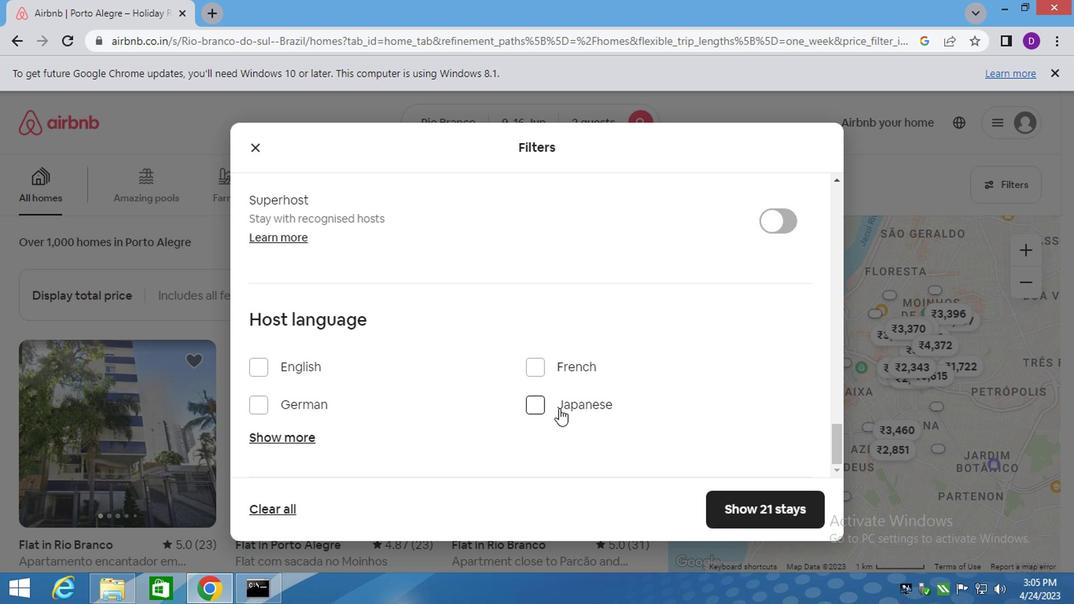 
Action: Mouse scrolled (557, 408) with delta (0, -1)
Screenshot: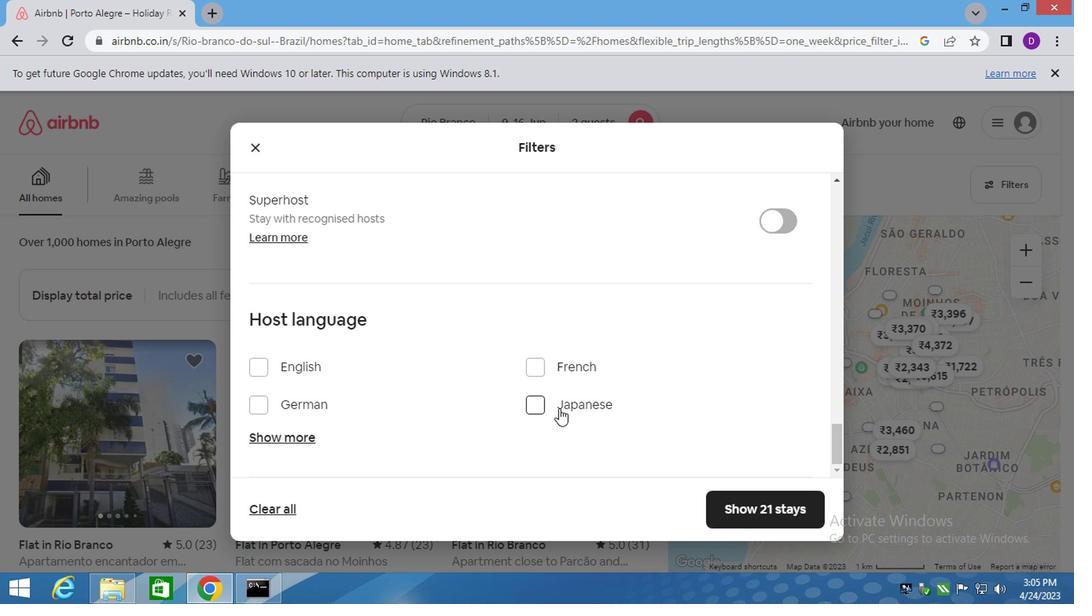 
Action: Mouse moved to (266, 434)
Screenshot: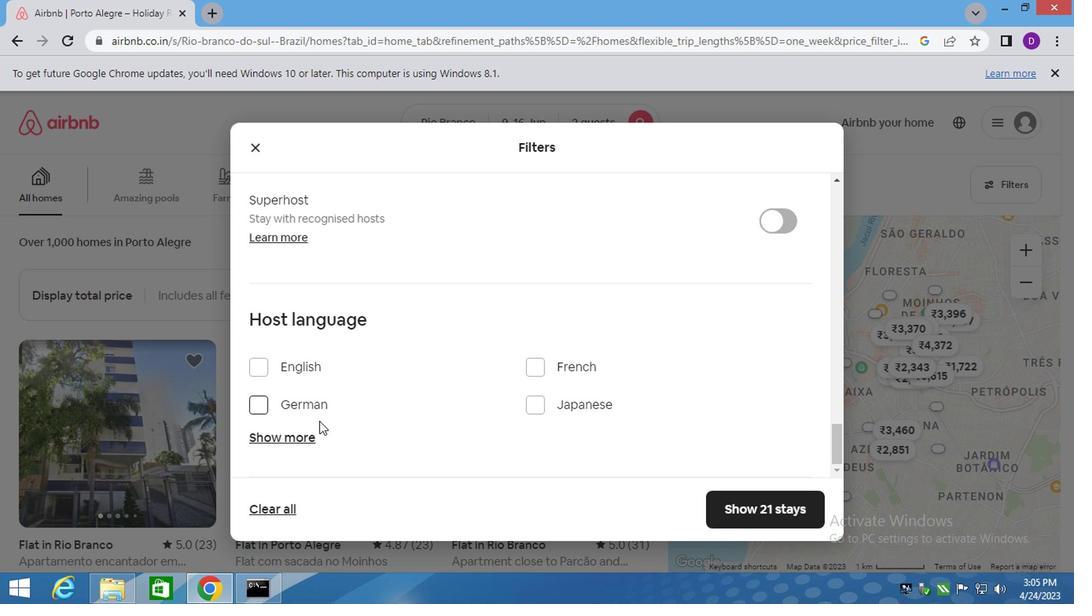 
Action: Mouse pressed left at (266, 434)
Screenshot: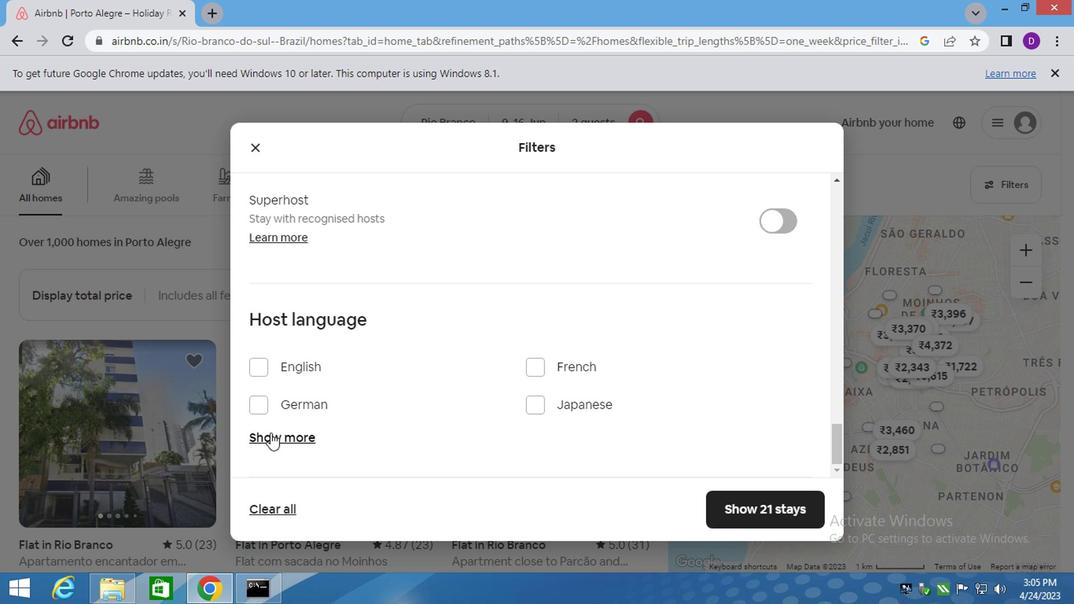 
Action: Mouse moved to (305, 424)
Screenshot: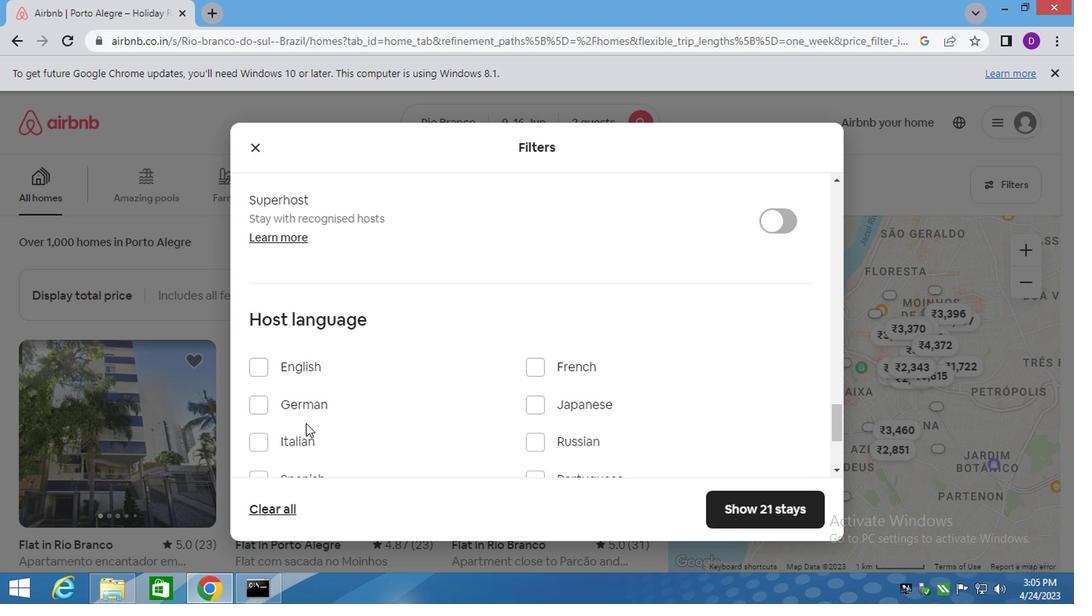 
Action: Mouse scrolled (305, 423) with delta (0, -1)
Screenshot: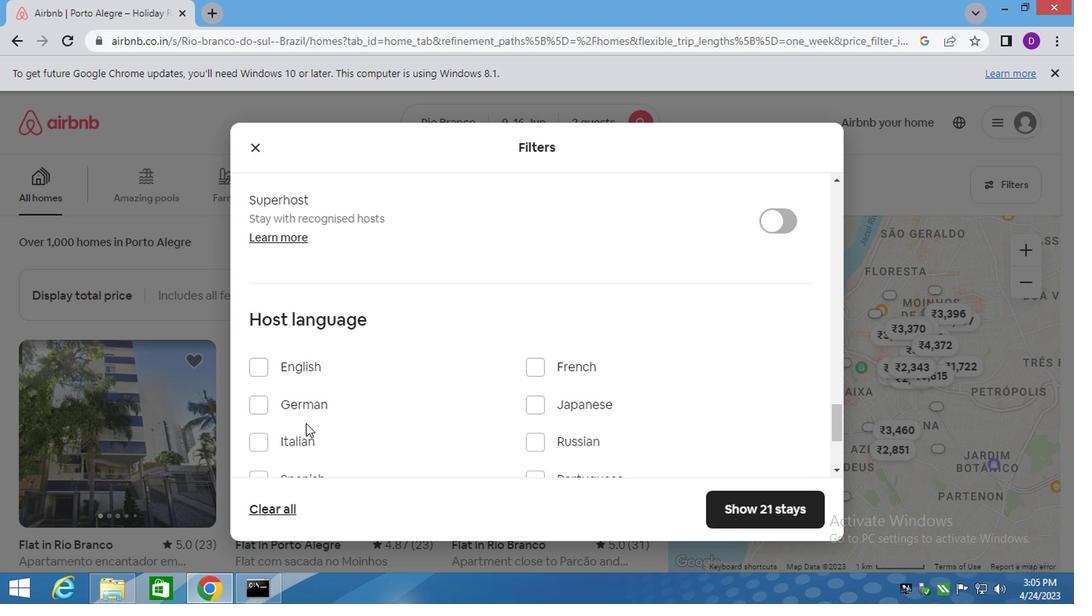
Action: Mouse moved to (306, 408)
Screenshot: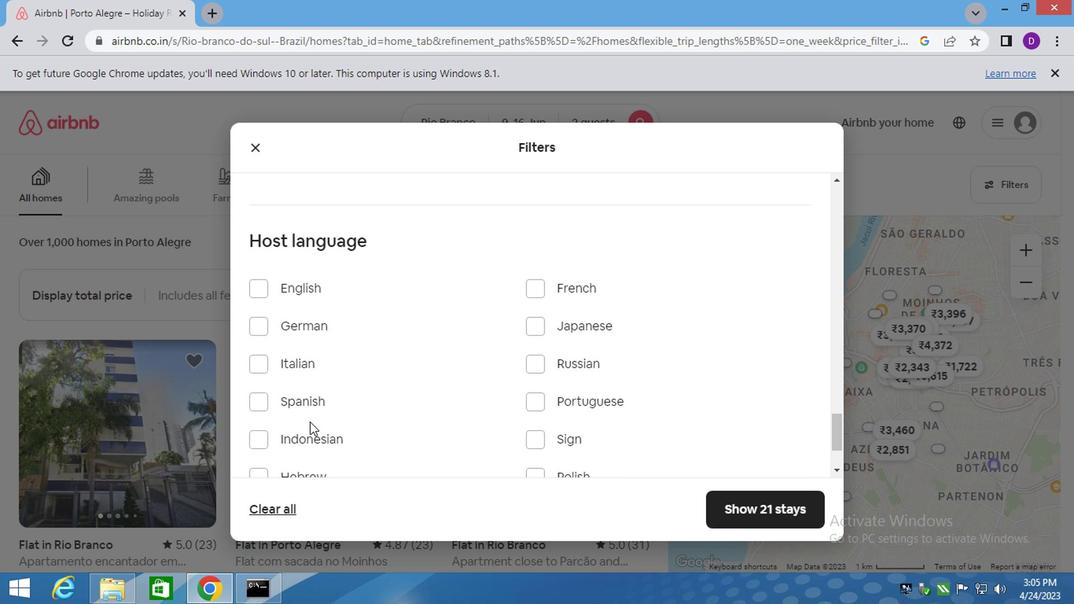
Action: Mouse pressed left at (306, 408)
Screenshot: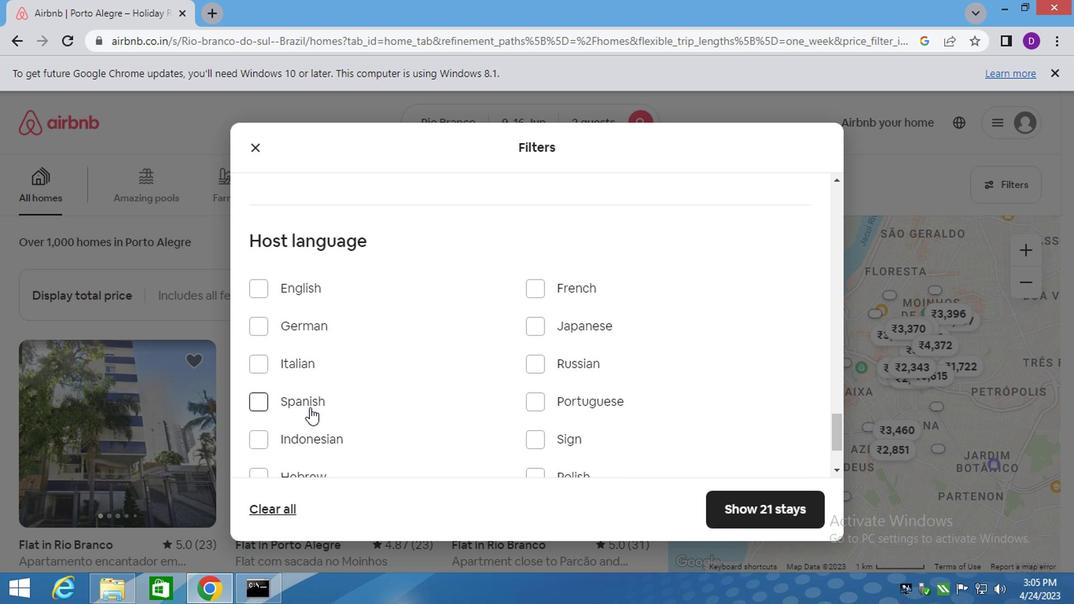 
Action: Mouse moved to (739, 509)
Screenshot: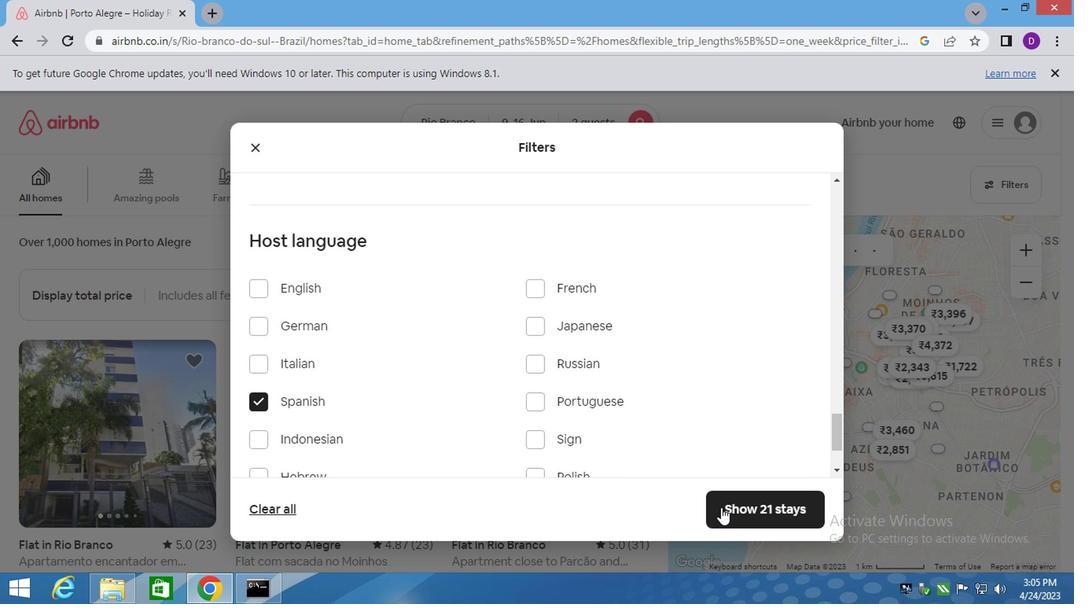 
Action: Mouse pressed left at (739, 509)
Screenshot: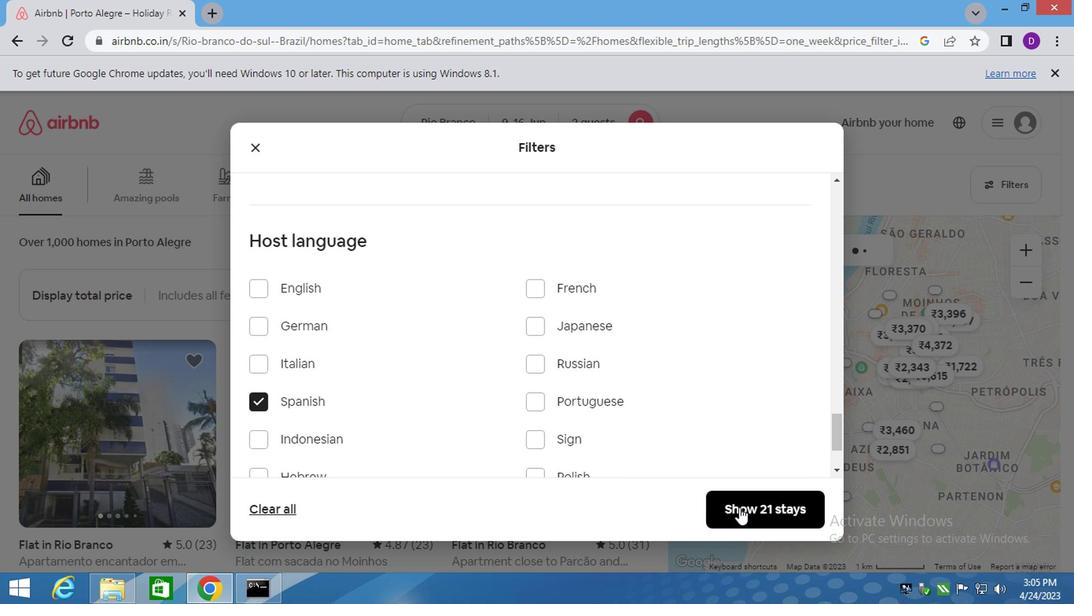 
Action: Mouse moved to (739, 509)
Screenshot: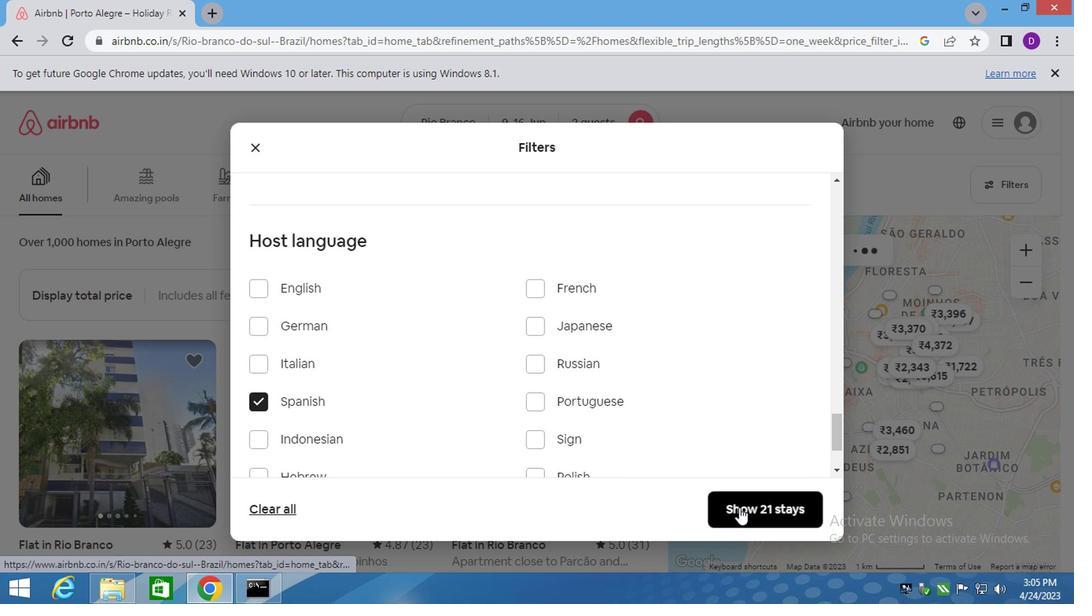 
